 Task: Find connections with filter location Nawāda with filter topic #Letsworkwith filter profile language English with filter current company Shriram Finance Limited with filter school RK University with filter industry Economic Programs with filter service category Blogging with filter keywords title Painter
Action: Mouse moved to (559, 96)
Screenshot: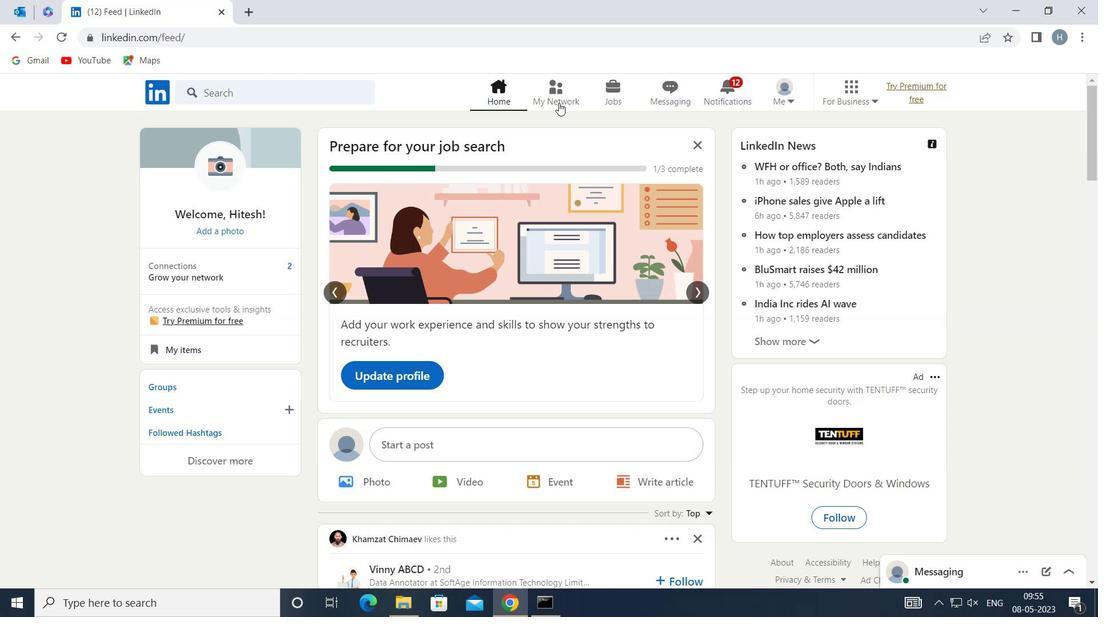 
Action: Mouse pressed left at (559, 96)
Screenshot: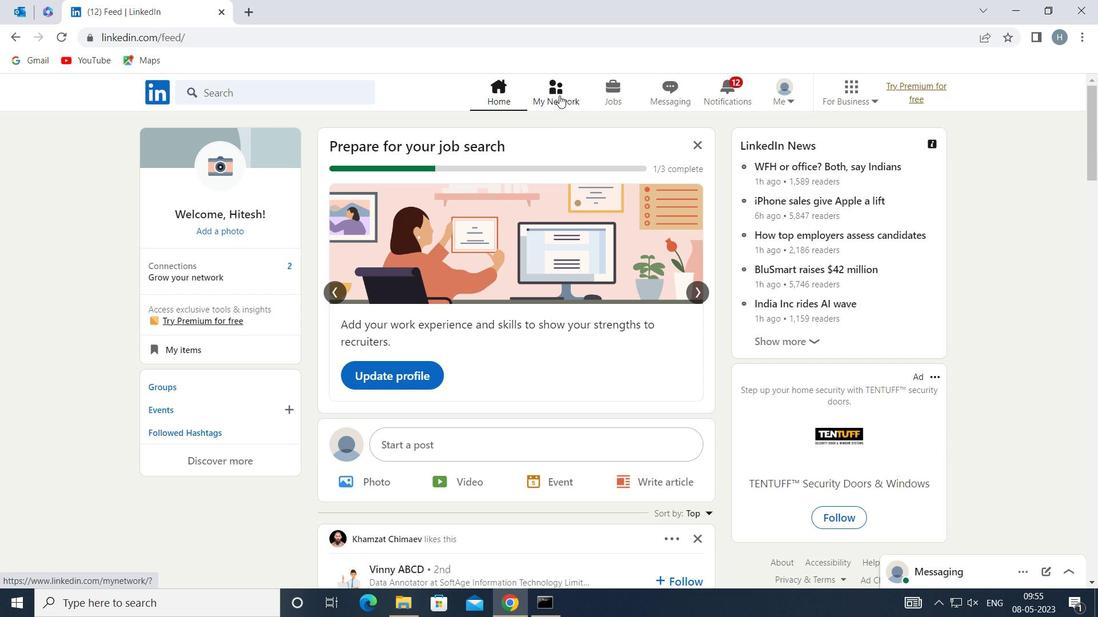
Action: Mouse moved to (318, 175)
Screenshot: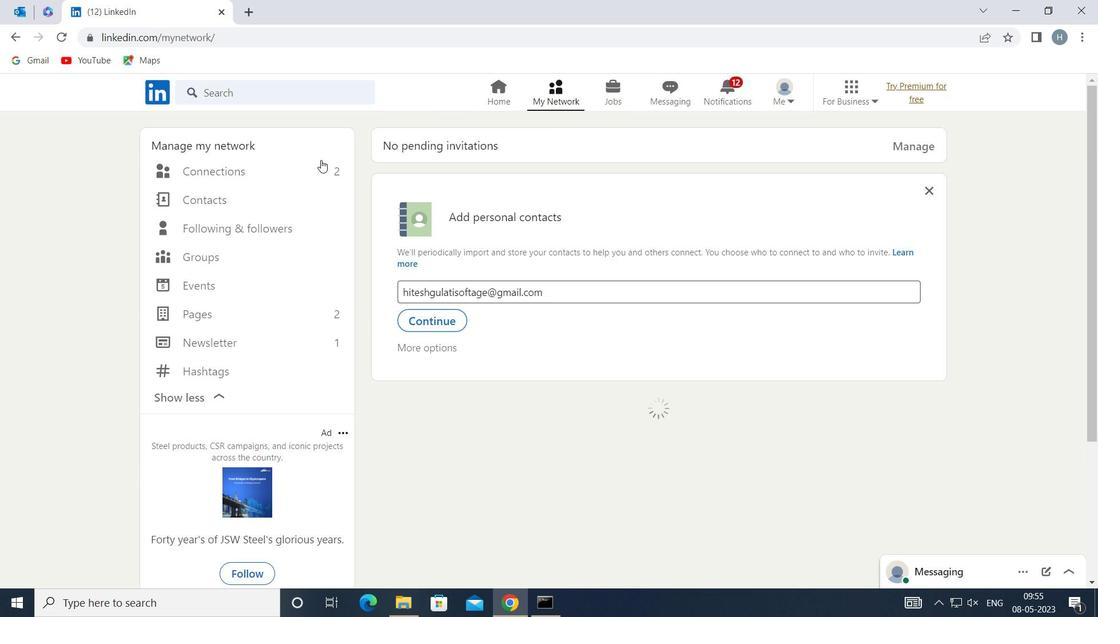 
Action: Mouse pressed left at (318, 175)
Screenshot: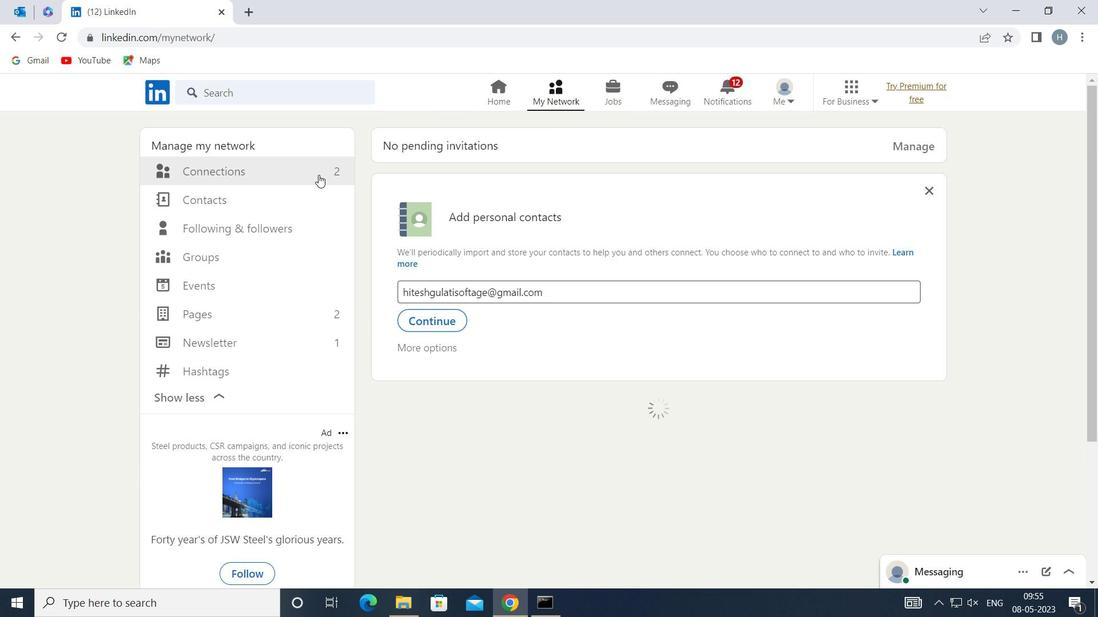 
Action: Mouse moved to (654, 174)
Screenshot: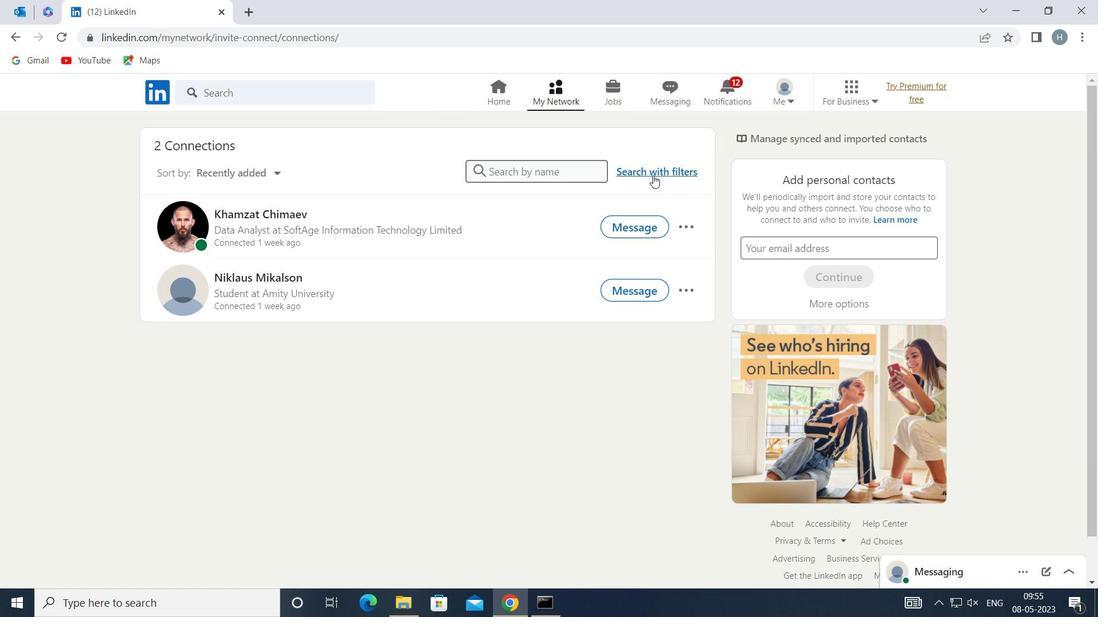
Action: Mouse pressed left at (654, 174)
Screenshot: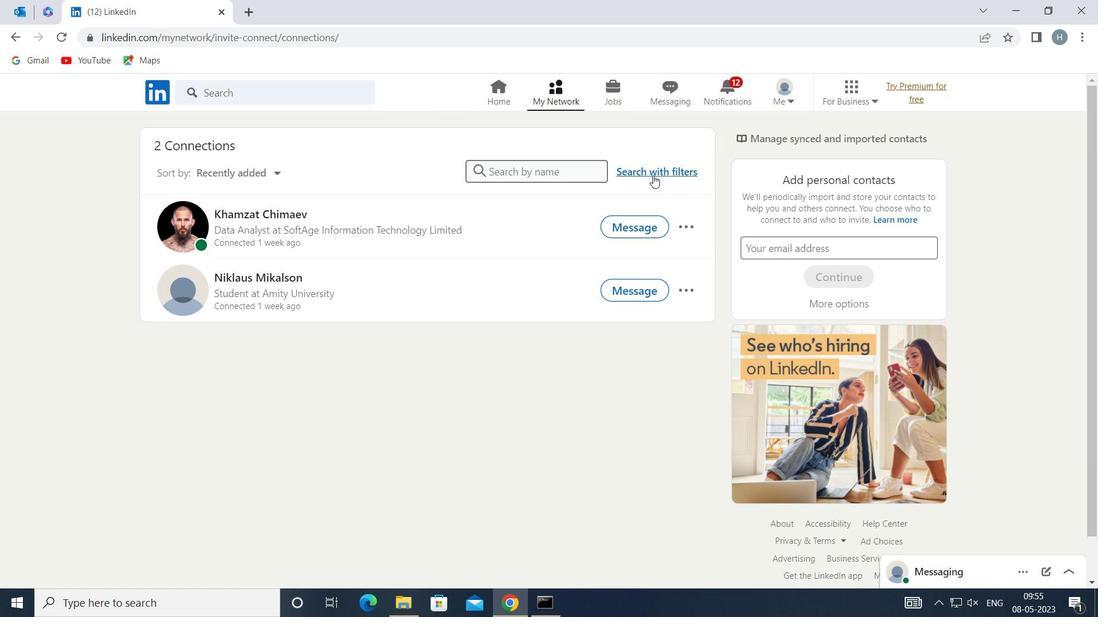 
Action: Mouse moved to (606, 130)
Screenshot: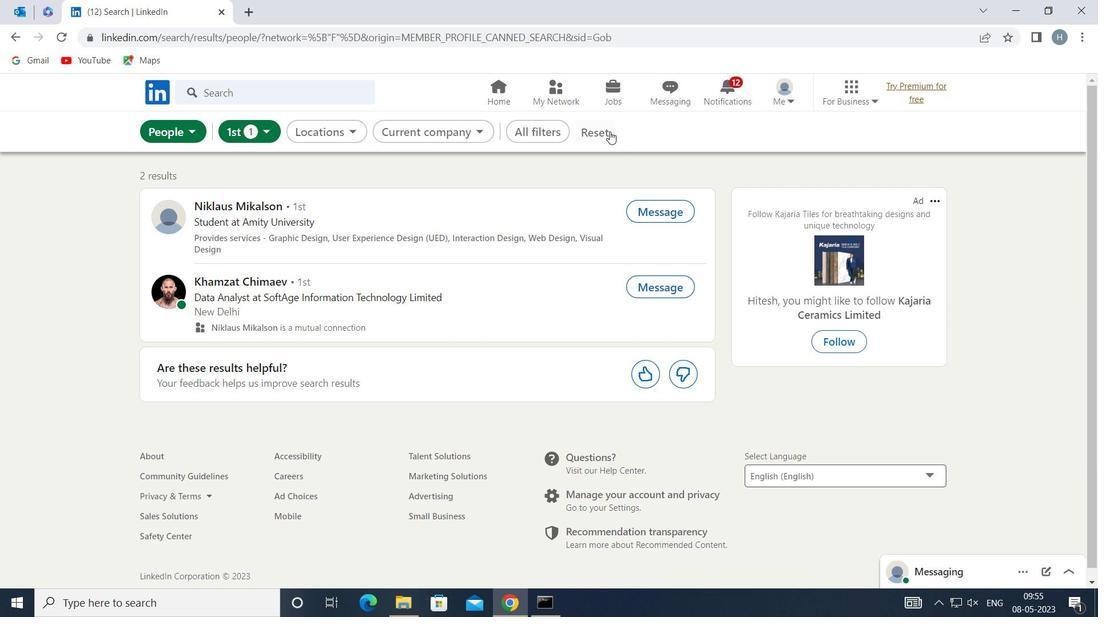 
Action: Mouse pressed left at (606, 130)
Screenshot: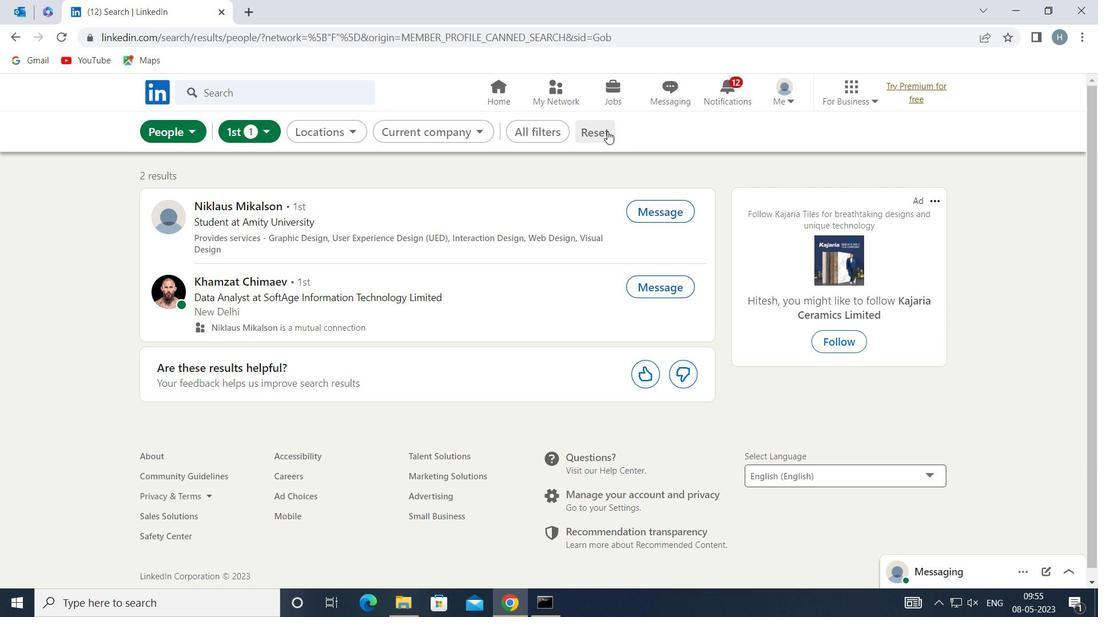 
Action: Mouse moved to (587, 130)
Screenshot: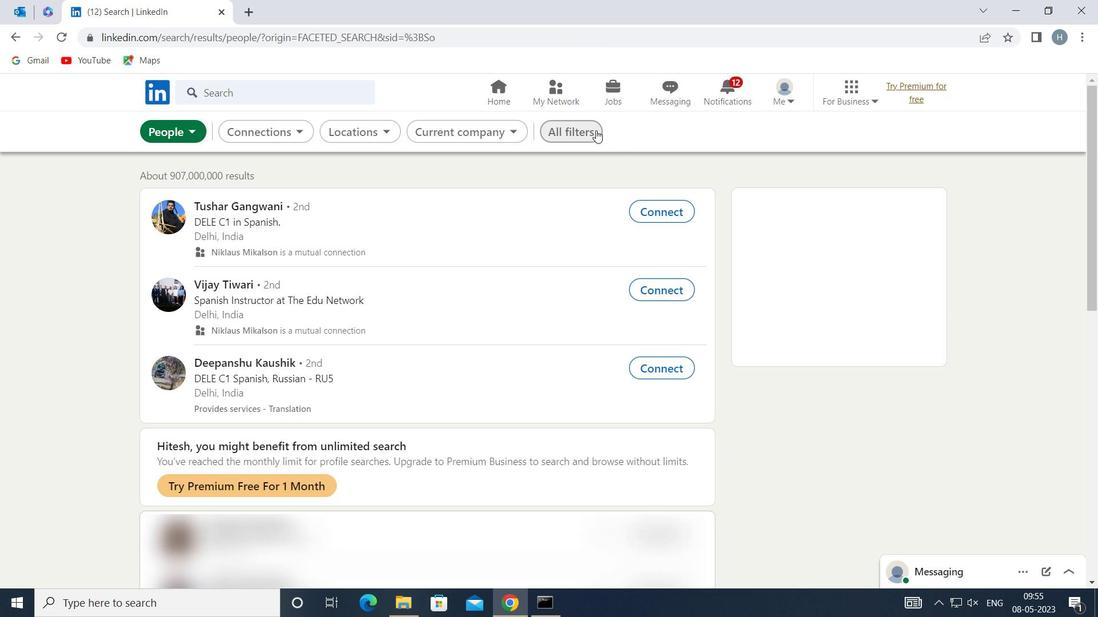 
Action: Mouse pressed left at (587, 130)
Screenshot: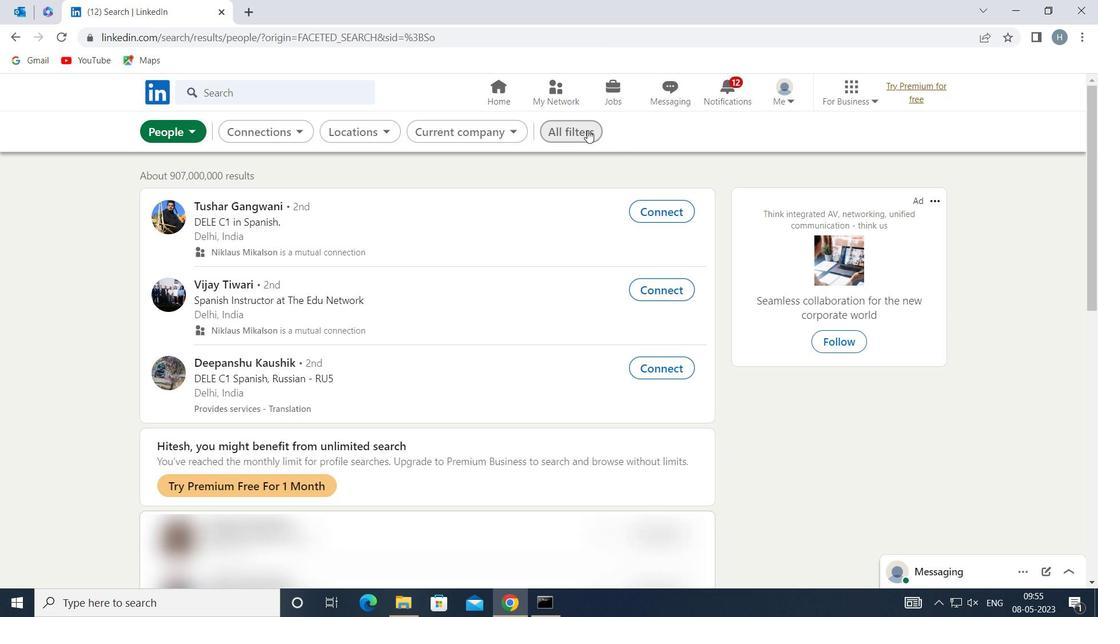 
Action: Mouse moved to (829, 256)
Screenshot: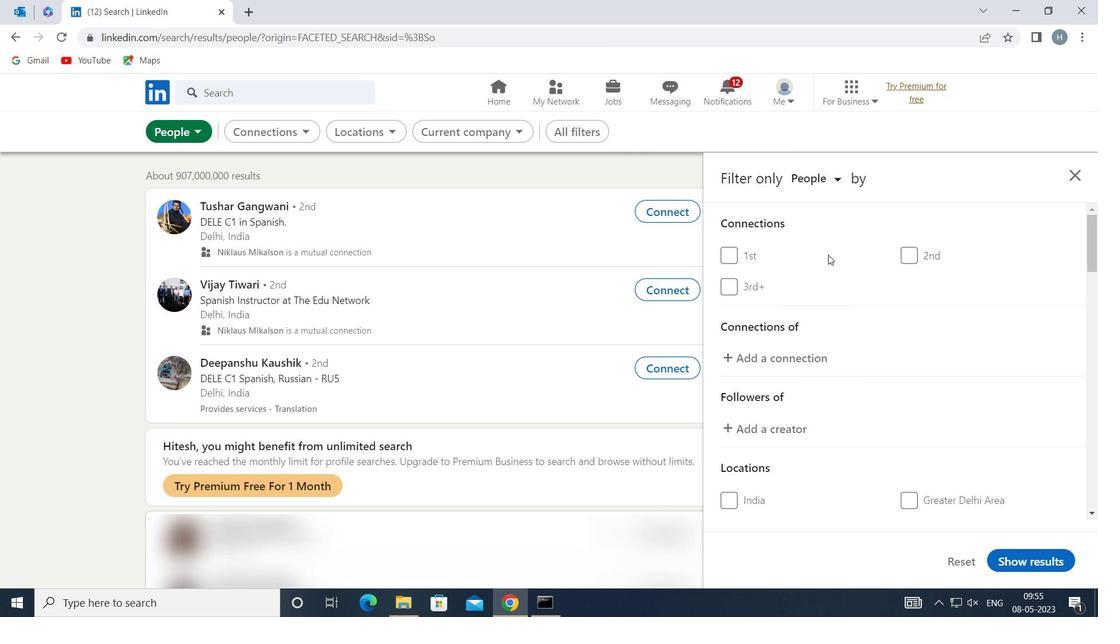 
Action: Mouse scrolled (829, 255) with delta (0, 0)
Screenshot: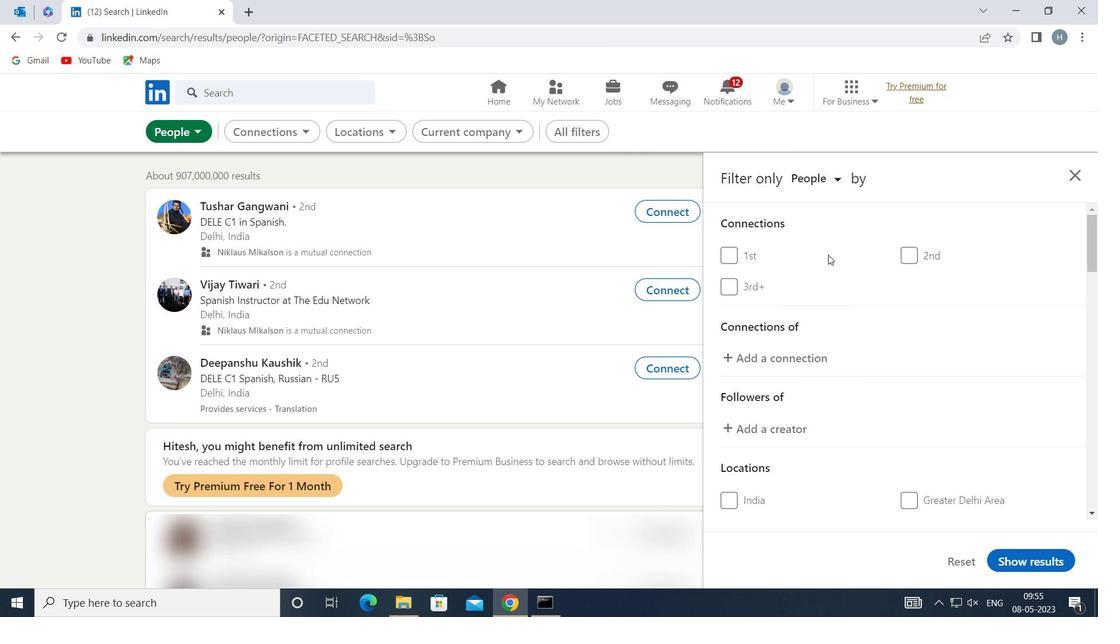 
Action: Mouse moved to (830, 256)
Screenshot: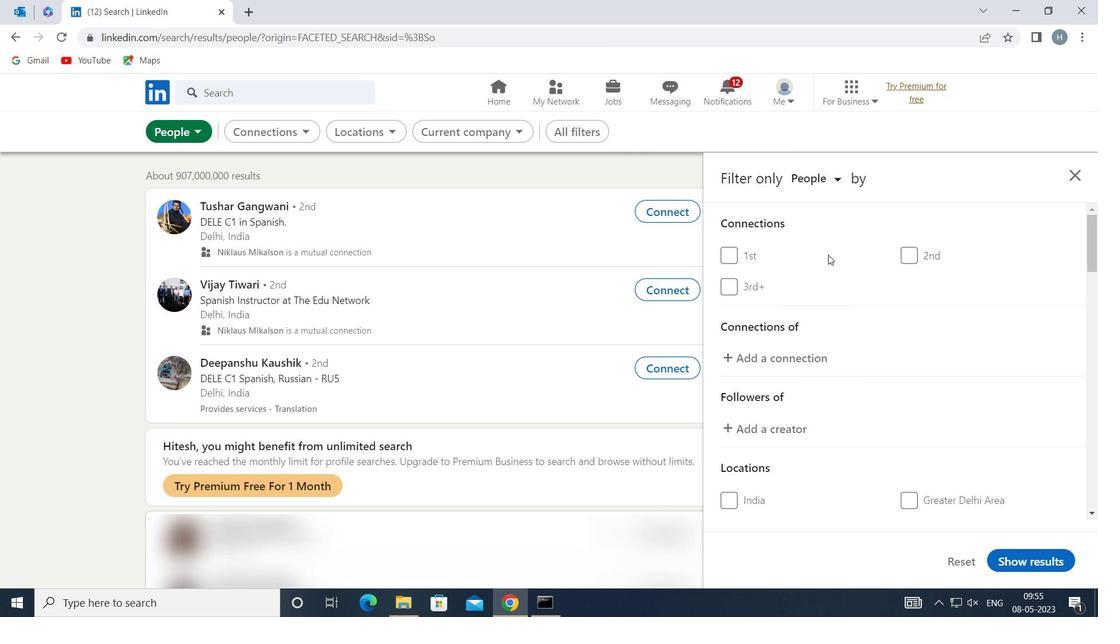 
Action: Mouse scrolled (830, 256) with delta (0, 0)
Screenshot: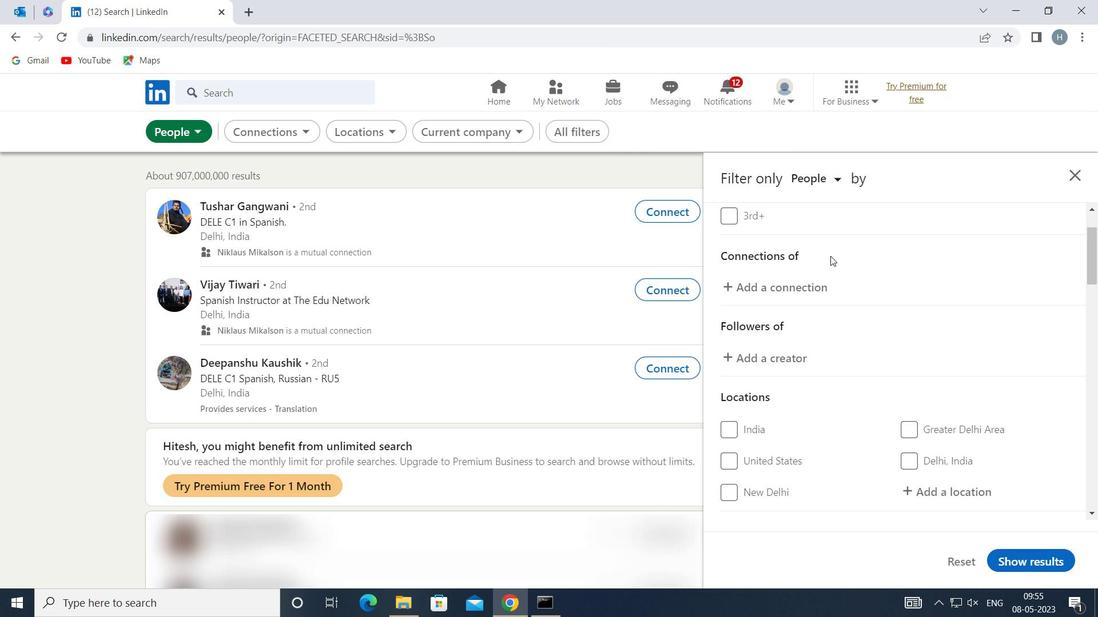 
Action: Mouse scrolled (830, 256) with delta (0, 0)
Screenshot: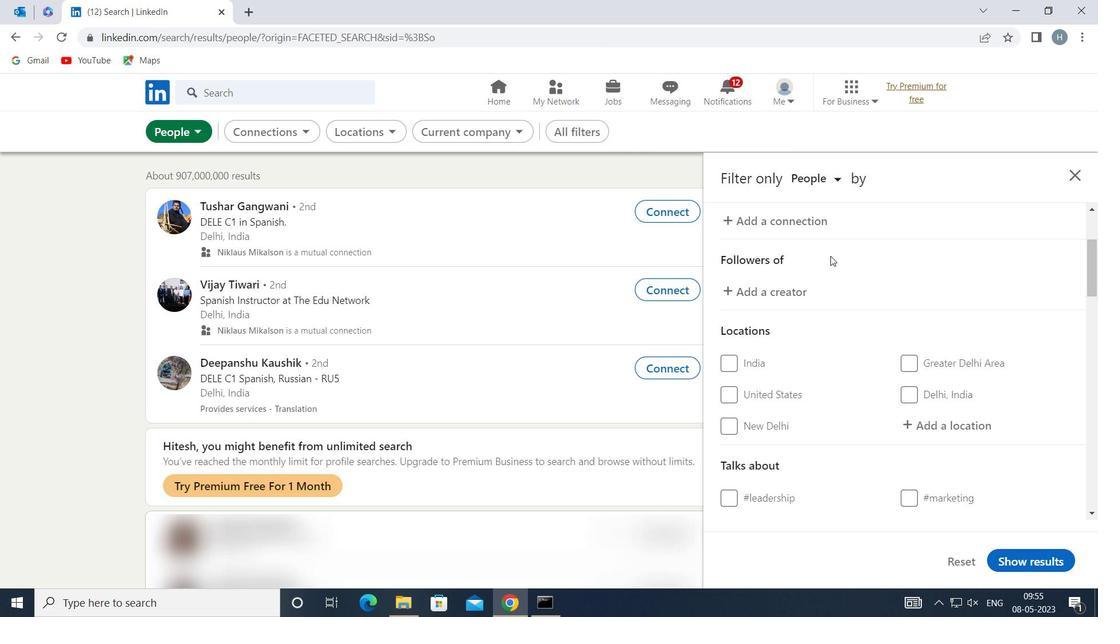 
Action: Mouse moved to (923, 347)
Screenshot: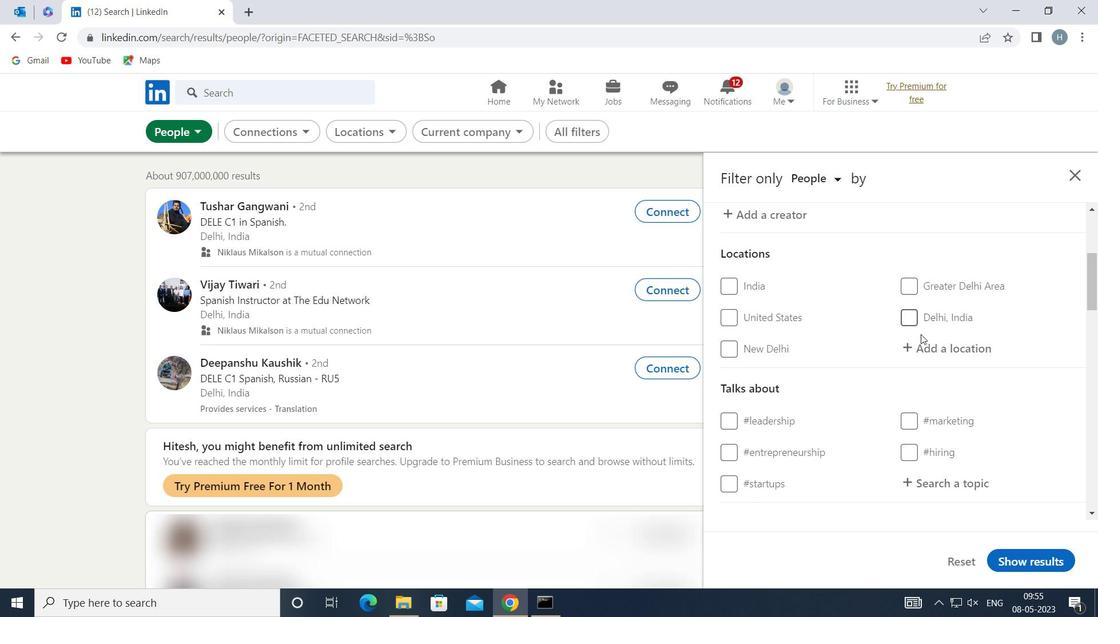 
Action: Mouse pressed left at (923, 347)
Screenshot: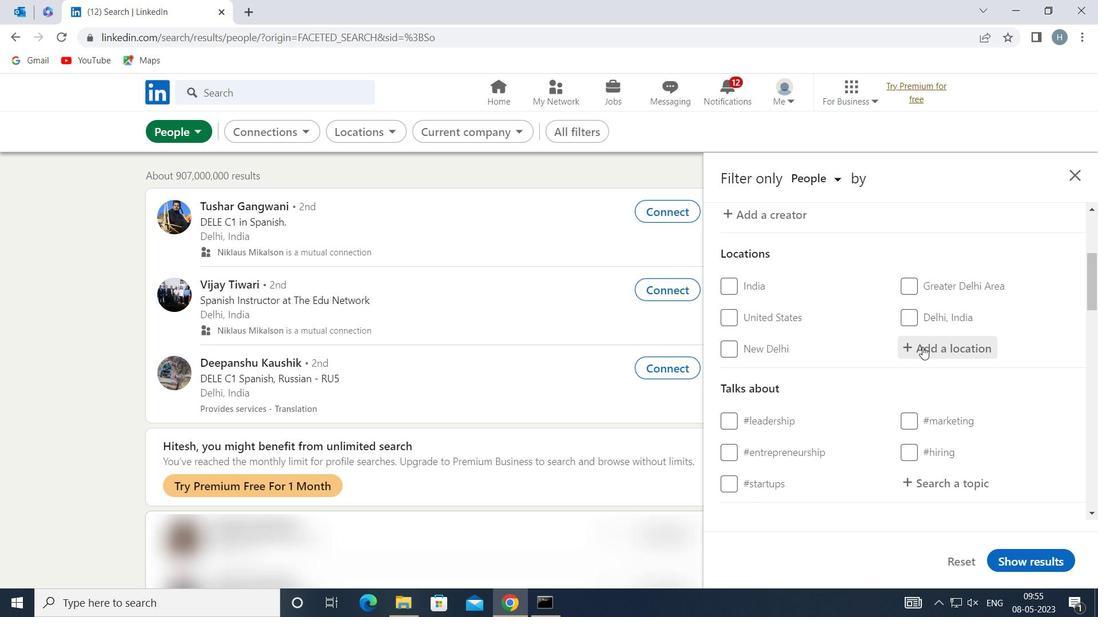 
Action: Mouse moved to (929, 346)
Screenshot: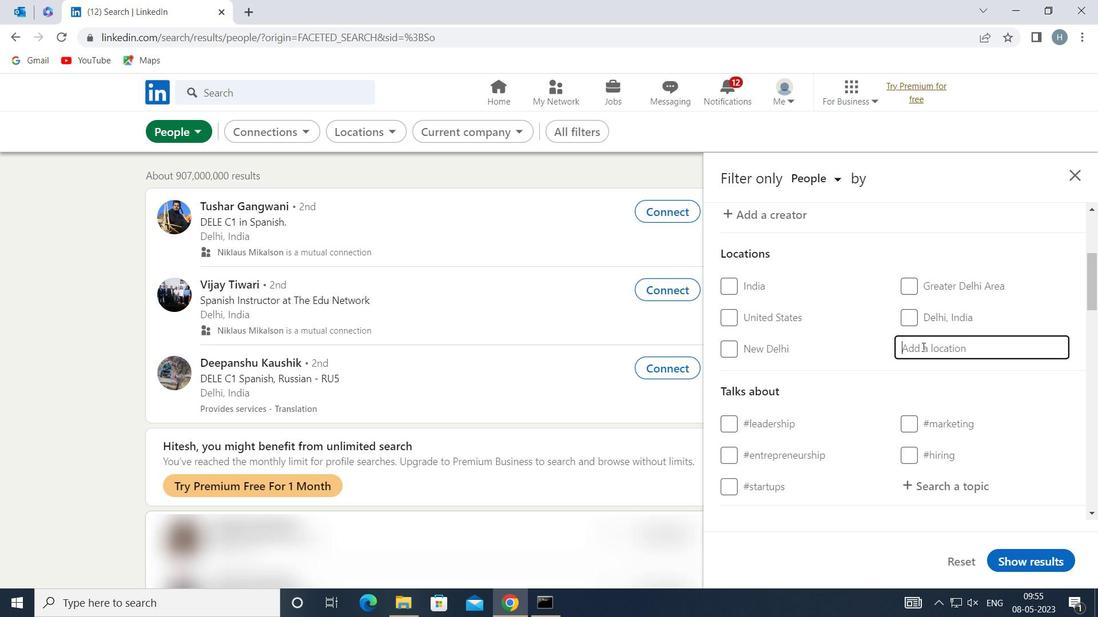 
Action: Key pressed <Key.shift>NAWADA
Screenshot: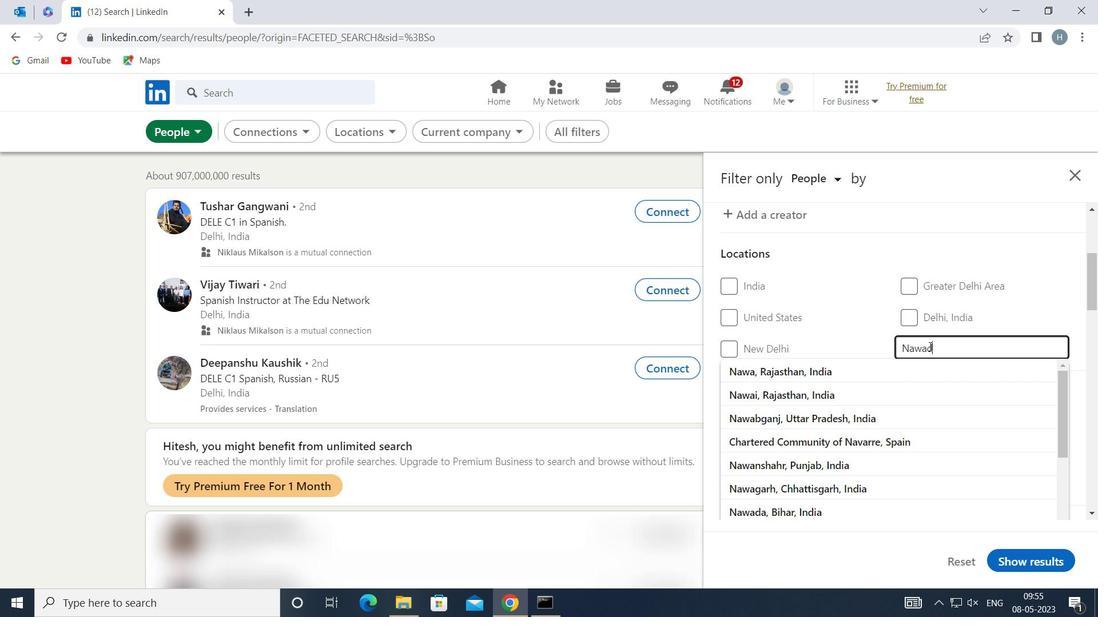 
Action: Mouse moved to (887, 372)
Screenshot: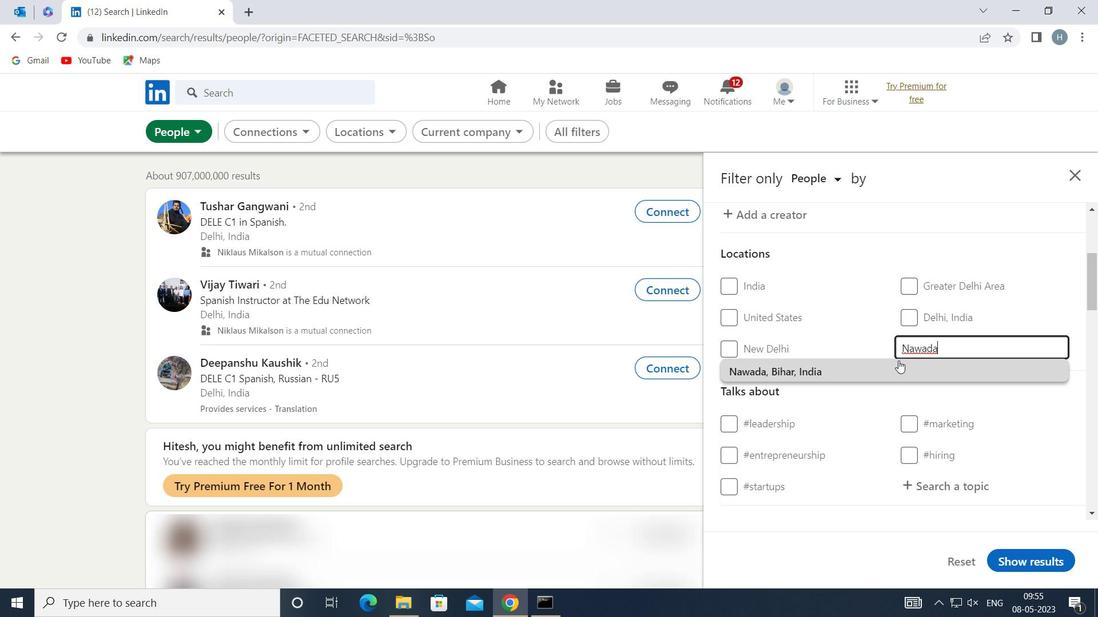 
Action: Mouse pressed left at (887, 372)
Screenshot: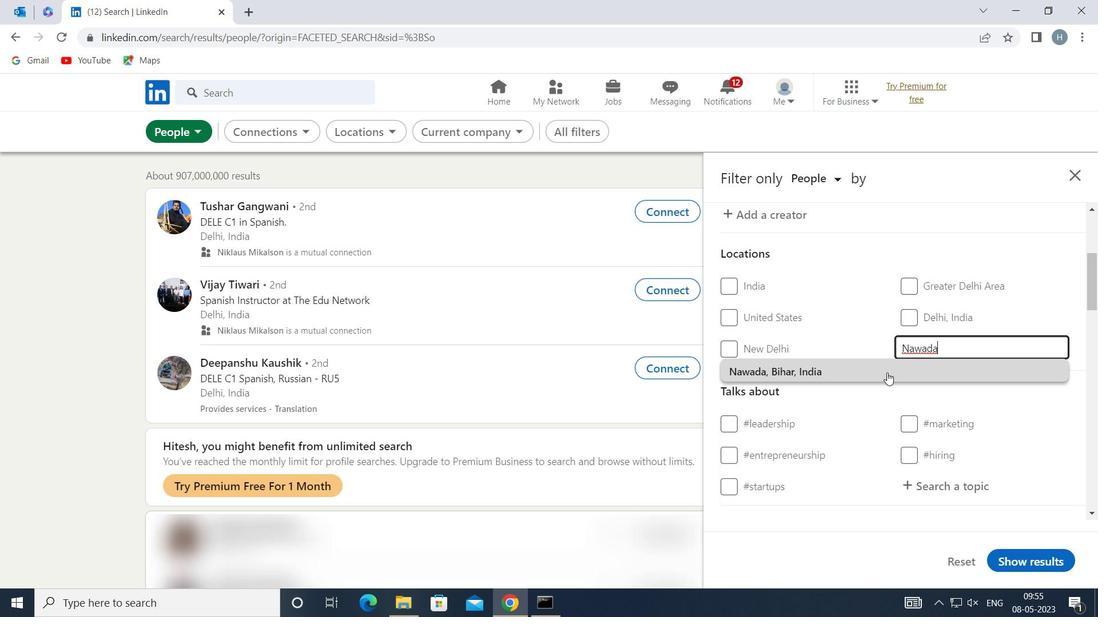
Action: Mouse moved to (888, 368)
Screenshot: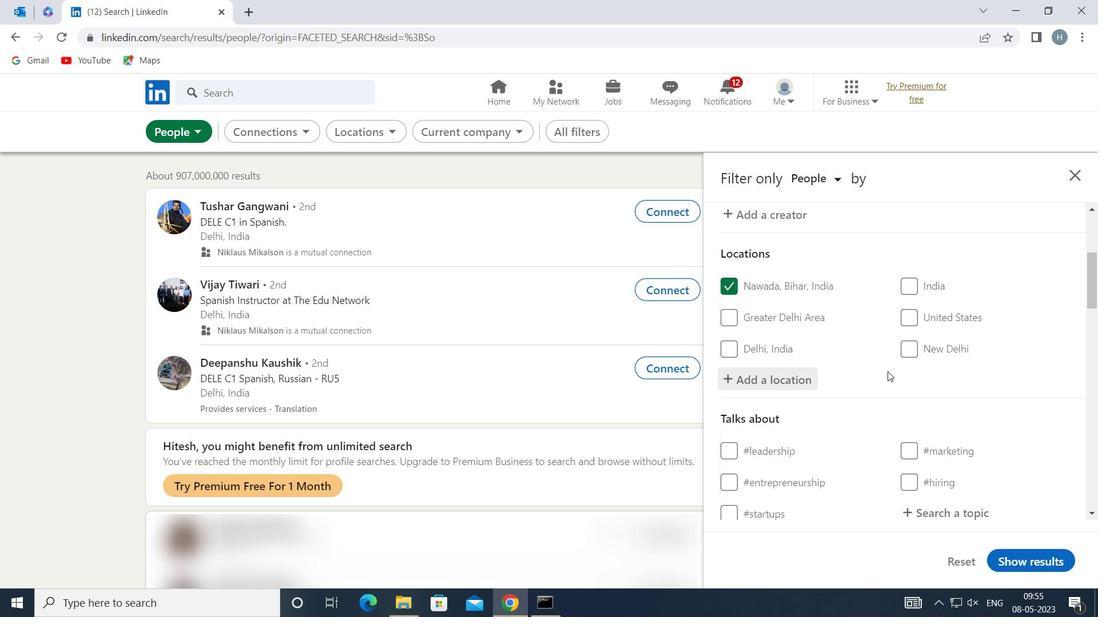 
Action: Mouse scrolled (888, 367) with delta (0, 0)
Screenshot: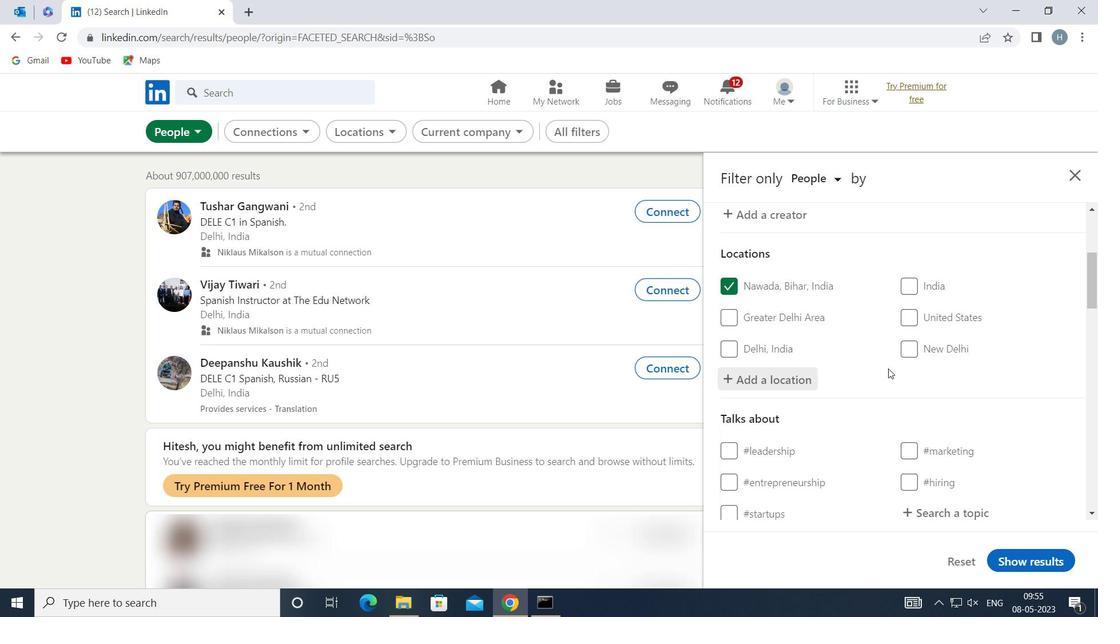 
Action: Mouse scrolled (888, 367) with delta (0, 0)
Screenshot: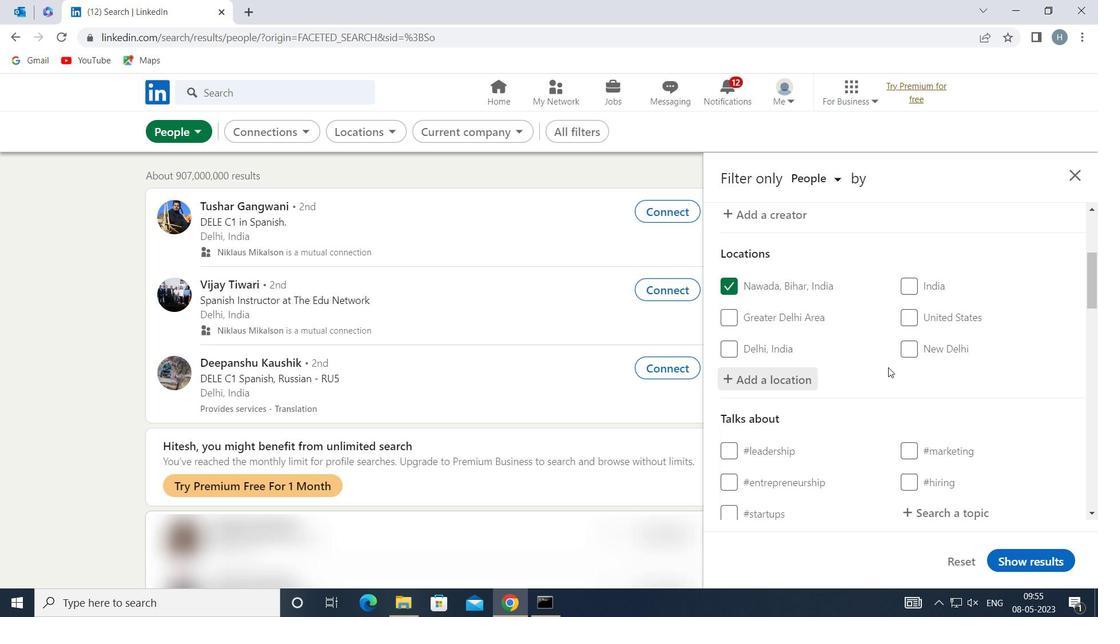 
Action: Mouse moved to (958, 370)
Screenshot: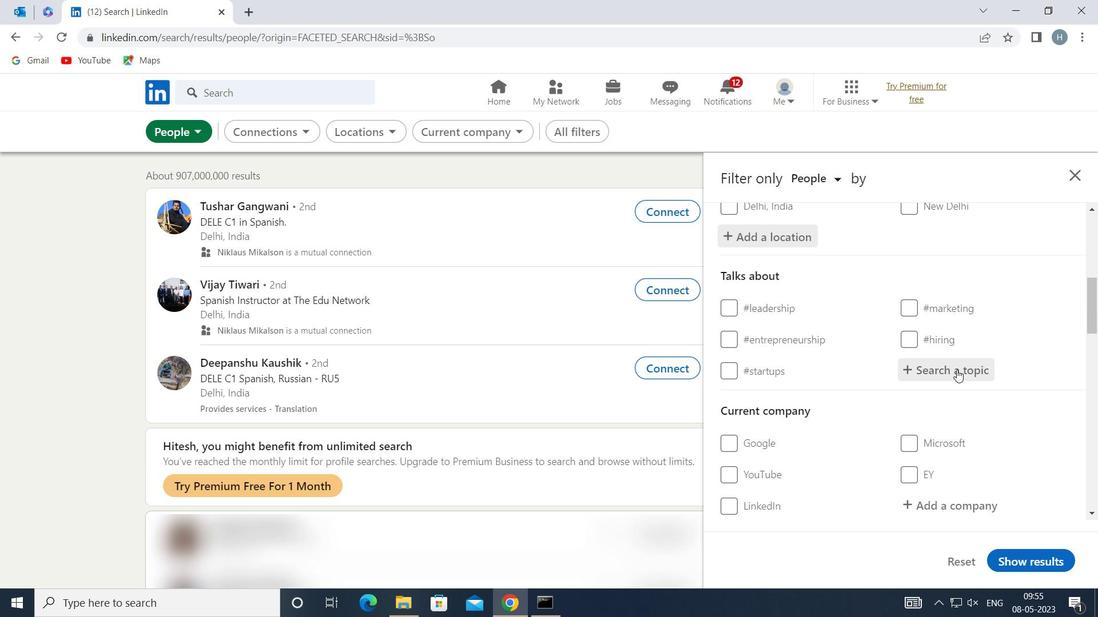 
Action: Mouse pressed left at (958, 370)
Screenshot: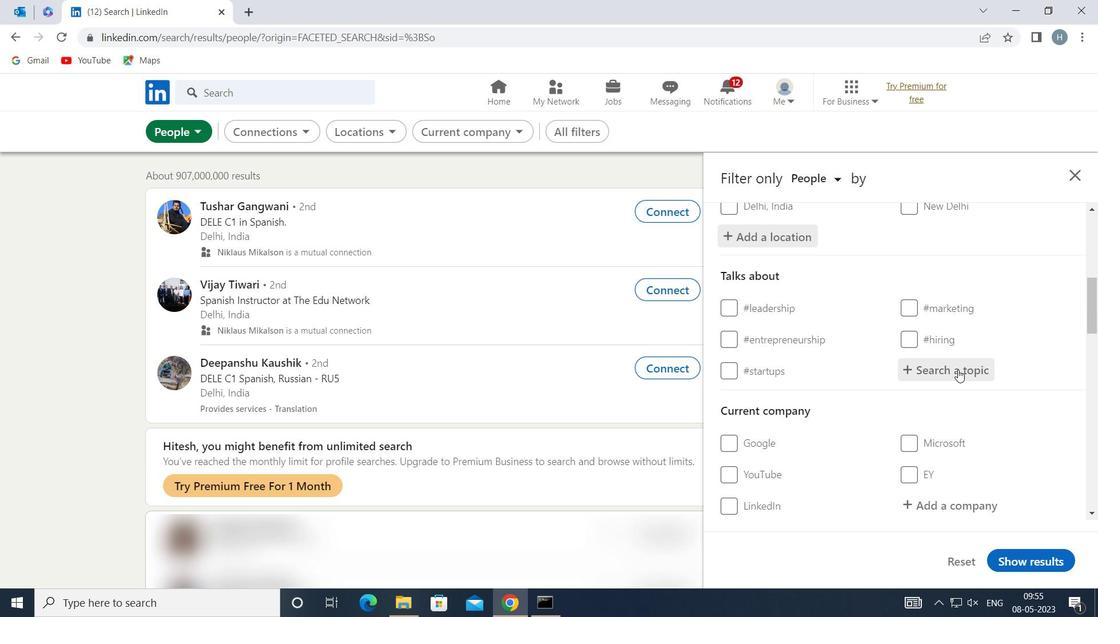 
Action: Mouse moved to (954, 362)
Screenshot: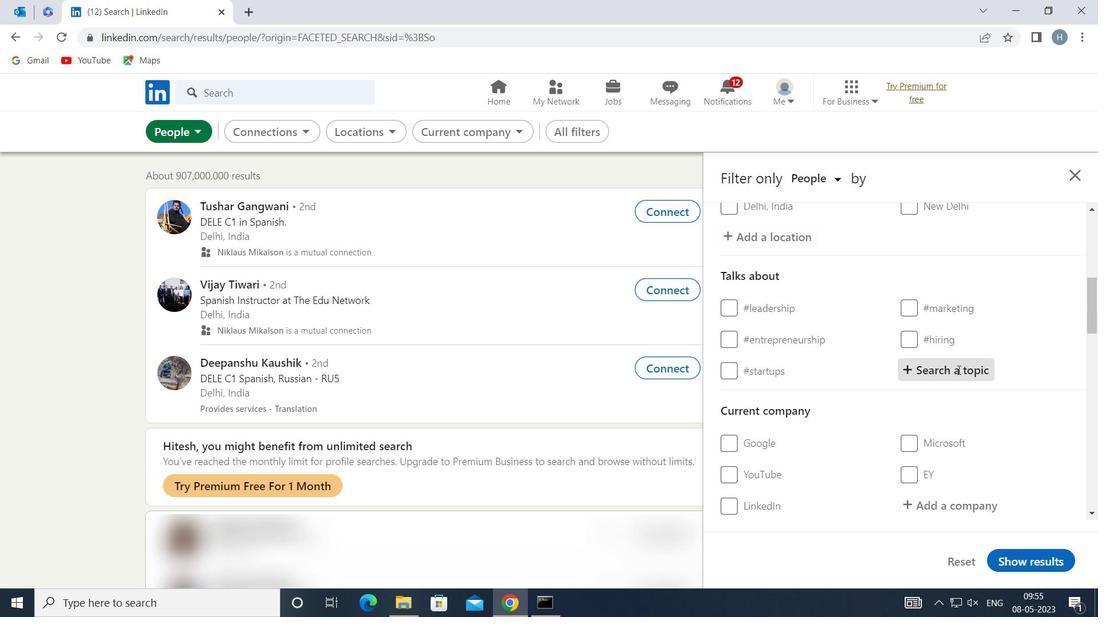 
Action: Key pressed <Key.shift>LETSWORK
Screenshot: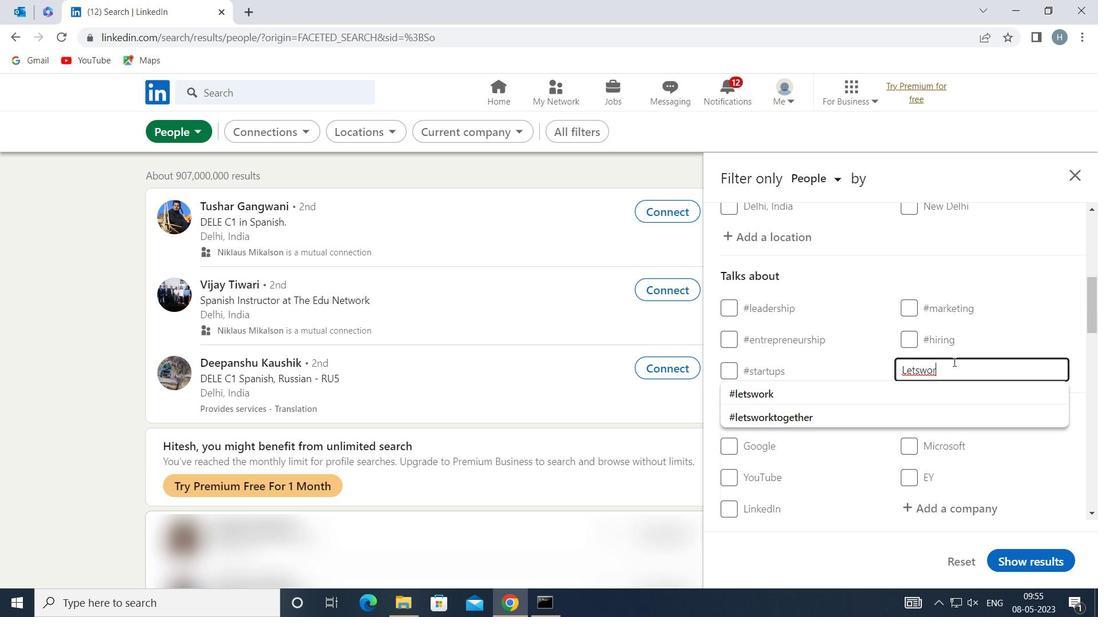 
Action: Mouse moved to (872, 390)
Screenshot: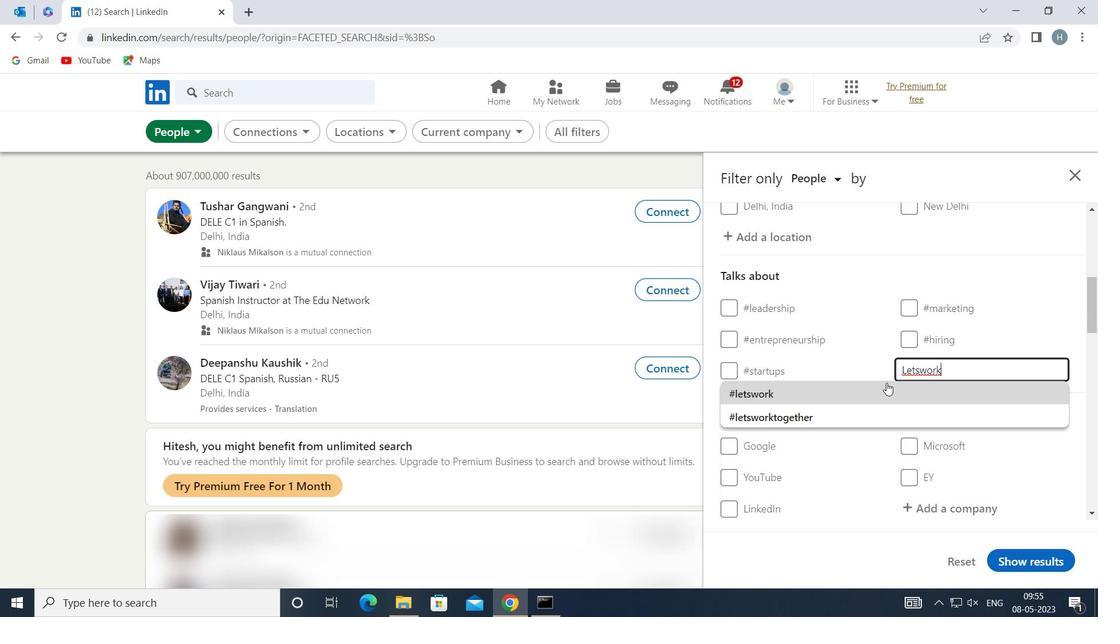 
Action: Mouse pressed left at (872, 390)
Screenshot: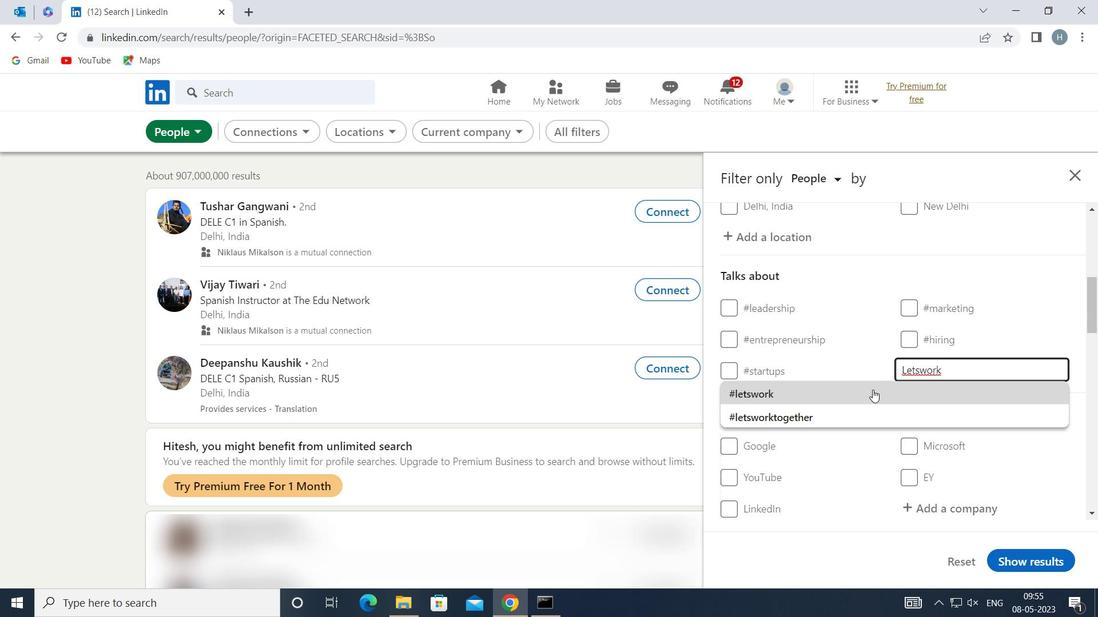 
Action: Mouse moved to (864, 359)
Screenshot: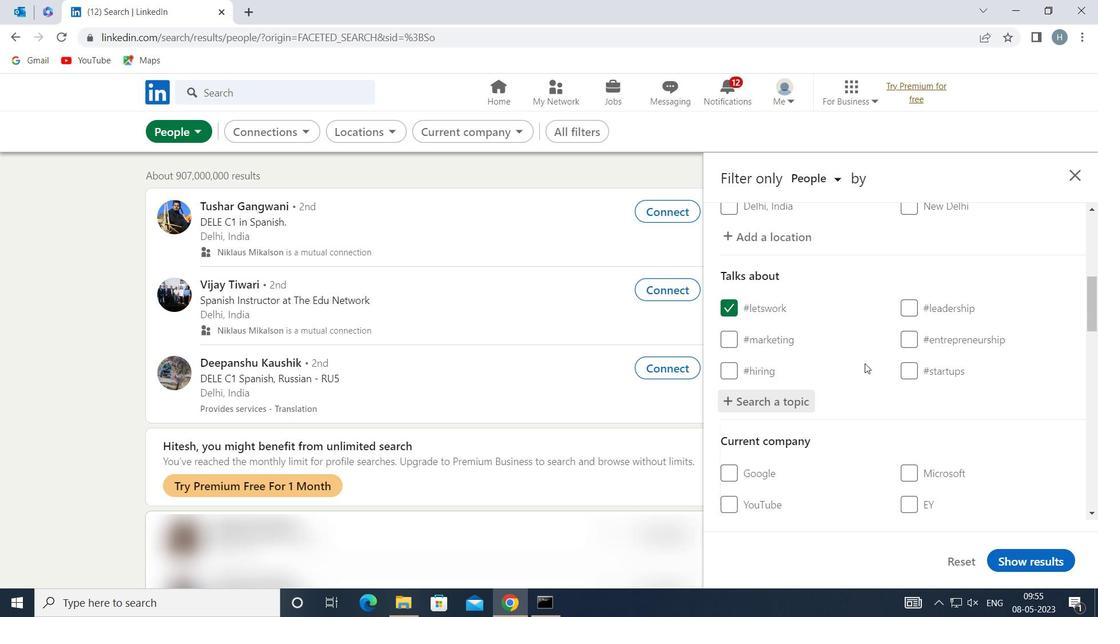 
Action: Mouse scrolled (864, 359) with delta (0, 0)
Screenshot: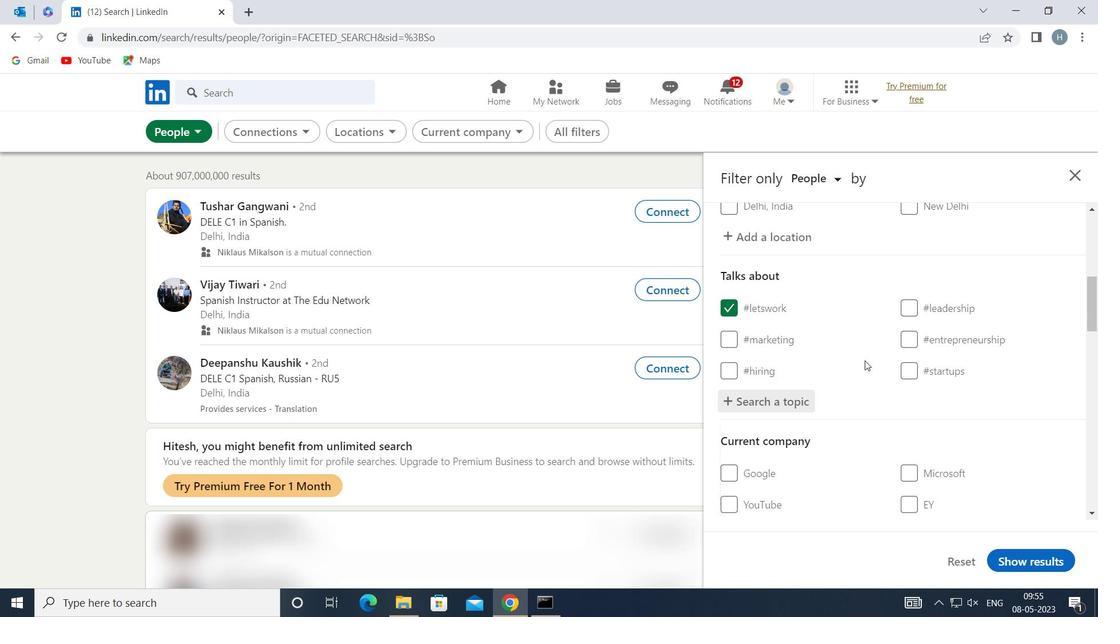 
Action: Mouse scrolled (864, 359) with delta (0, 0)
Screenshot: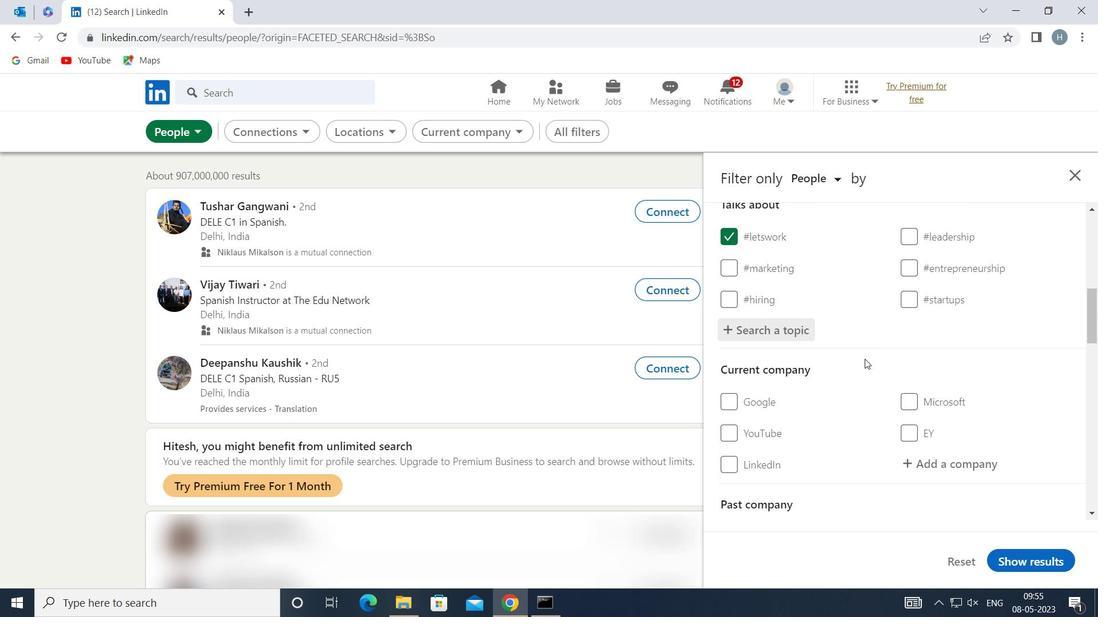 
Action: Mouse scrolled (864, 359) with delta (0, 0)
Screenshot: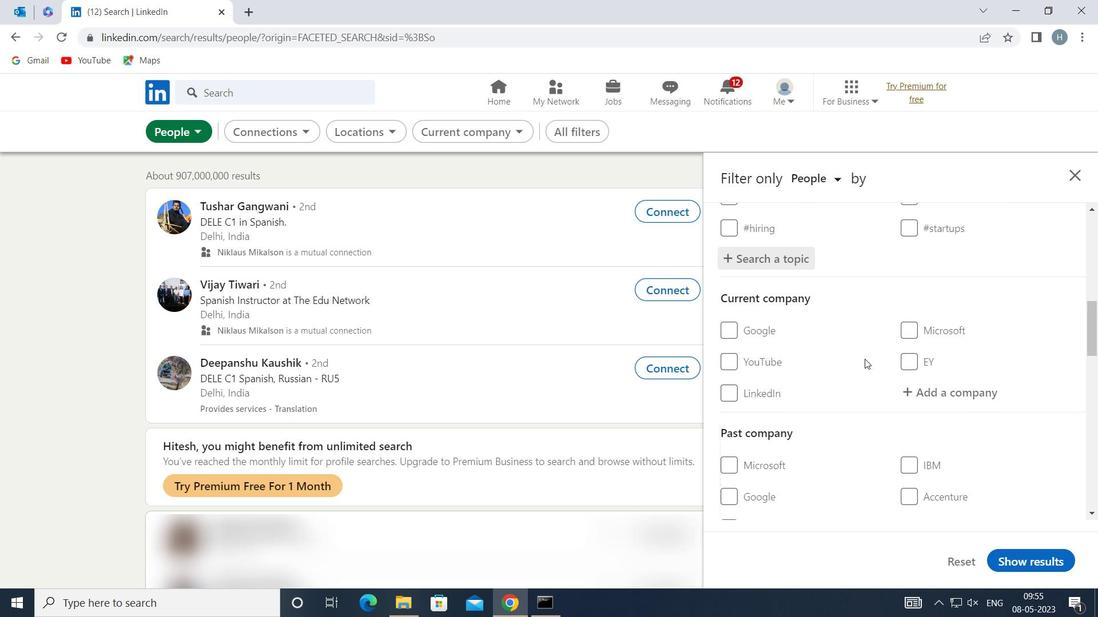 
Action: Mouse moved to (864, 359)
Screenshot: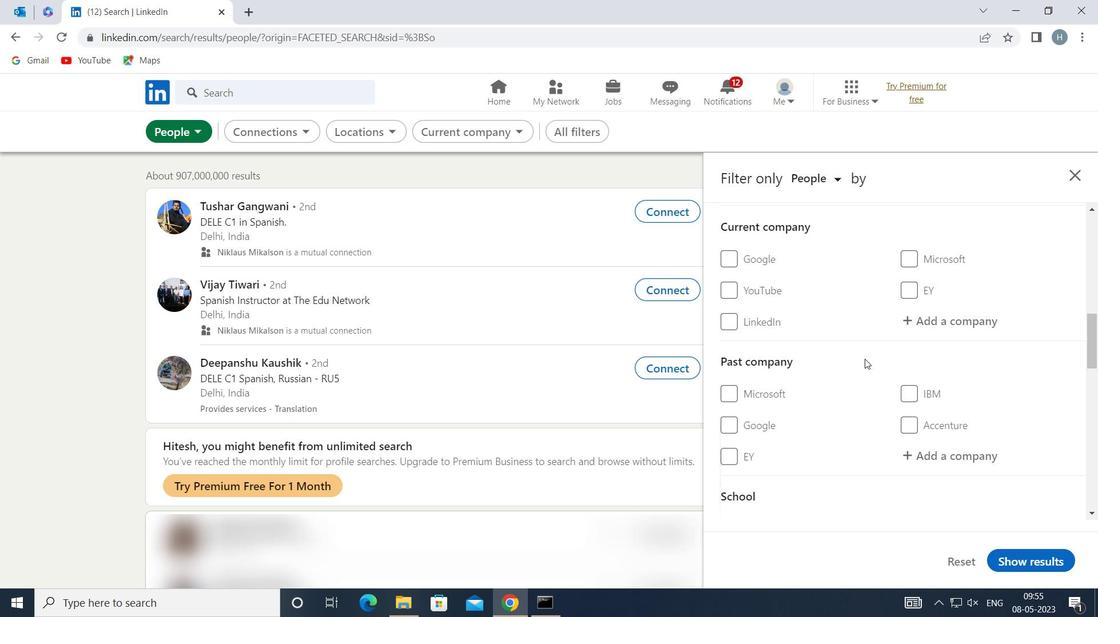 
Action: Mouse scrolled (864, 359) with delta (0, 0)
Screenshot: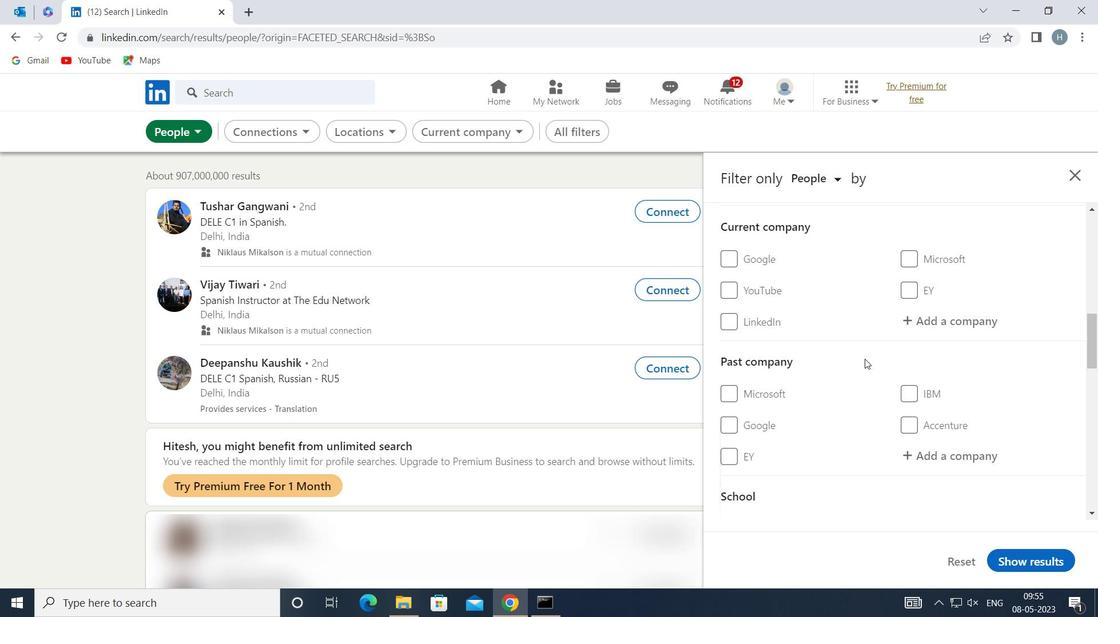 
Action: Mouse moved to (871, 359)
Screenshot: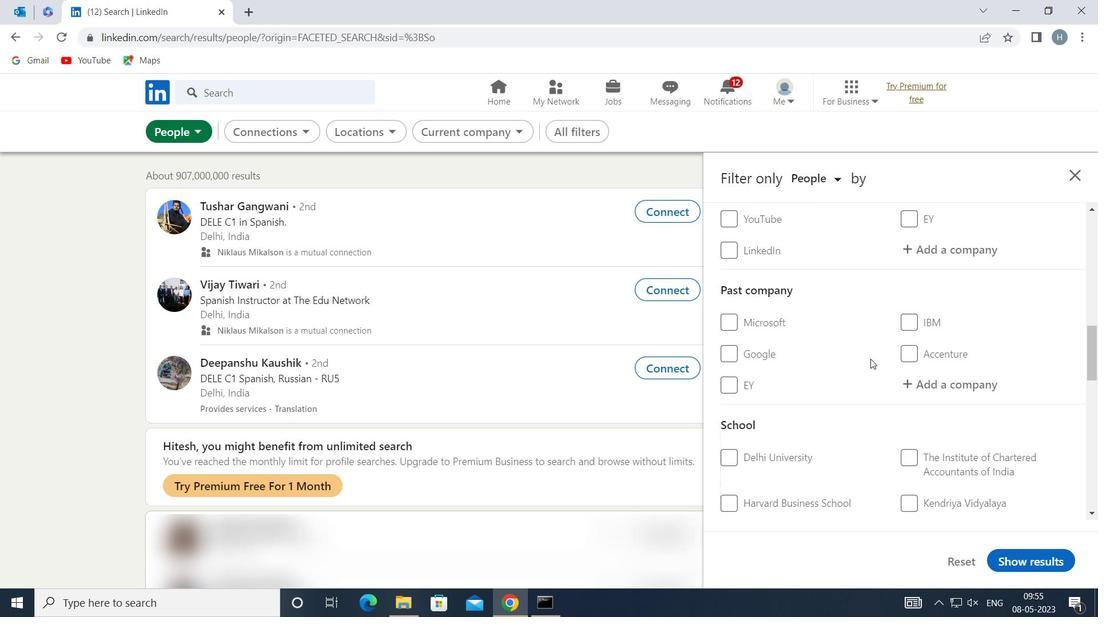 
Action: Mouse scrolled (871, 359) with delta (0, 0)
Screenshot: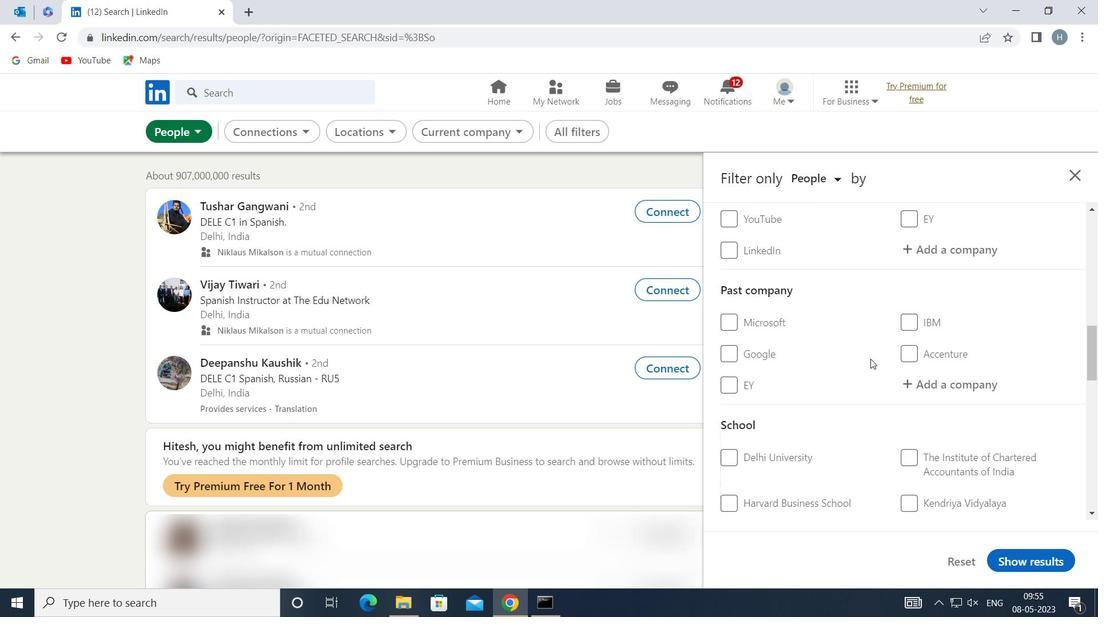 
Action: Mouse moved to (872, 358)
Screenshot: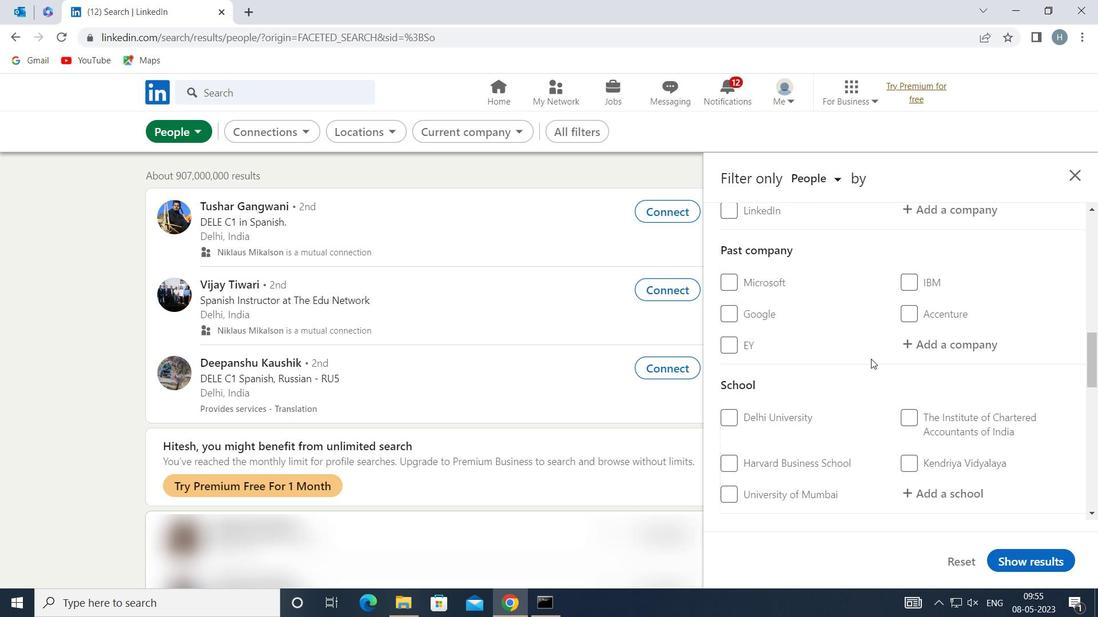 
Action: Mouse scrolled (872, 358) with delta (0, 0)
Screenshot: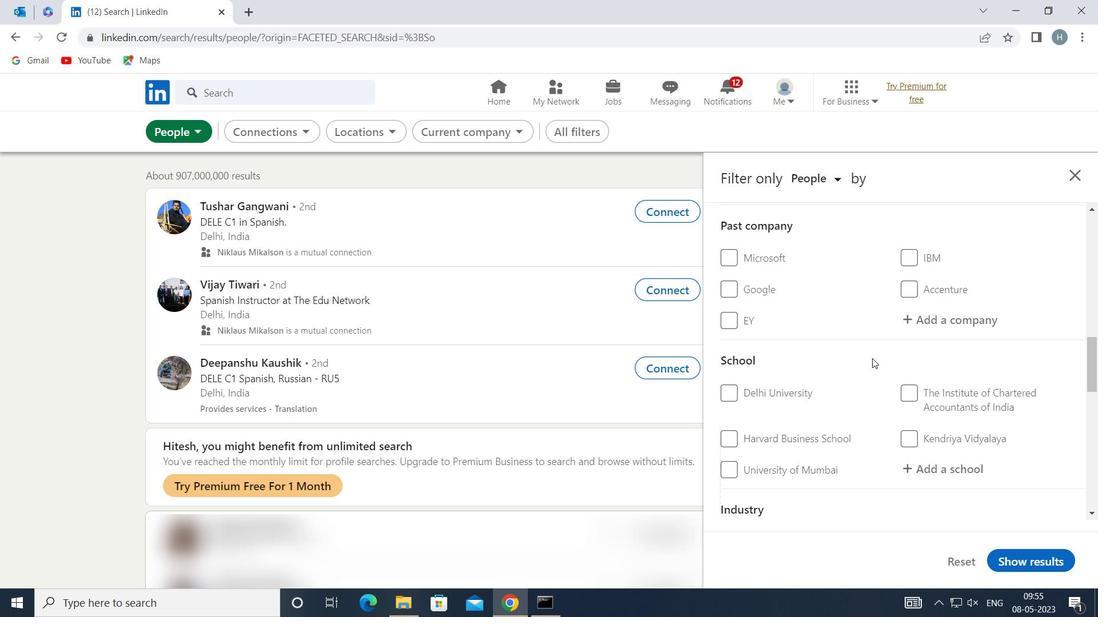 
Action: Mouse scrolled (872, 358) with delta (0, 0)
Screenshot: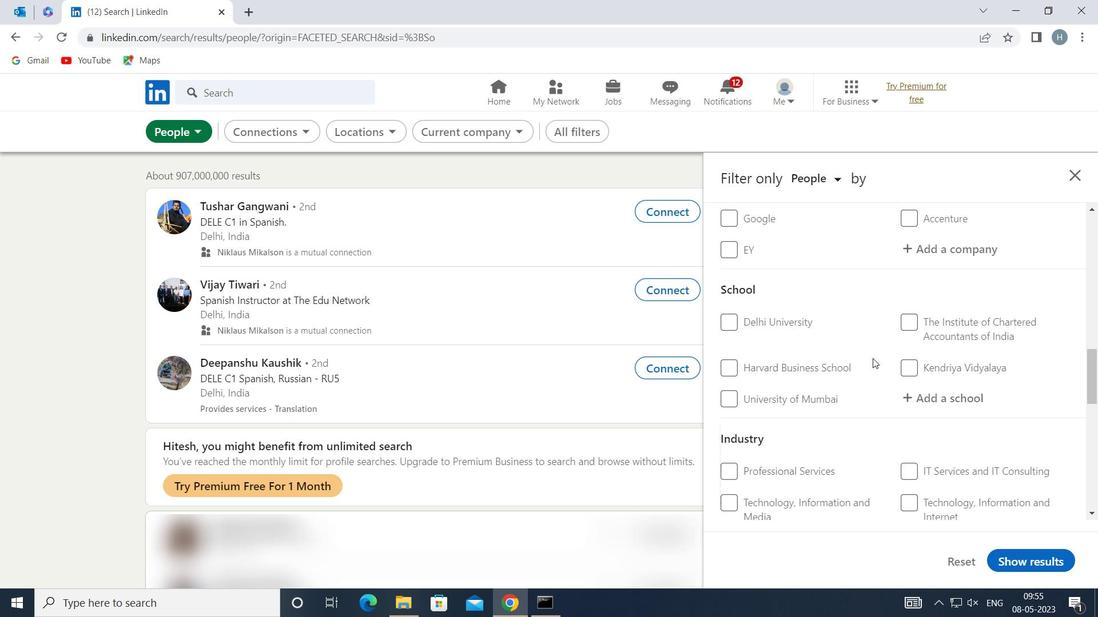 
Action: Mouse scrolled (872, 358) with delta (0, 0)
Screenshot: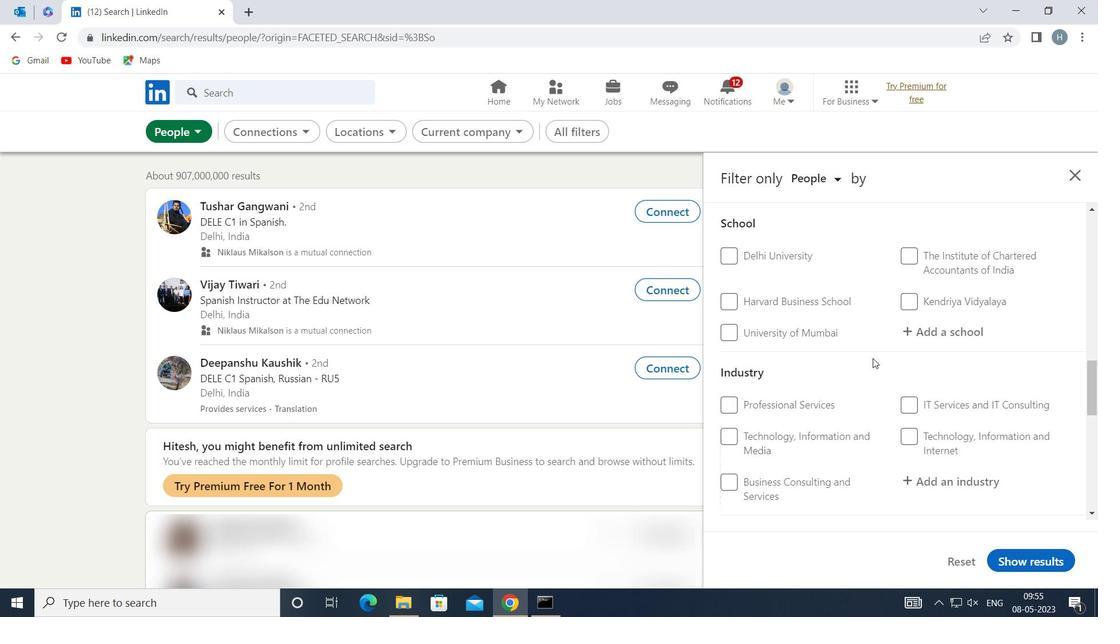 
Action: Mouse scrolled (872, 358) with delta (0, 0)
Screenshot: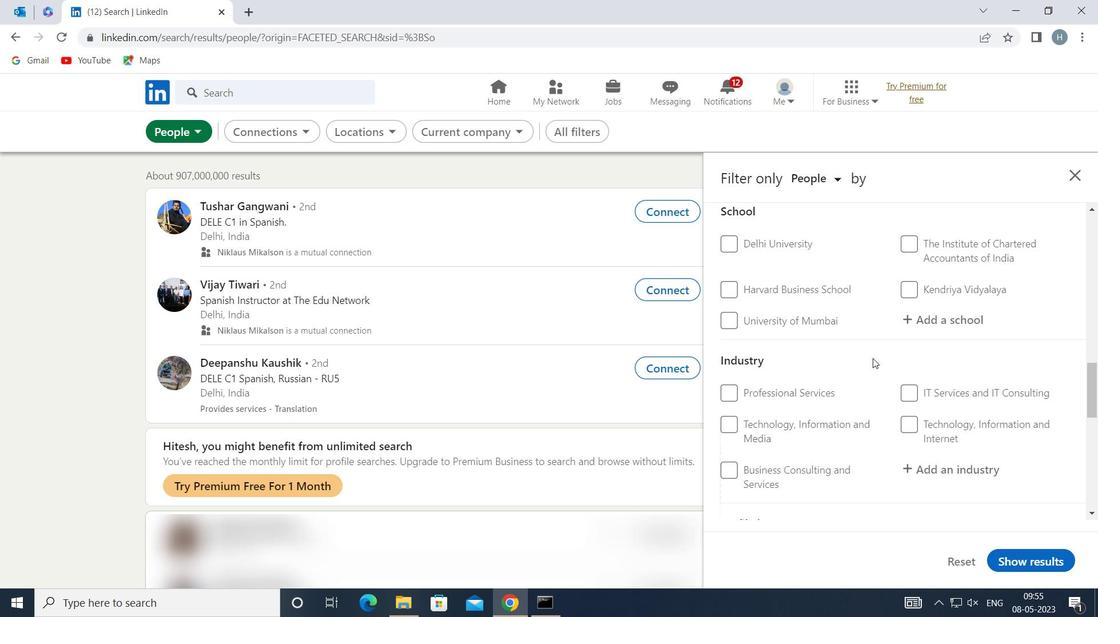 
Action: Mouse scrolled (872, 359) with delta (0, 0)
Screenshot: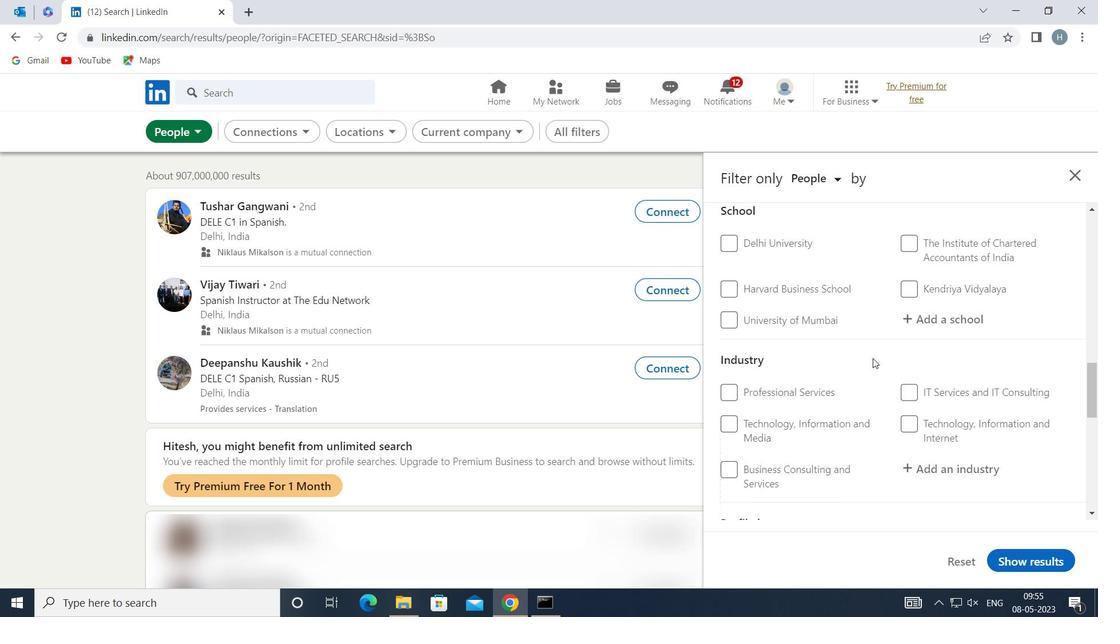 
Action: Mouse scrolled (872, 358) with delta (0, 0)
Screenshot: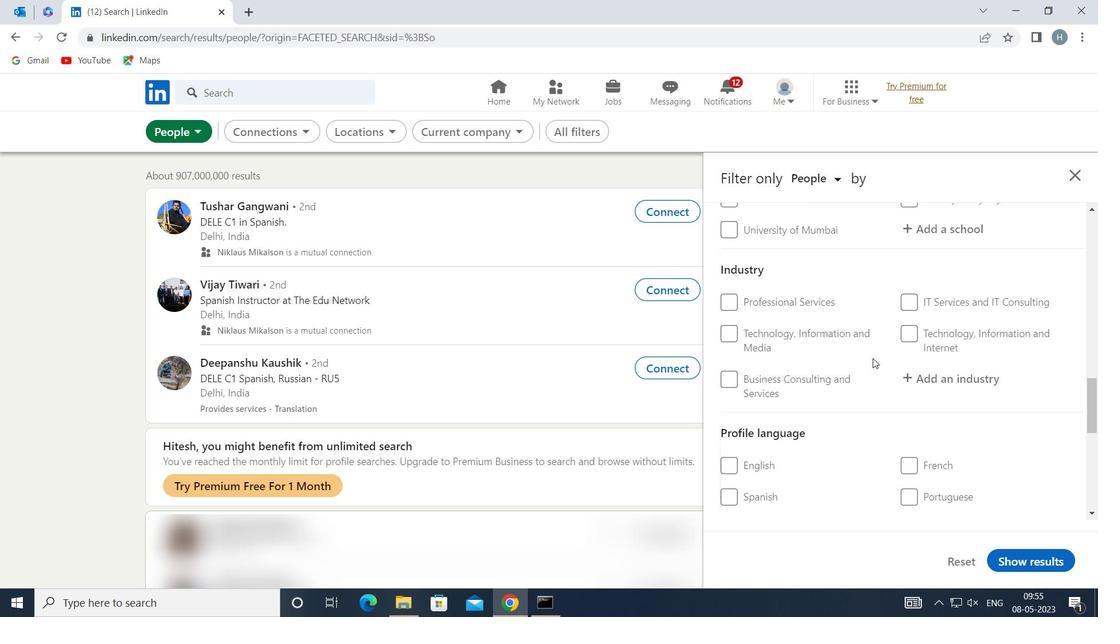
Action: Mouse moved to (726, 407)
Screenshot: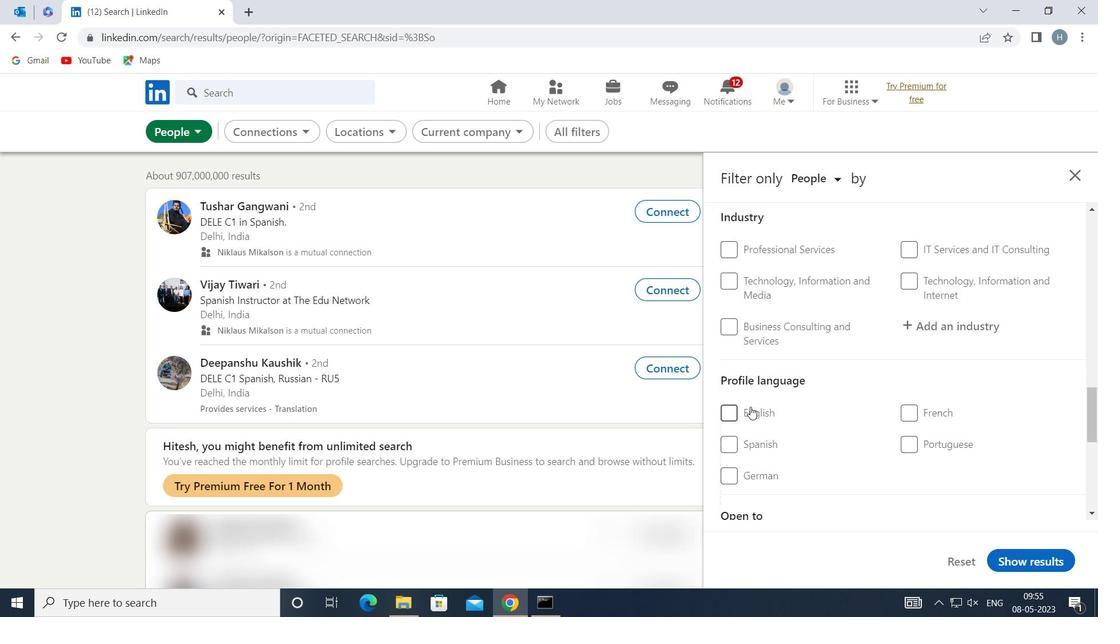 
Action: Mouse pressed left at (726, 407)
Screenshot: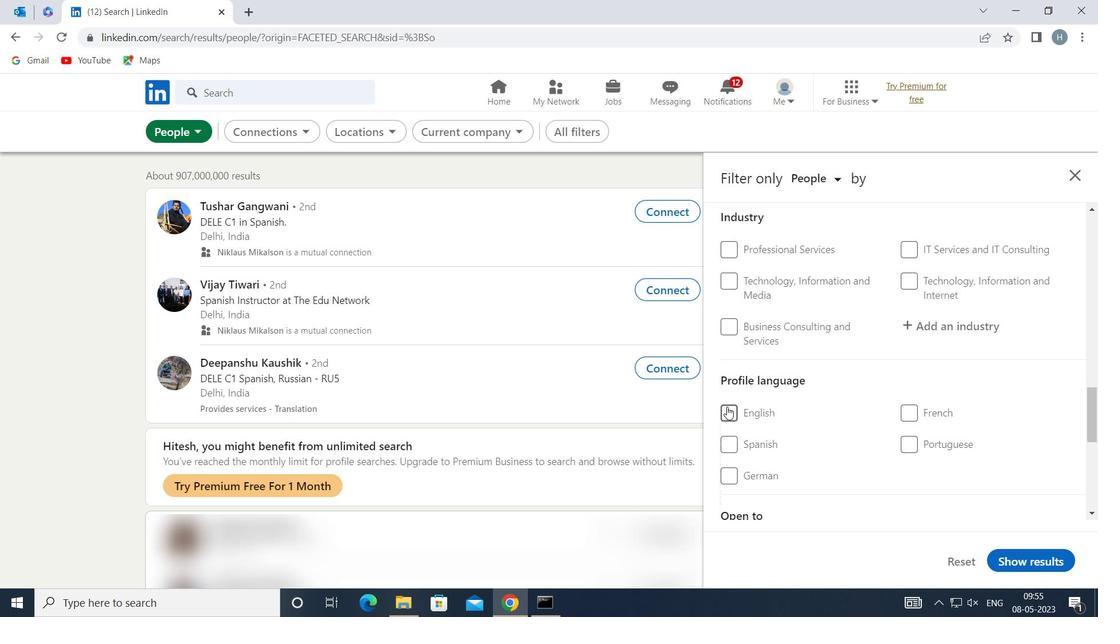 
Action: Mouse moved to (867, 410)
Screenshot: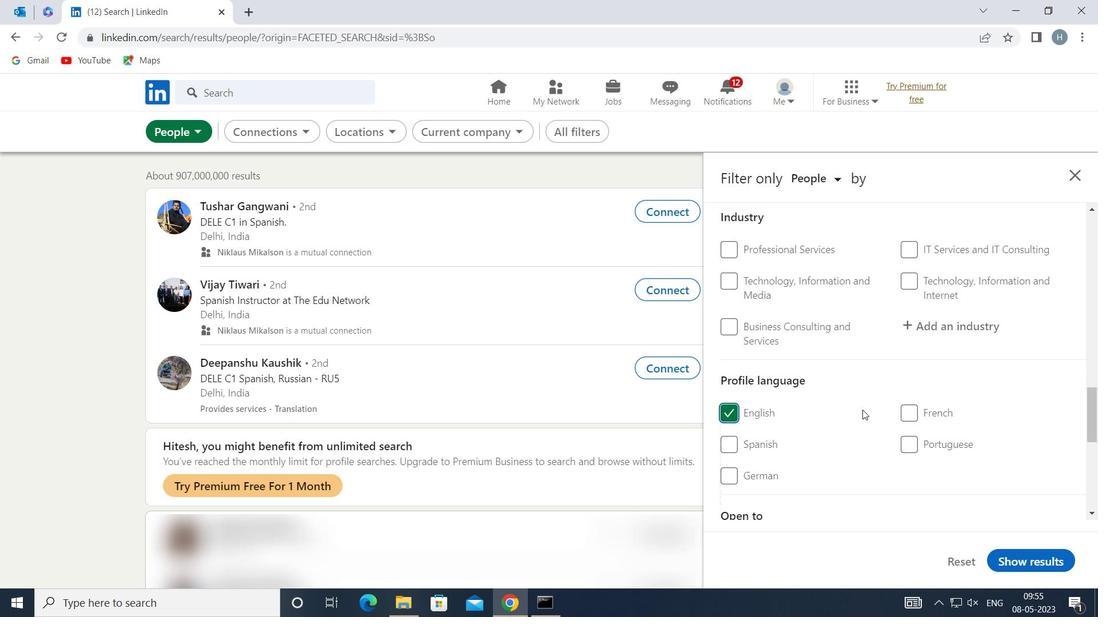
Action: Mouse scrolled (867, 410) with delta (0, 0)
Screenshot: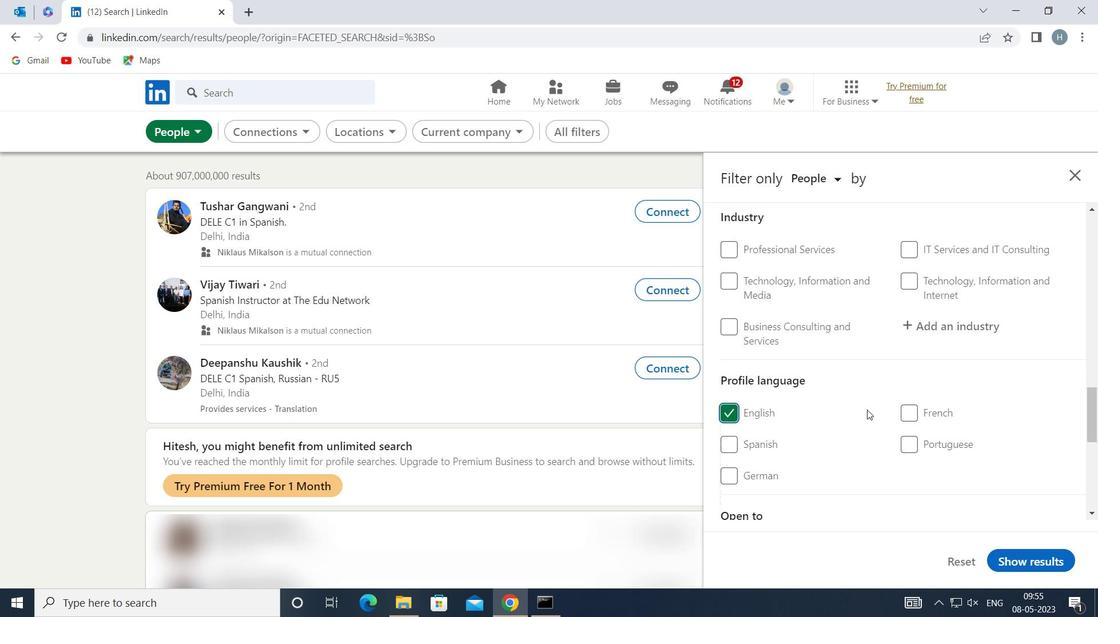 
Action: Mouse moved to (870, 403)
Screenshot: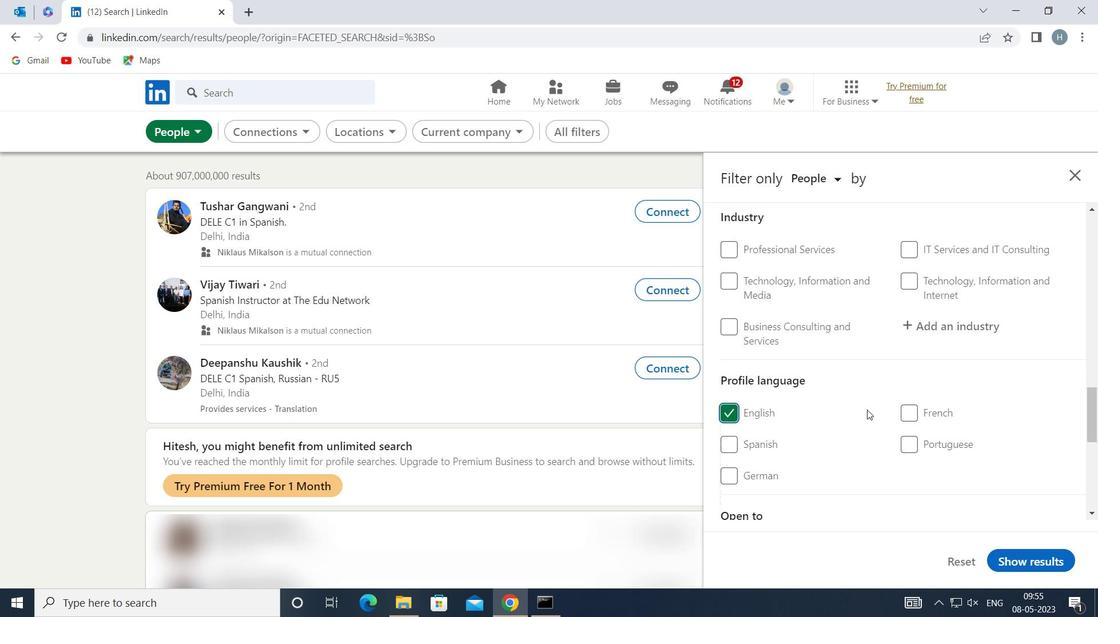 
Action: Mouse scrolled (870, 403) with delta (0, 0)
Screenshot: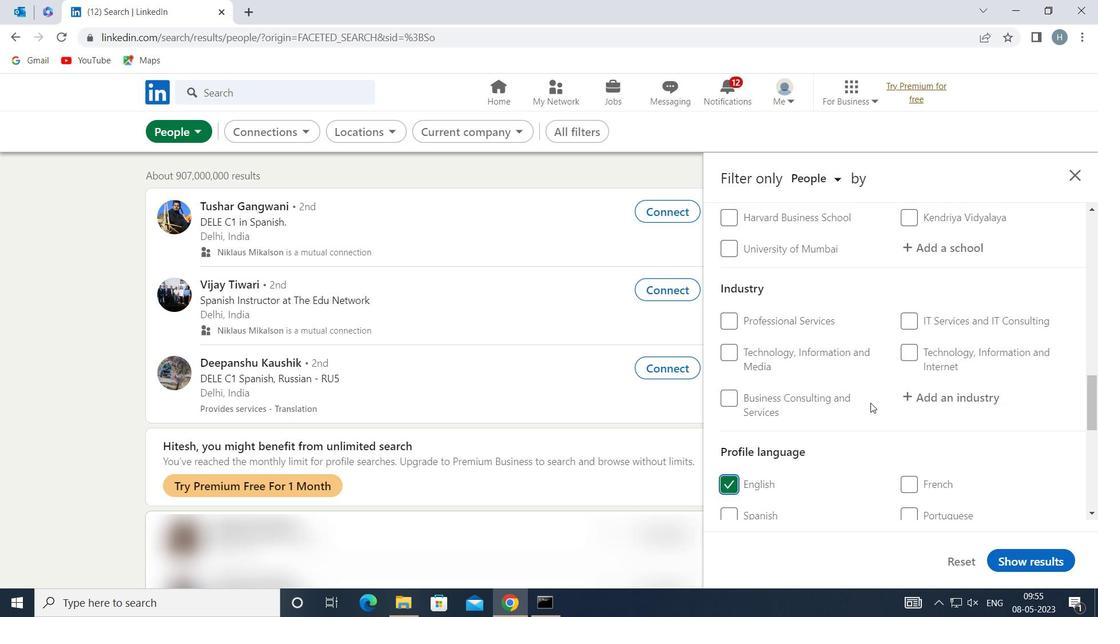 
Action: Mouse scrolled (870, 403) with delta (0, 0)
Screenshot: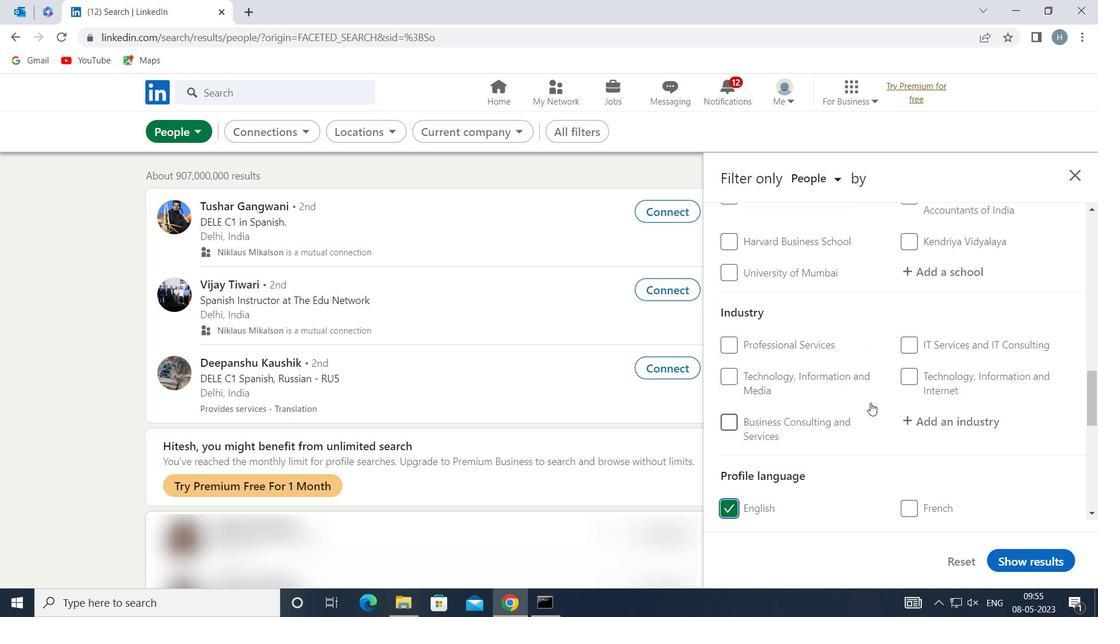 
Action: Mouse scrolled (870, 403) with delta (0, 0)
Screenshot: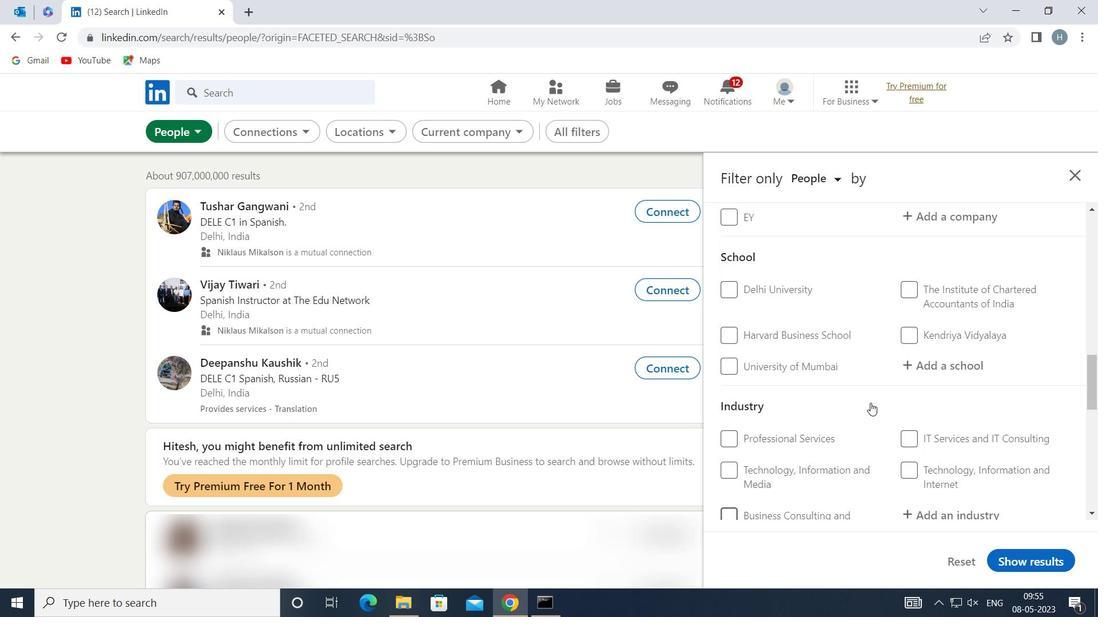 
Action: Mouse scrolled (870, 403) with delta (0, 0)
Screenshot: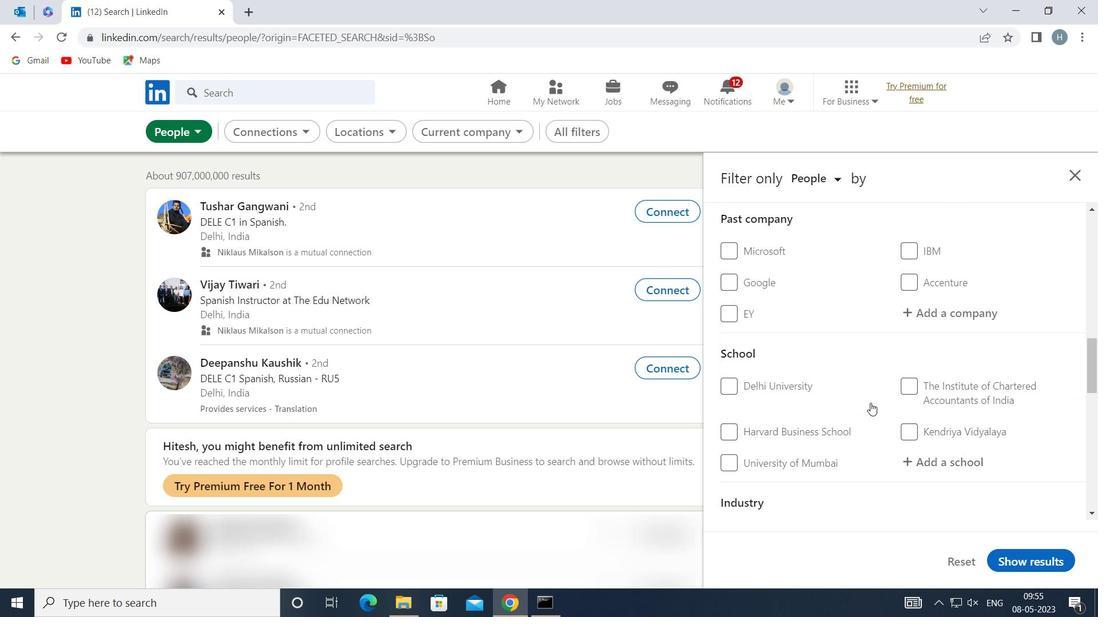 
Action: Mouse scrolled (870, 403) with delta (0, 0)
Screenshot: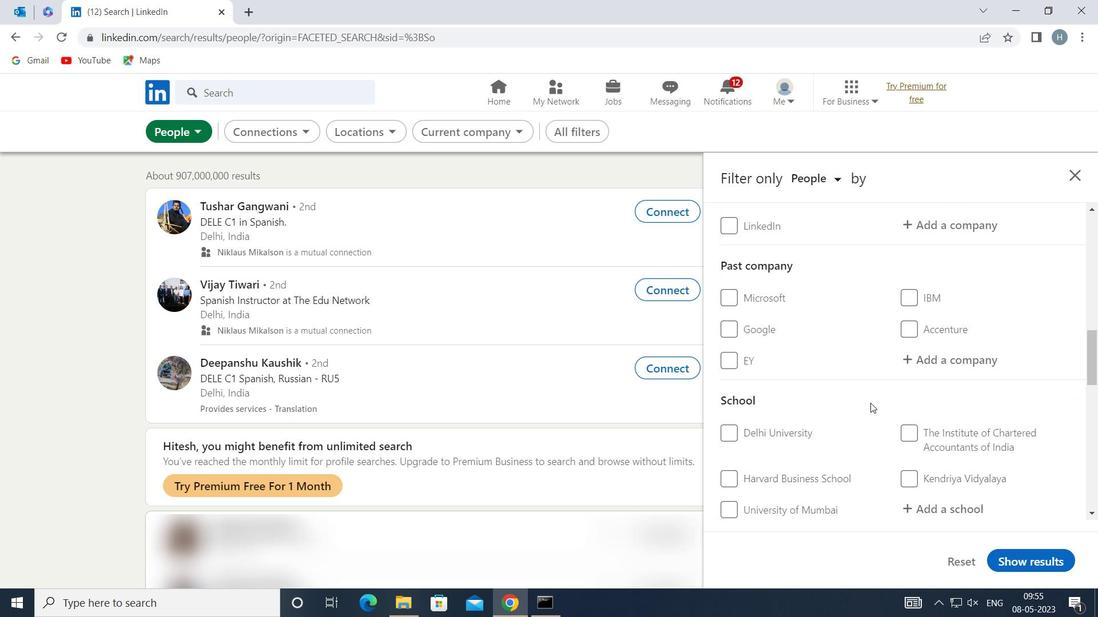 
Action: Mouse scrolled (870, 403) with delta (0, 0)
Screenshot: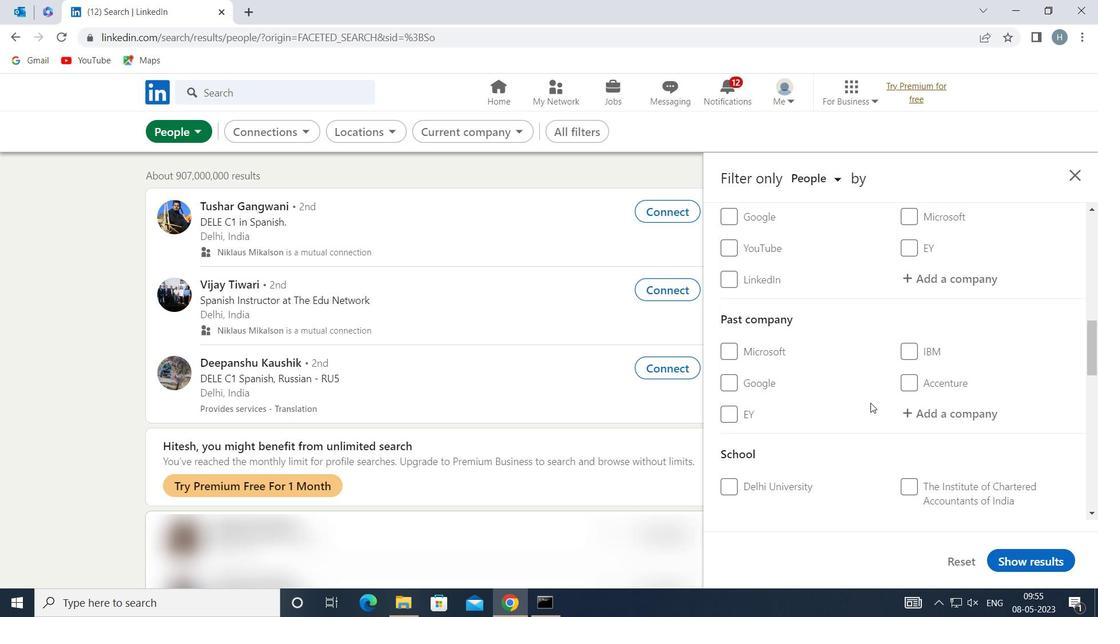 
Action: Mouse moved to (966, 389)
Screenshot: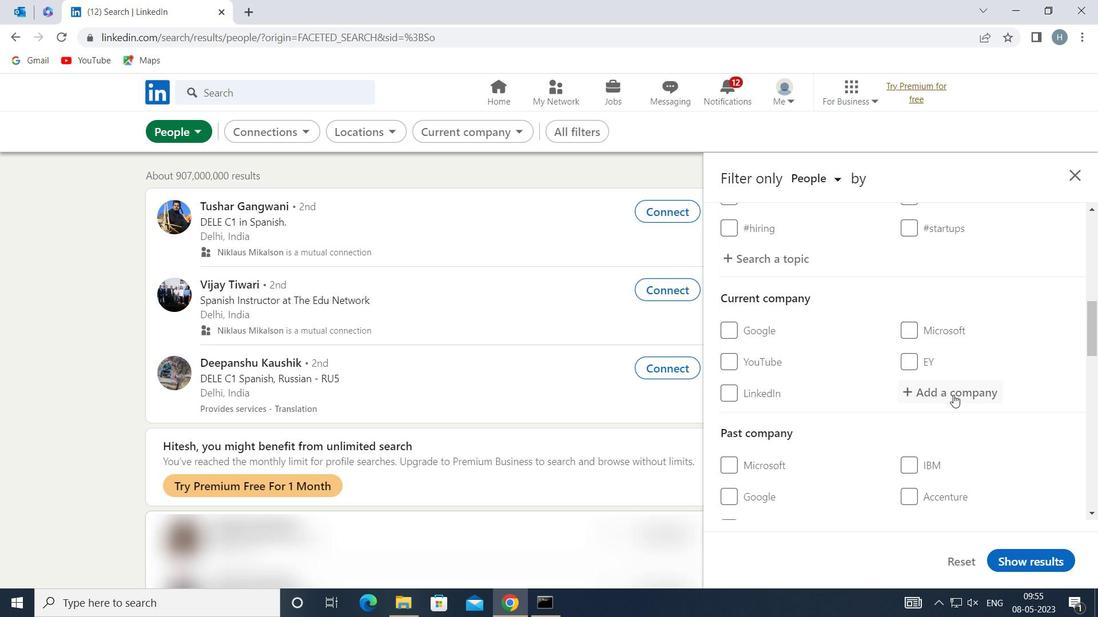 
Action: Mouse pressed left at (966, 389)
Screenshot: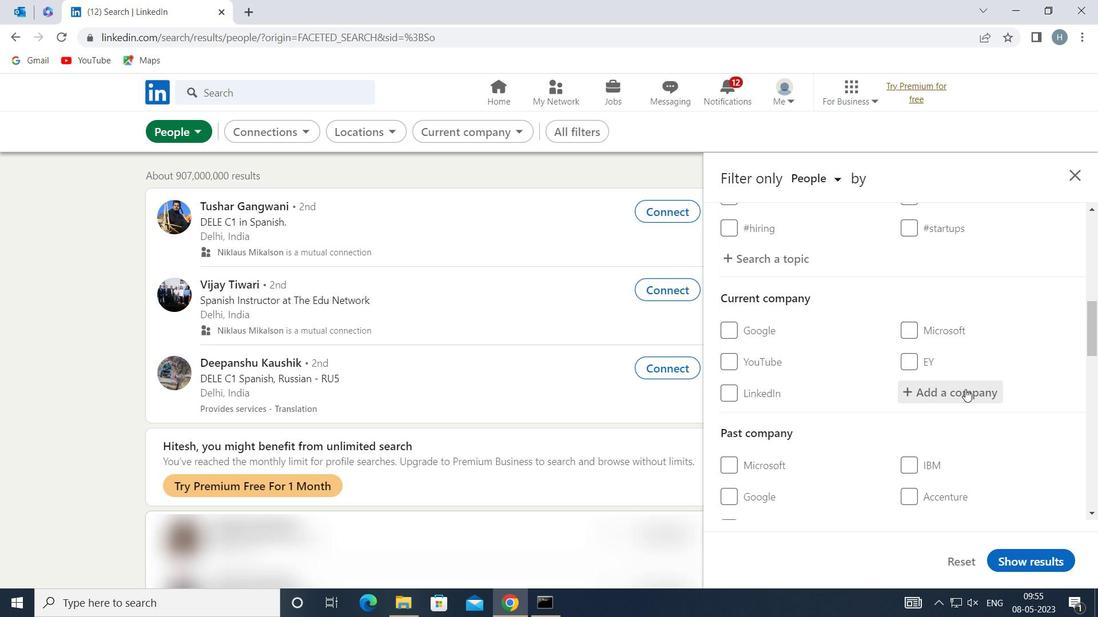 
Action: Mouse moved to (961, 387)
Screenshot: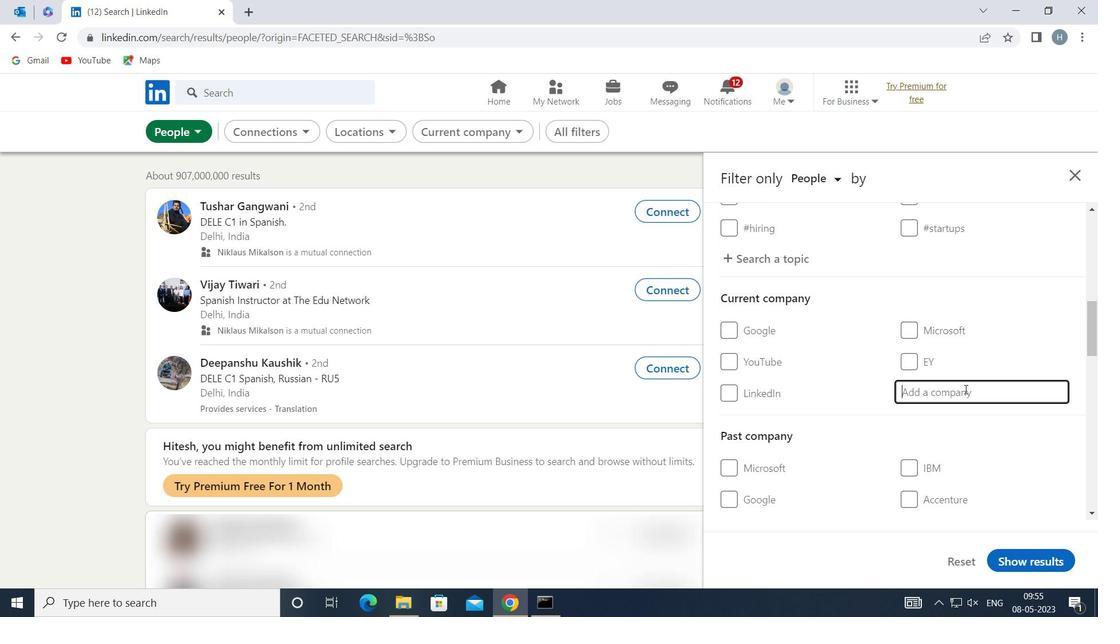 
Action: Key pressed <Key.shift>SHE<Key.backspace>RI
Screenshot: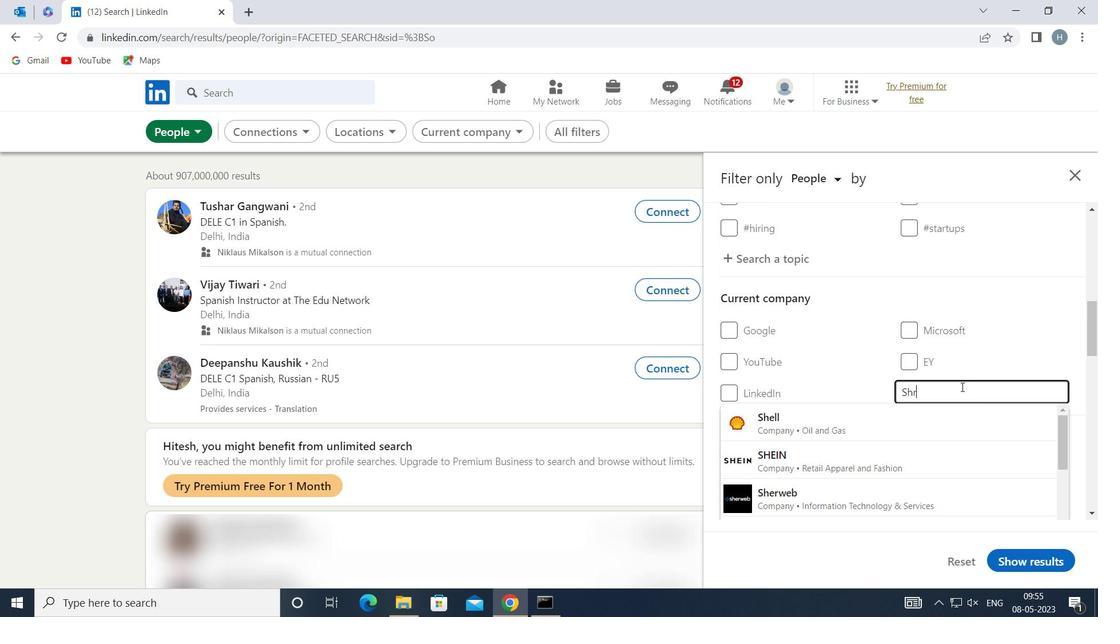 
Action: Mouse moved to (960, 387)
Screenshot: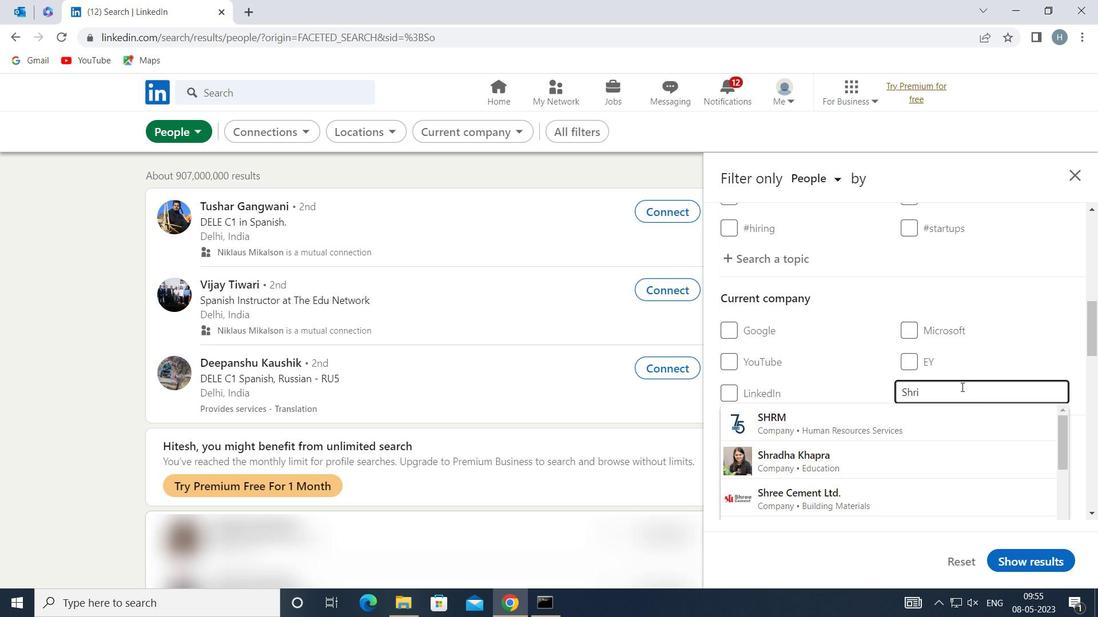 
Action: Key pressed RAM<Key.space>
Screenshot: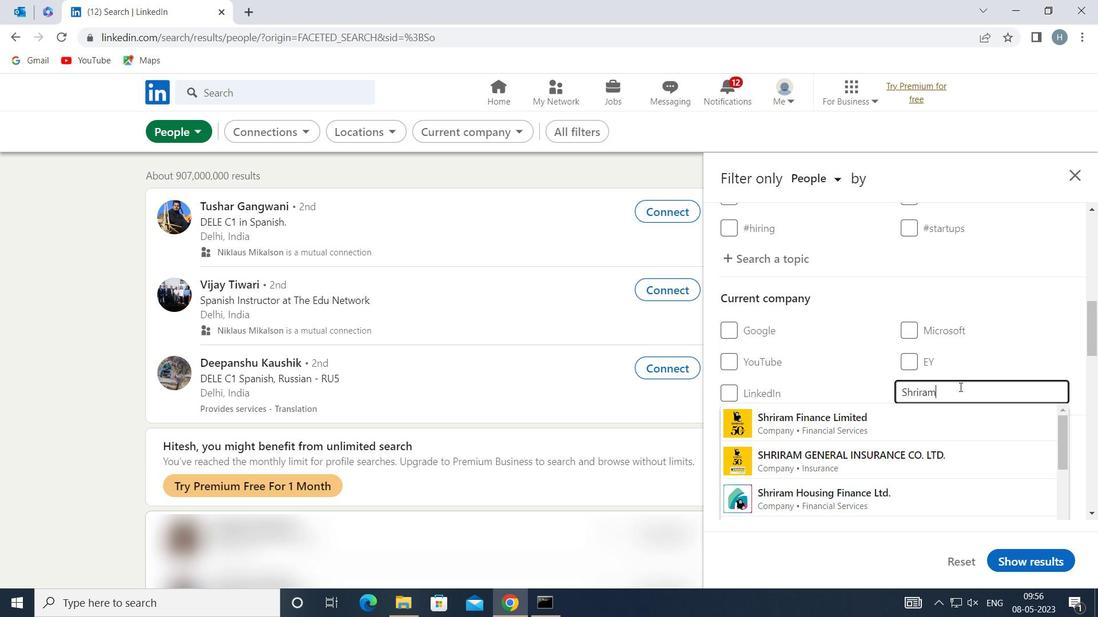 
Action: Mouse moved to (963, 390)
Screenshot: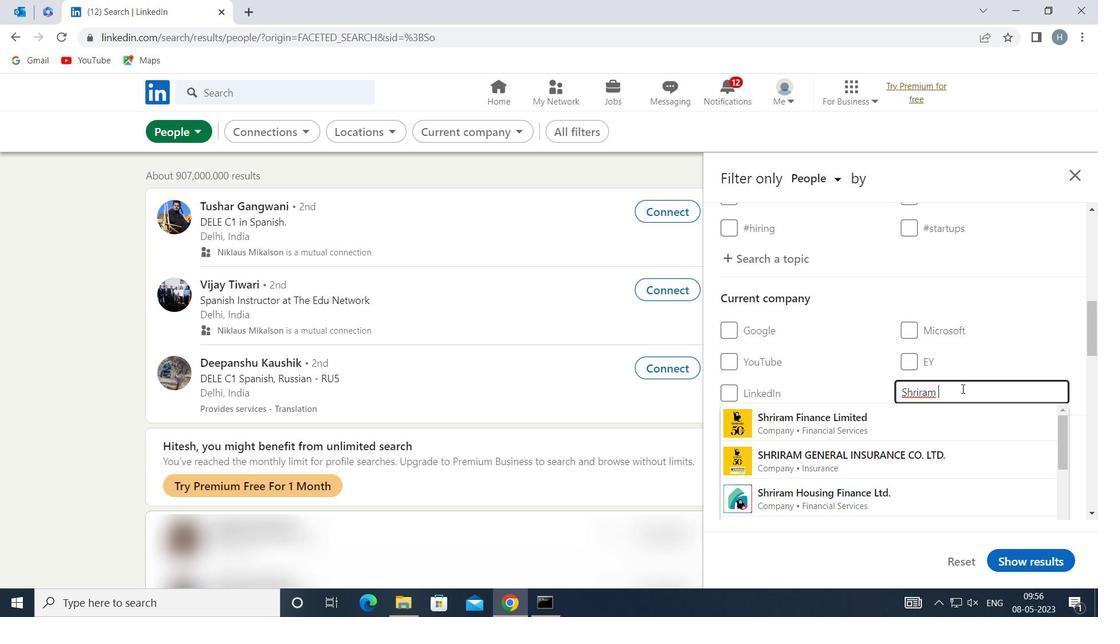 
Action: Key pressed <Key.shift>
Screenshot: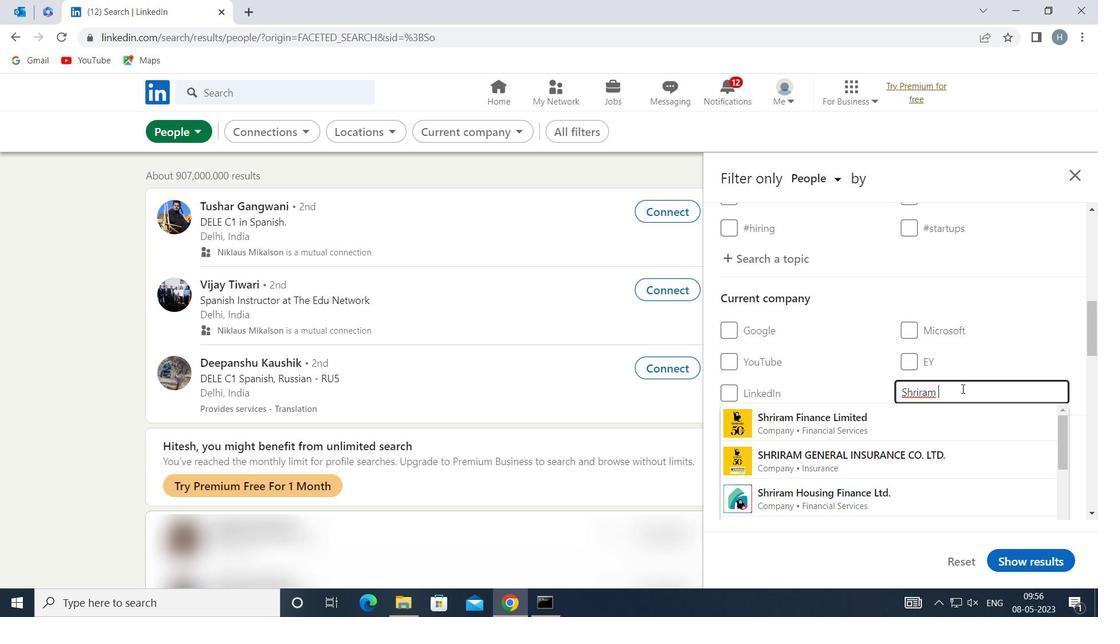 
Action: Mouse moved to (965, 392)
Screenshot: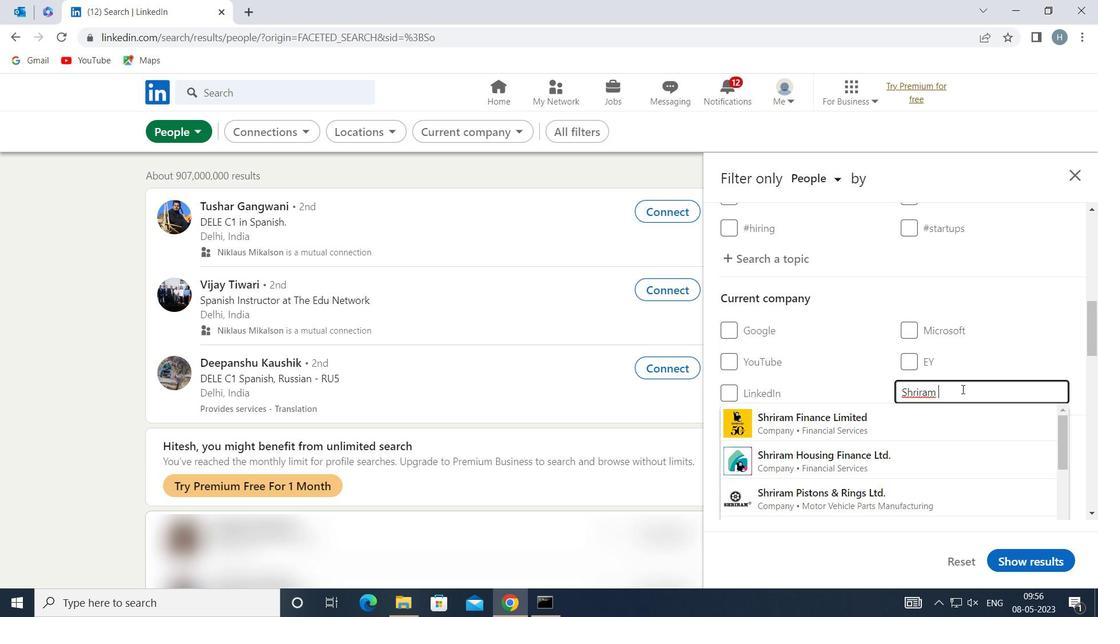 
Action: Key pressed <Key.shift><Key.shift>F
Screenshot: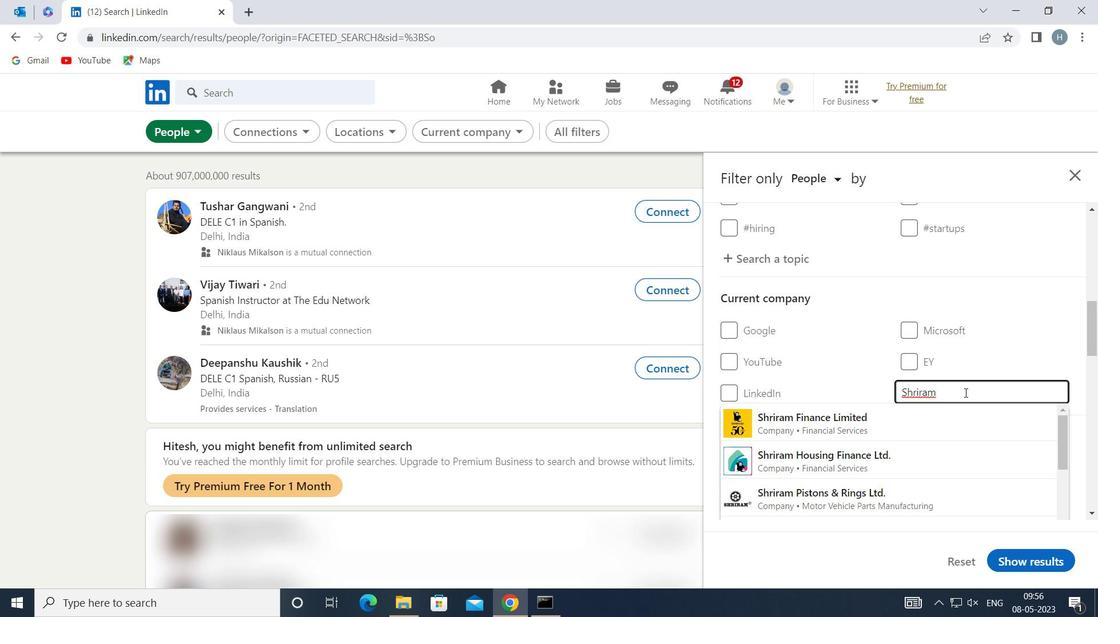
Action: Mouse moved to (969, 397)
Screenshot: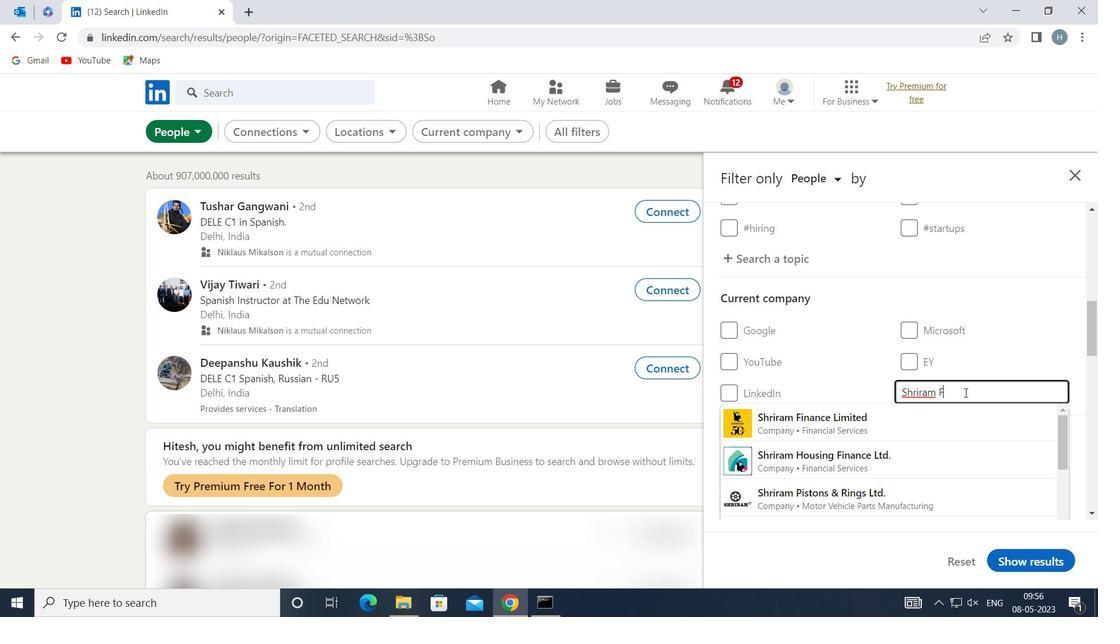 
Action: Key pressed I
Screenshot: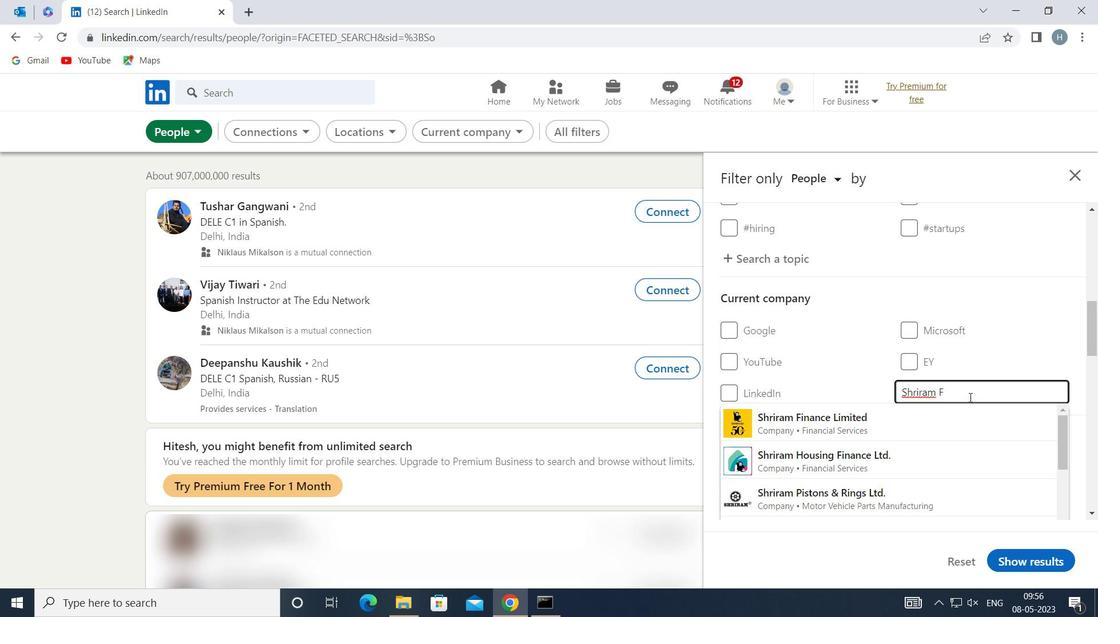 
Action: Mouse moved to (970, 397)
Screenshot: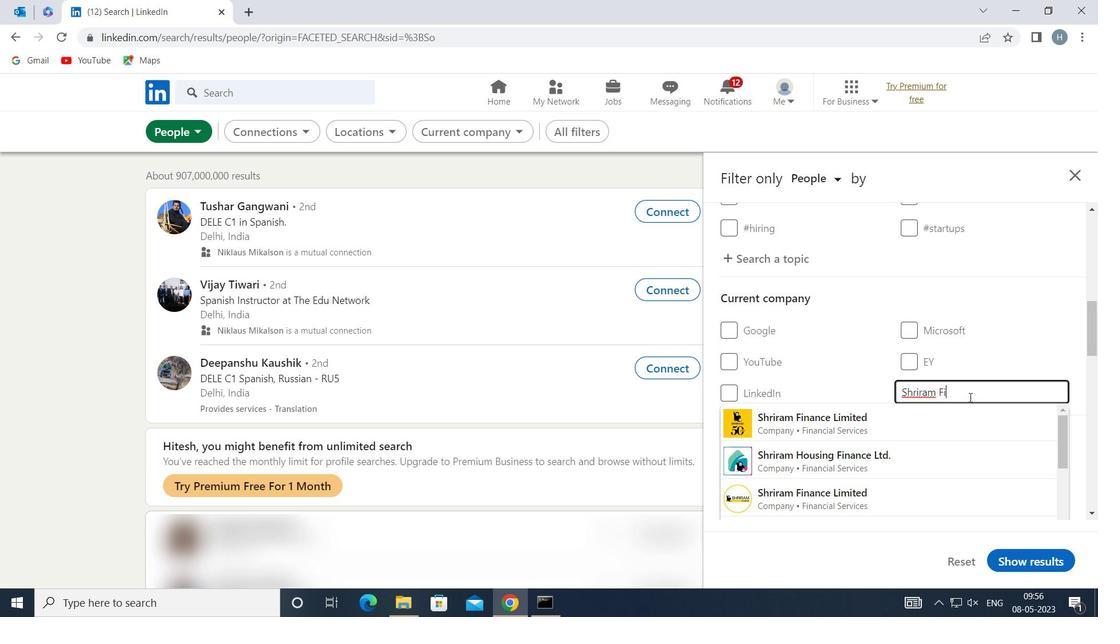 
Action: Key pressed NAN
Screenshot: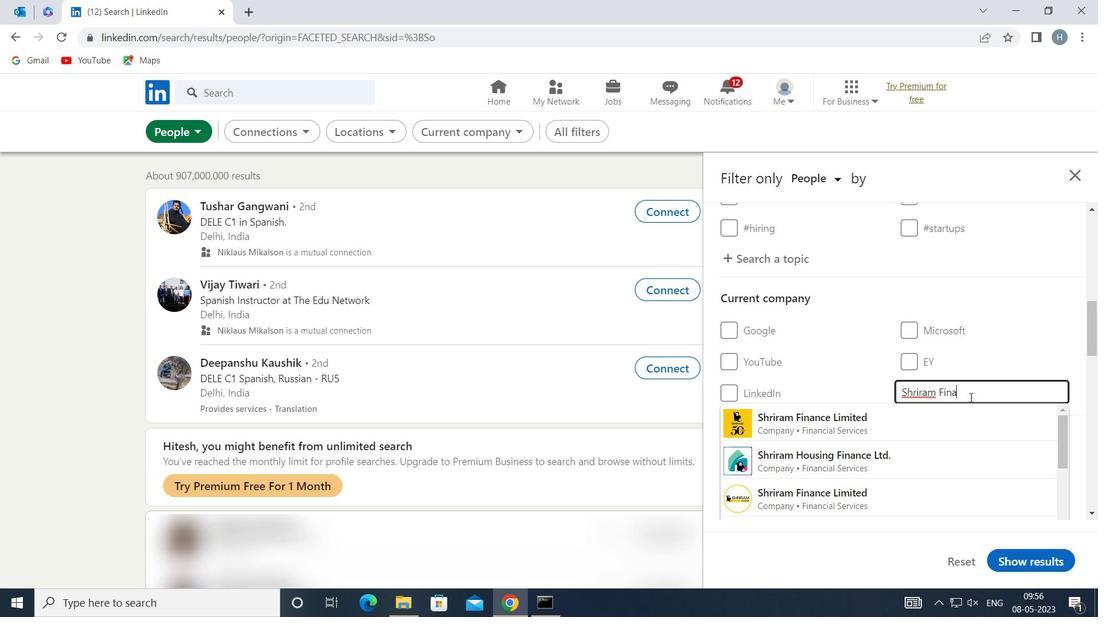 
Action: Mouse moved to (955, 380)
Screenshot: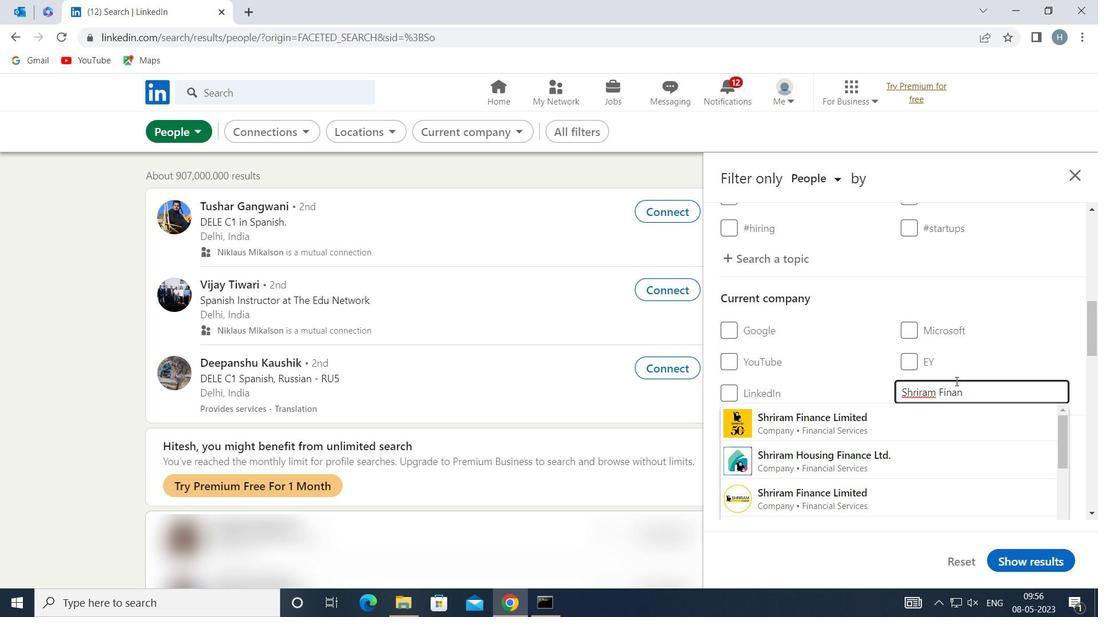 
Action: Key pressed CE<Key.space>
Screenshot: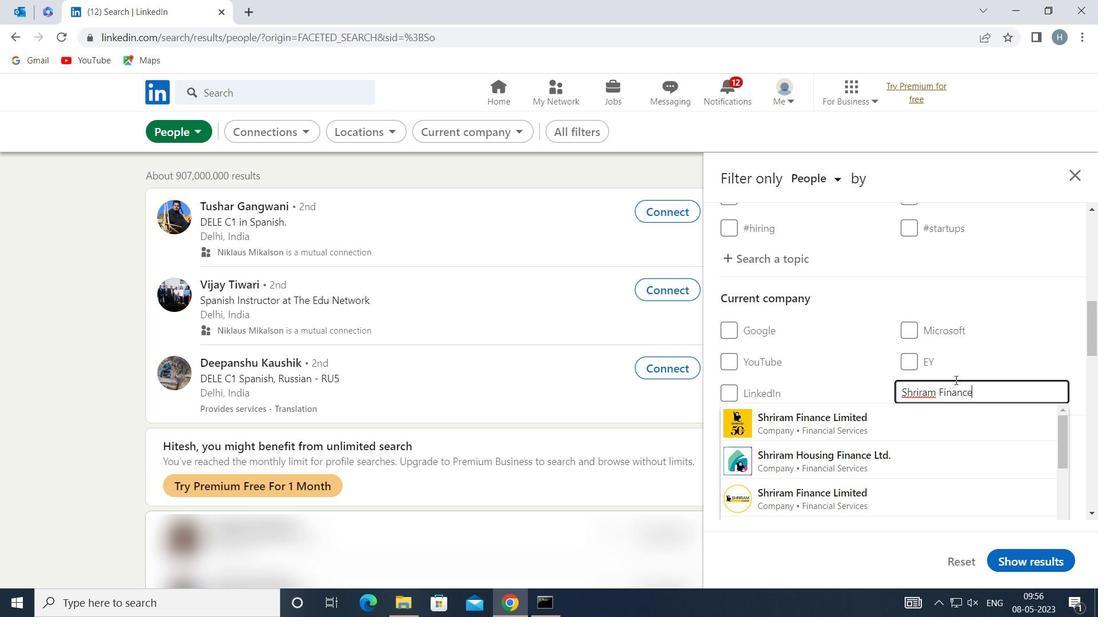 
Action: Mouse moved to (906, 419)
Screenshot: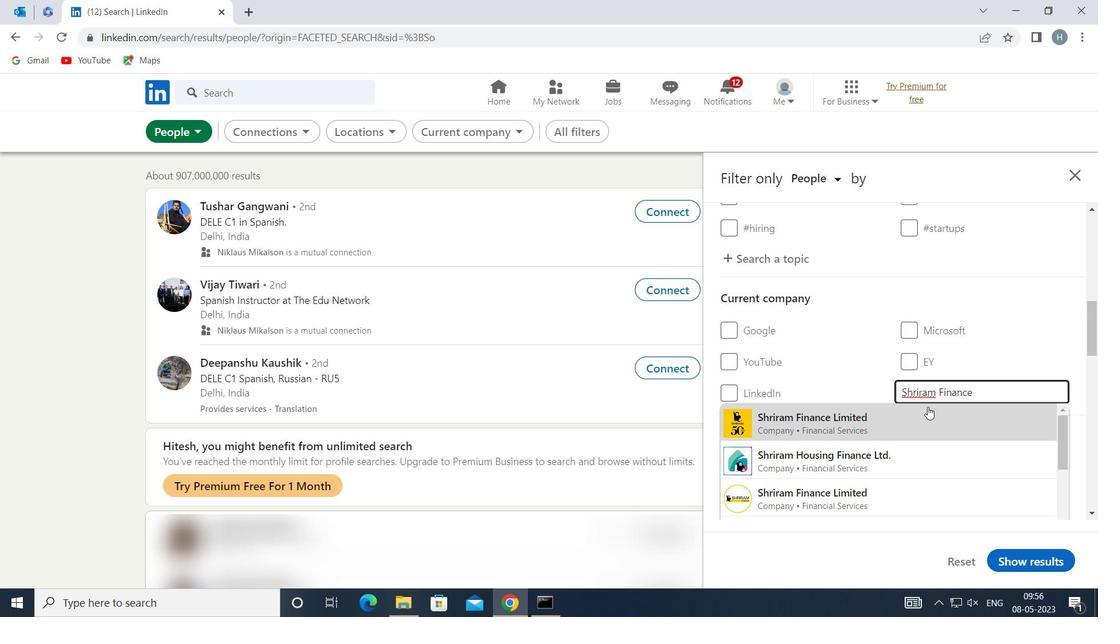 
Action: Mouse pressed left at (906, 419)
Screenshot: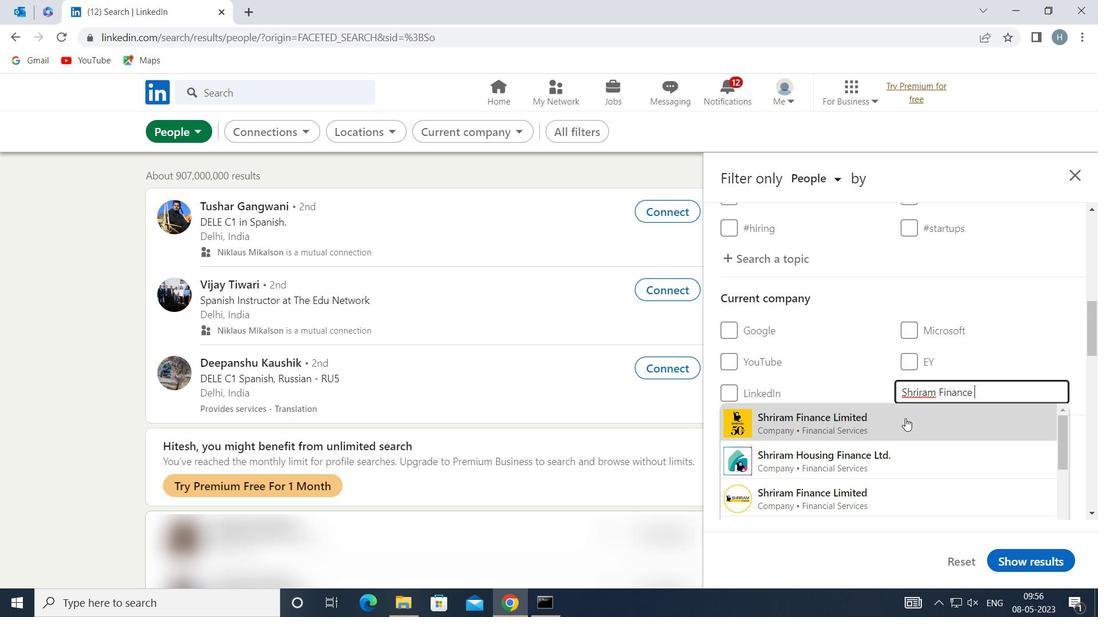 
Action: Mouse moved to (884, 379)
Screenshot: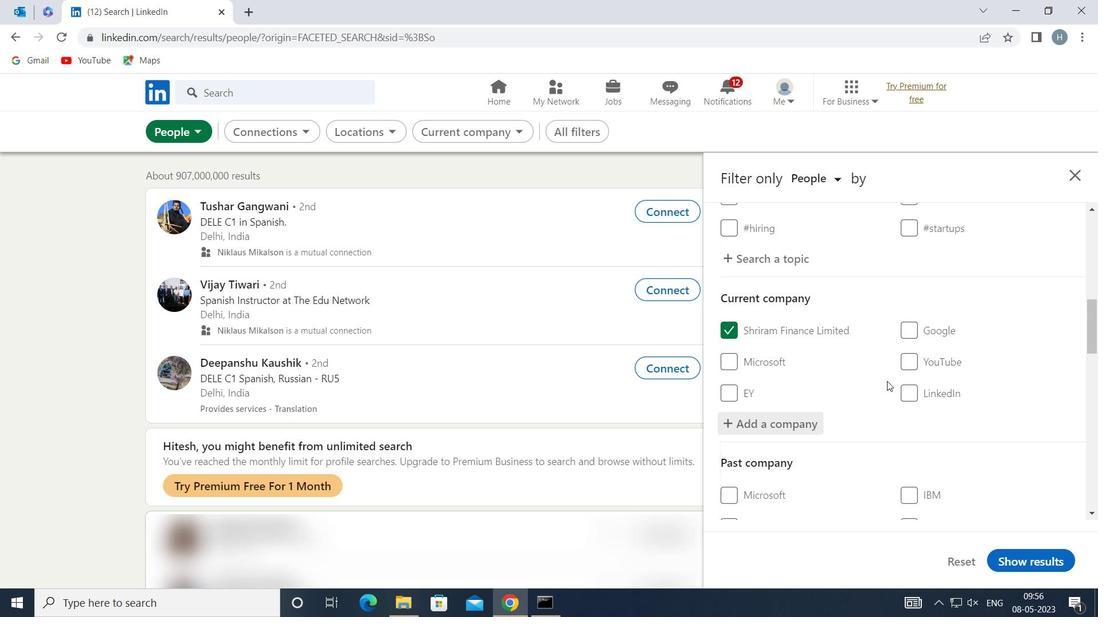 
Action: Mouse scrolled (884, 379) with delta (0, 0)
Screenshot: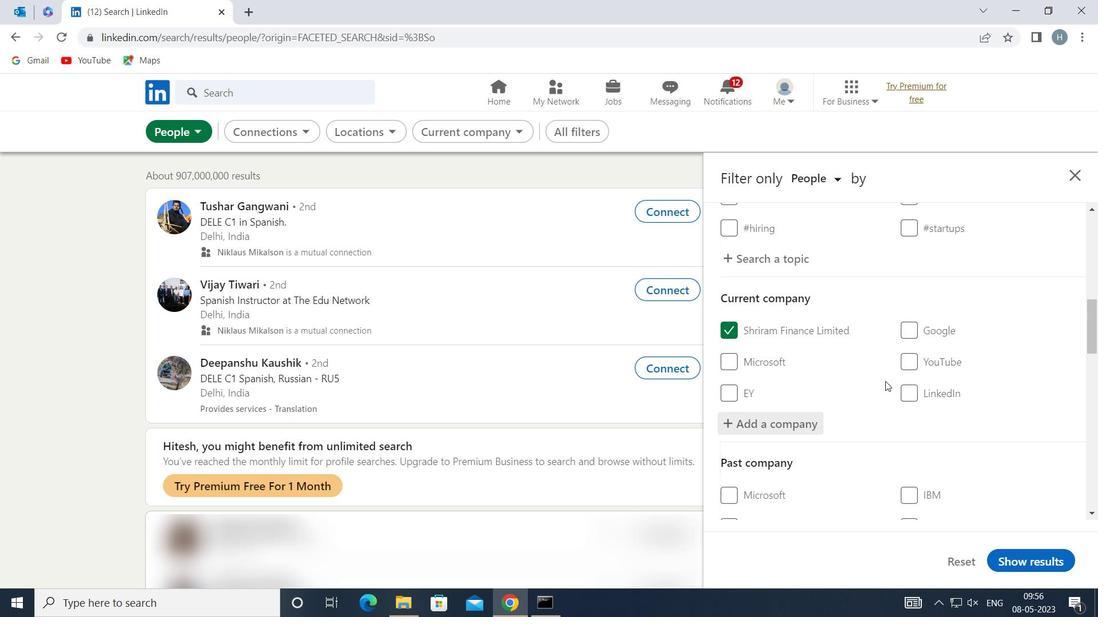 
Action: Mouse scrolled (884, 379) with delta (0, 0)
Screenshot: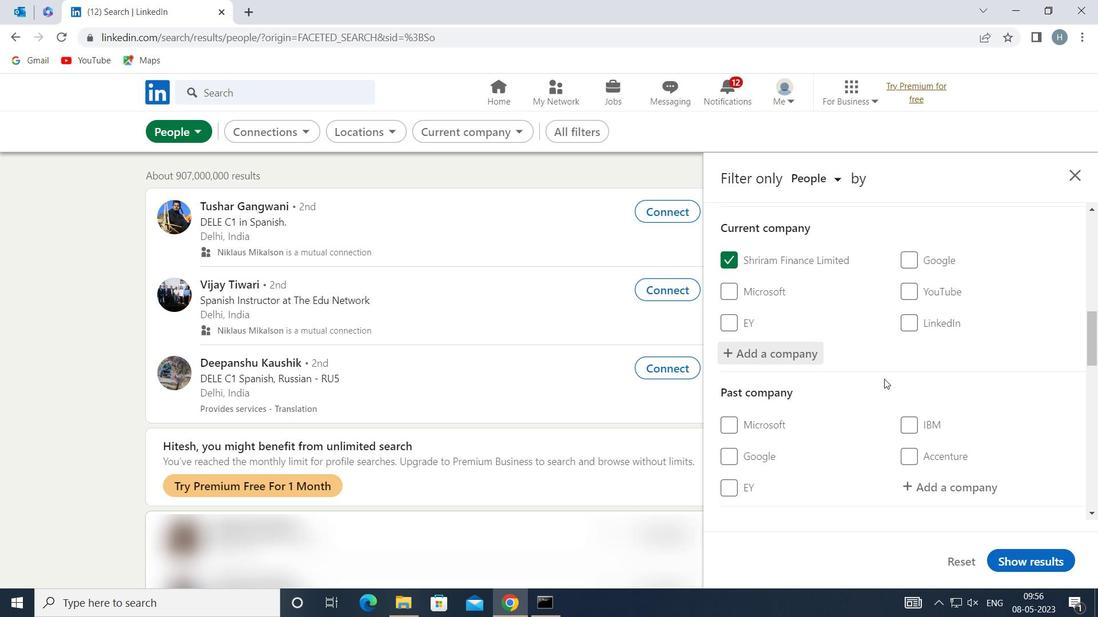 
Action: Mouse moved to (884, 379)
Screenshot: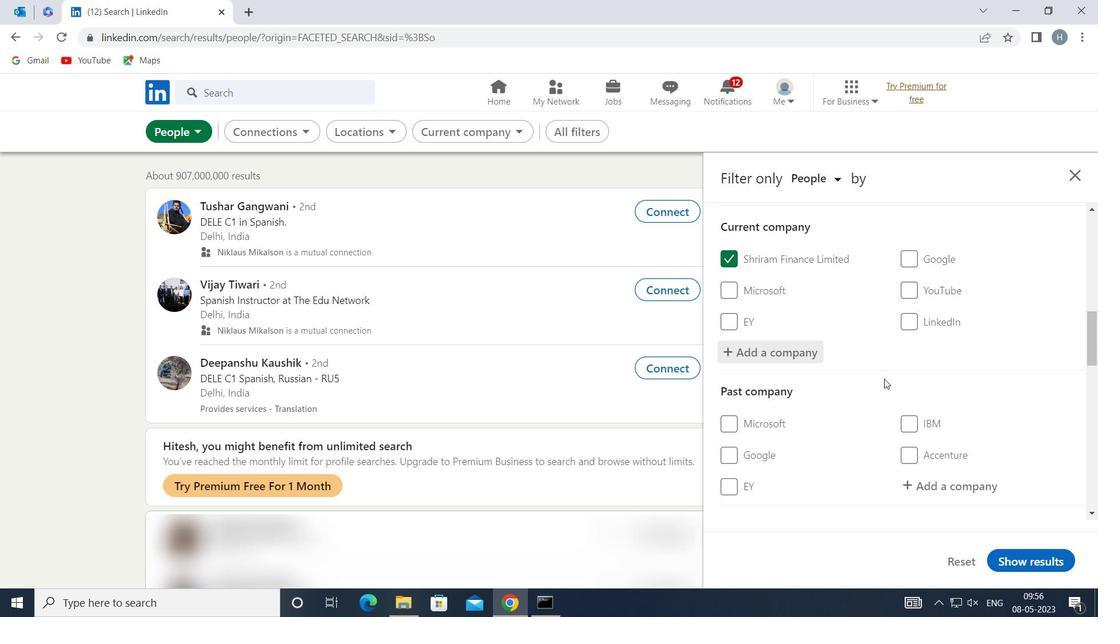 
Action: Mouse scrolled (884, 379) with delta (0, 0)
Screenshot: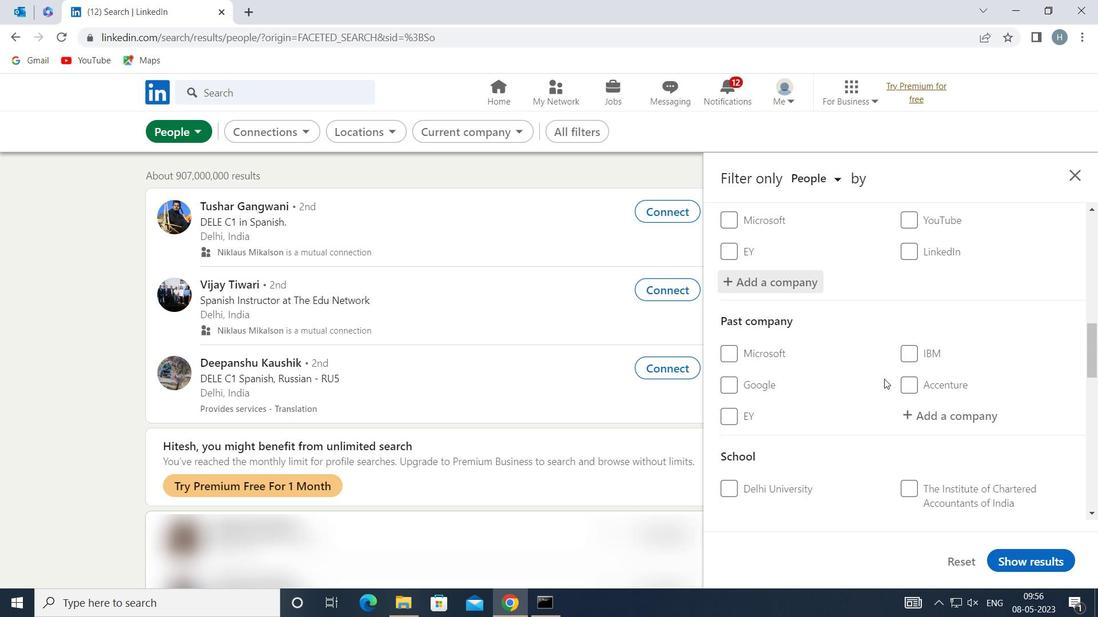 
Action: Mouse moved to (883, 379)
Screenshot: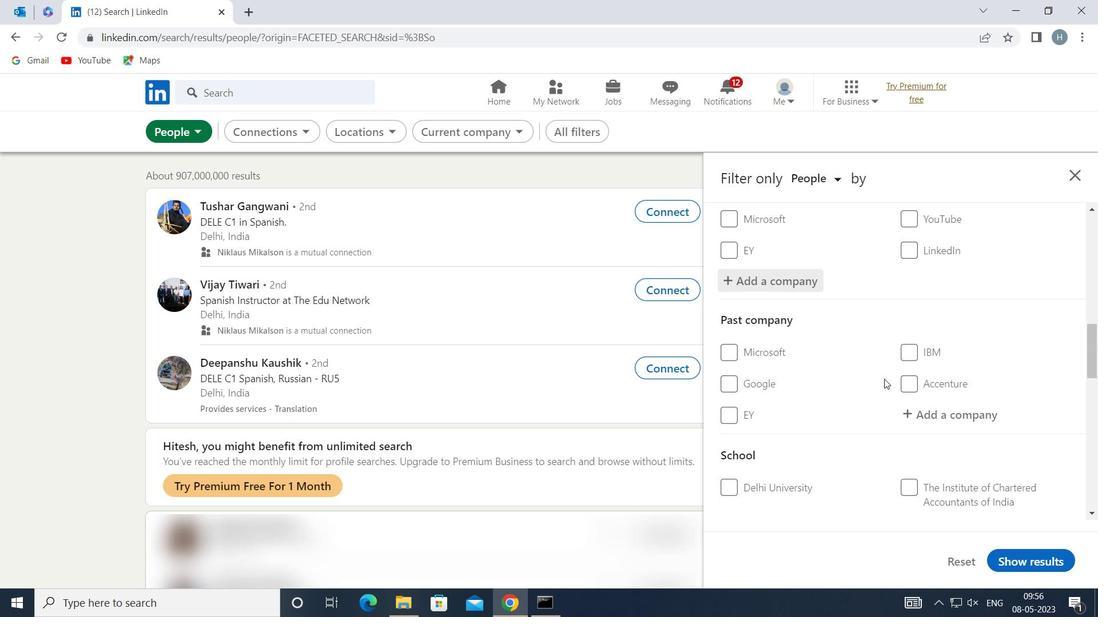 
Action: Mouse scrolled (883, 379) with delta (0, 0)
Screenshot: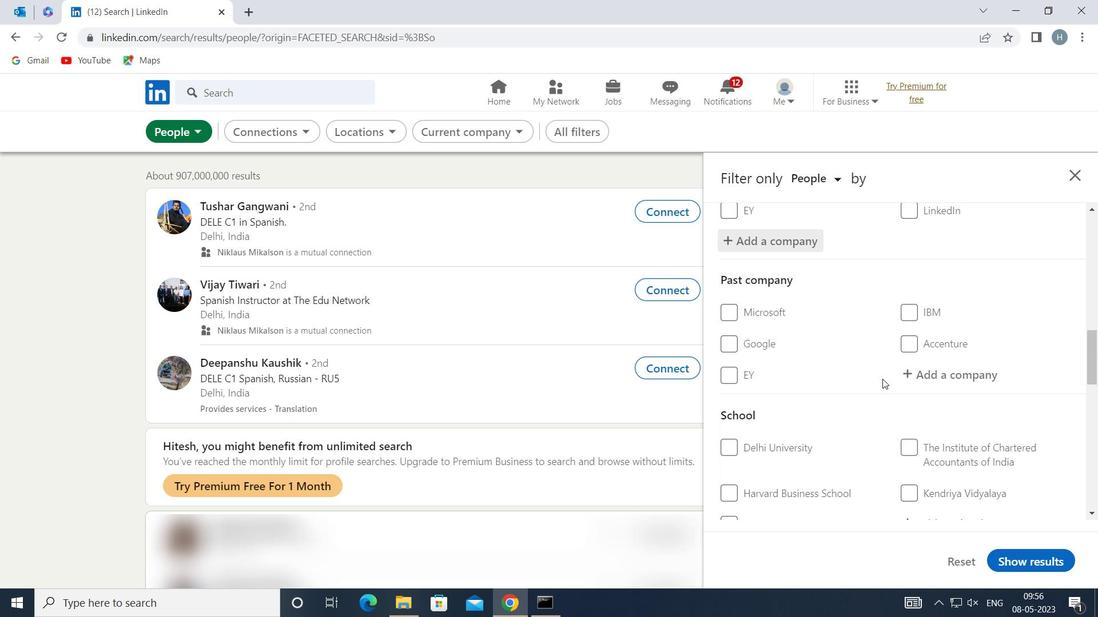 
Action: Mouse moved to (932, 418)
Screenshot: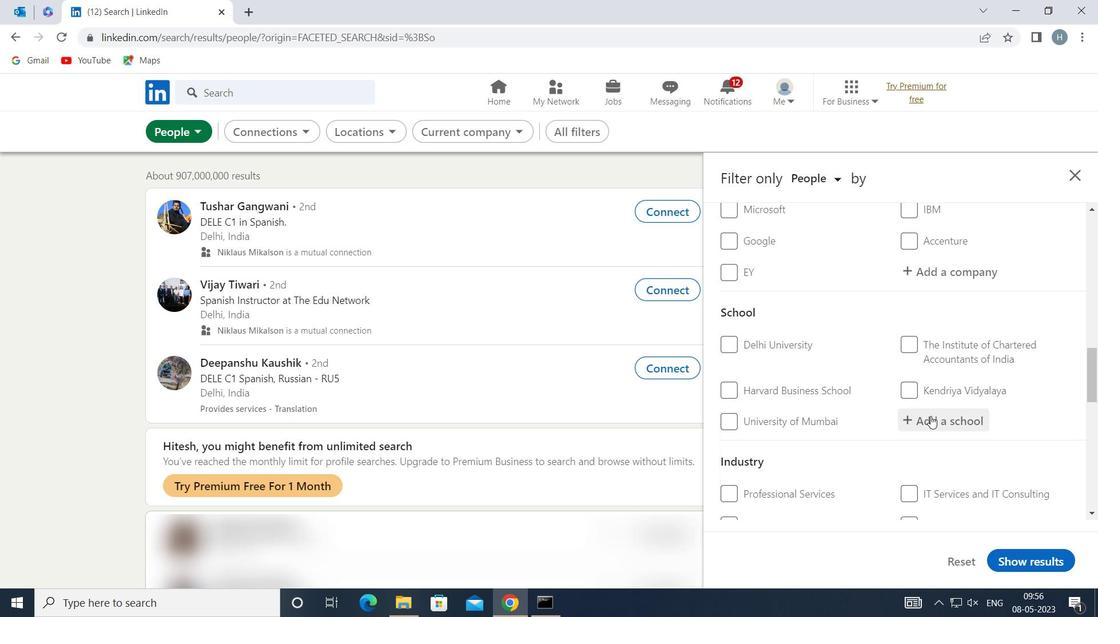 
Action: Mouse pressed left at (932, 418)
Screenshot: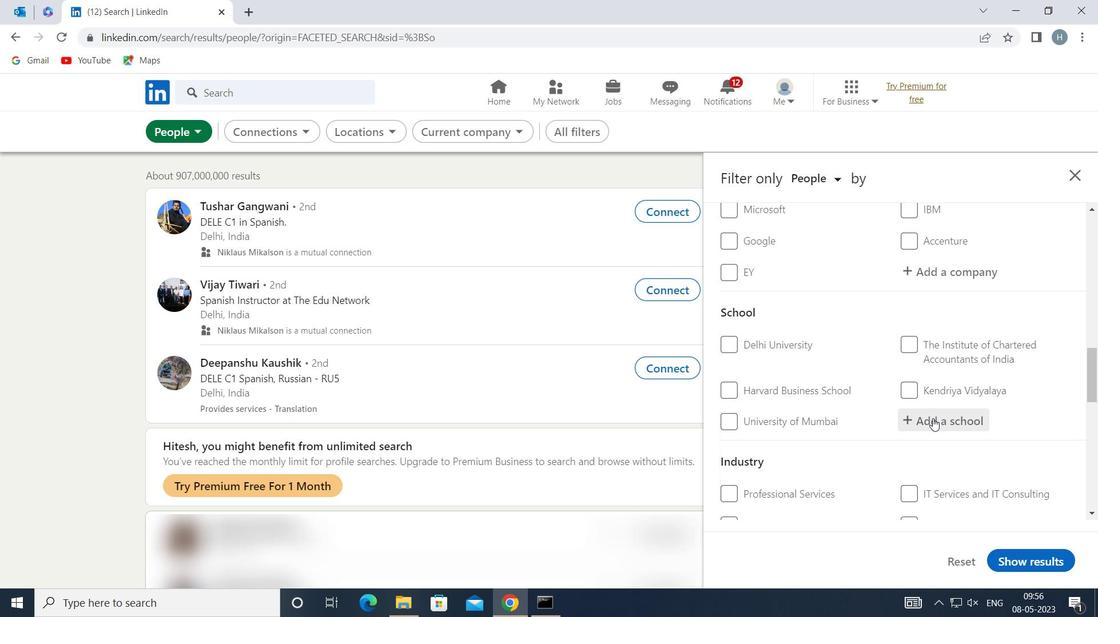 
Action: Mouse moved to (928, 414)
Screenshot: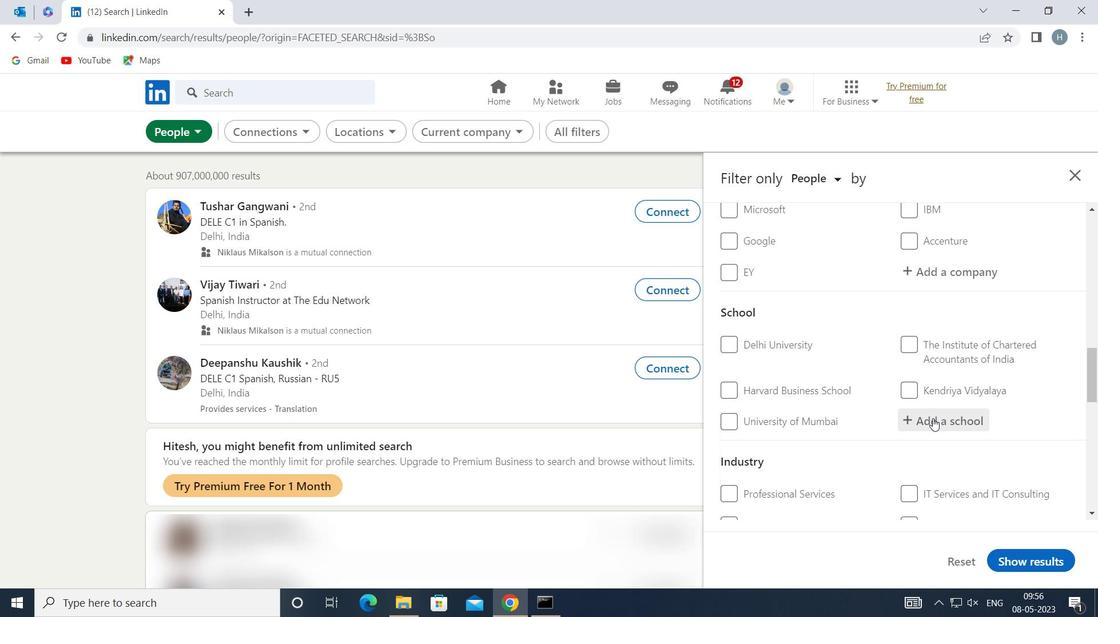 
Action: Key pressed <Key.shift><Key.shift><Key.shift><Key.shift><Key.shift><Key.shift><Key.shift><Key.shift><Key.shift><Key.shift><Key.shift><Key.shift><Key.shift><Key.shift><Key.shift><Key.shift>R<Key.space><Key.backspace>K<Key.space><Key.shift>UN
Screenshot: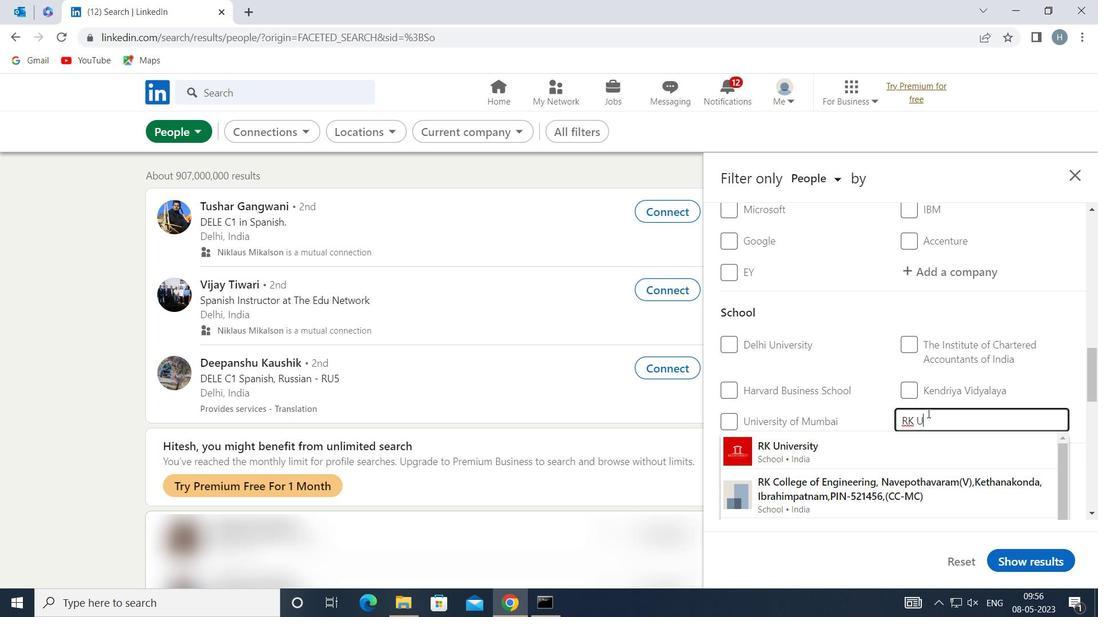 
Action: Mouse moved to (858, 443)
Screenshot: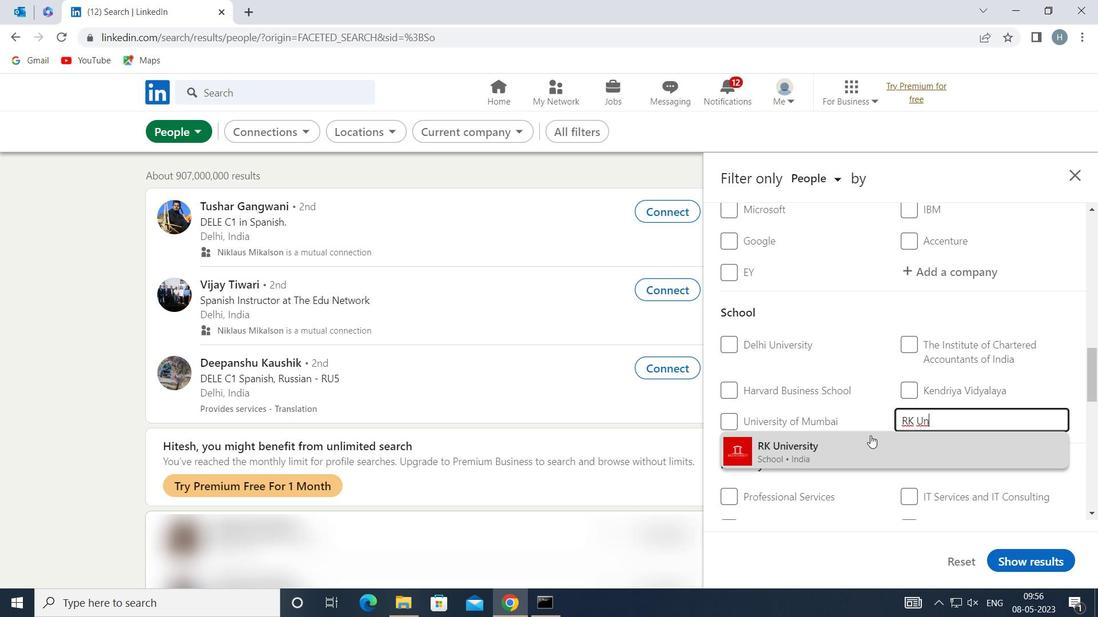 
Action: Mouse pressed left at (858, 443)
Screenshot: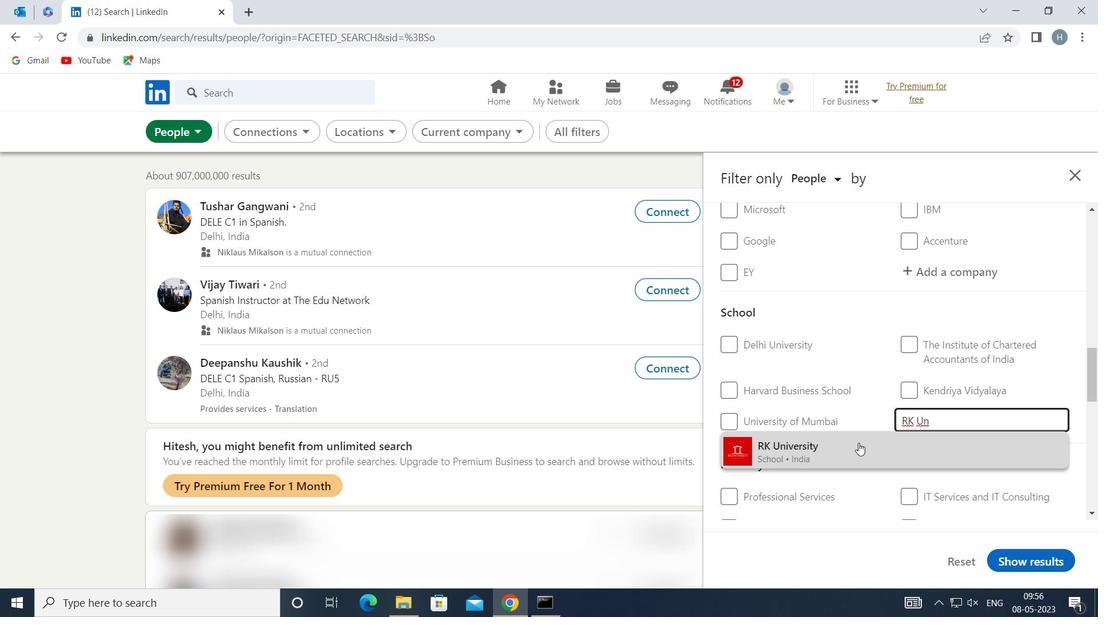 
Action: Mouse moved to (857, 433)
Screenshot: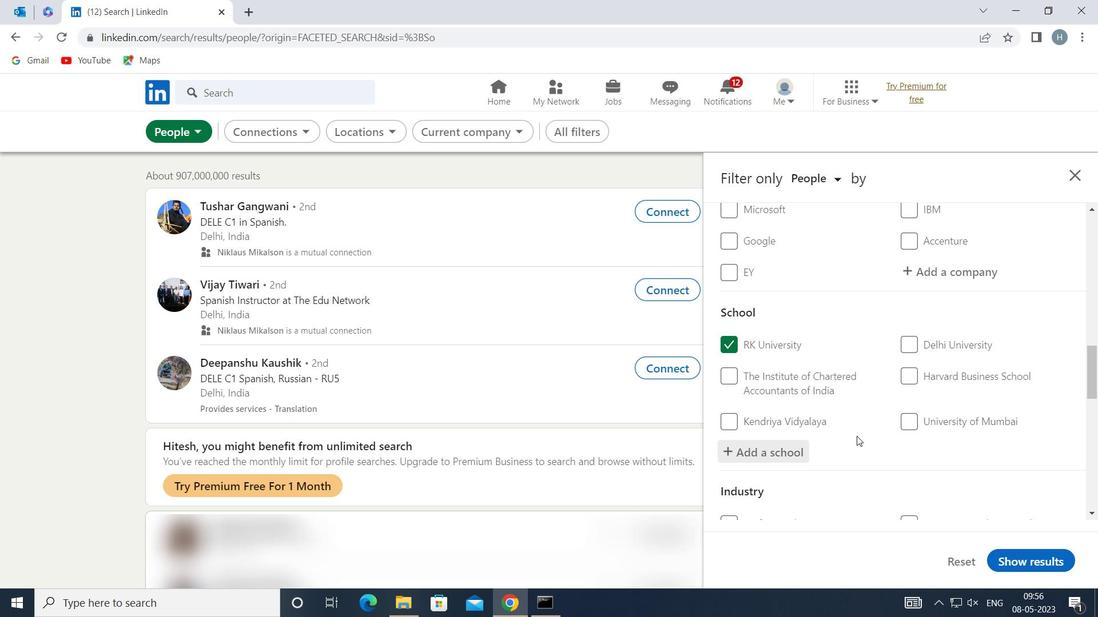 
Action: Mouse scrolled (857, 432) with delta (0, 0)
Screenshot: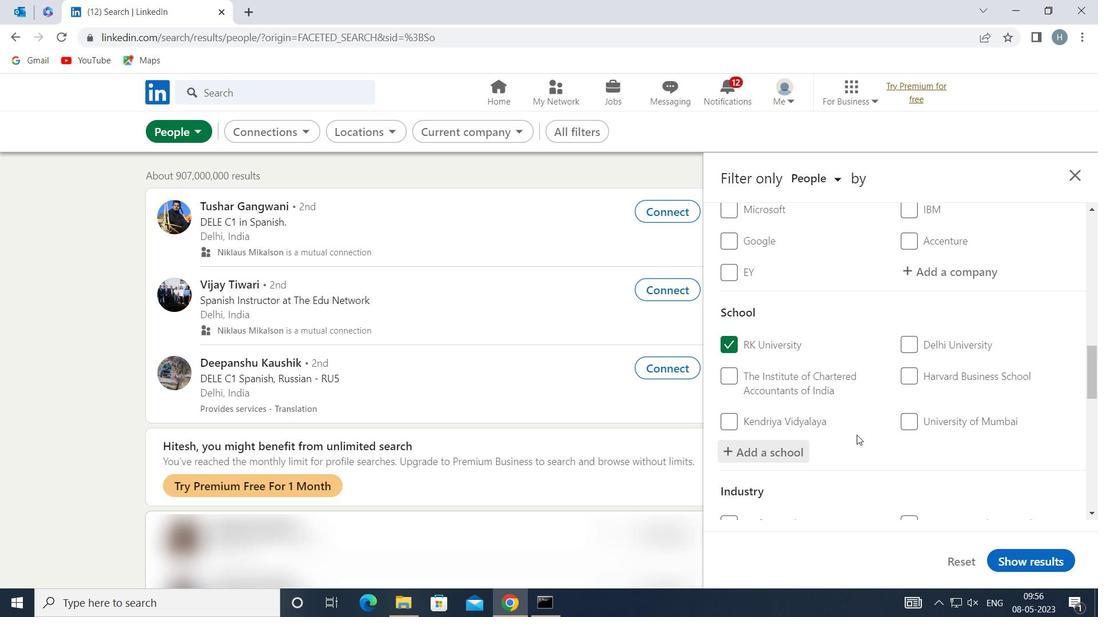 
Action: Mouse moved to (860, 430)
Screenshot: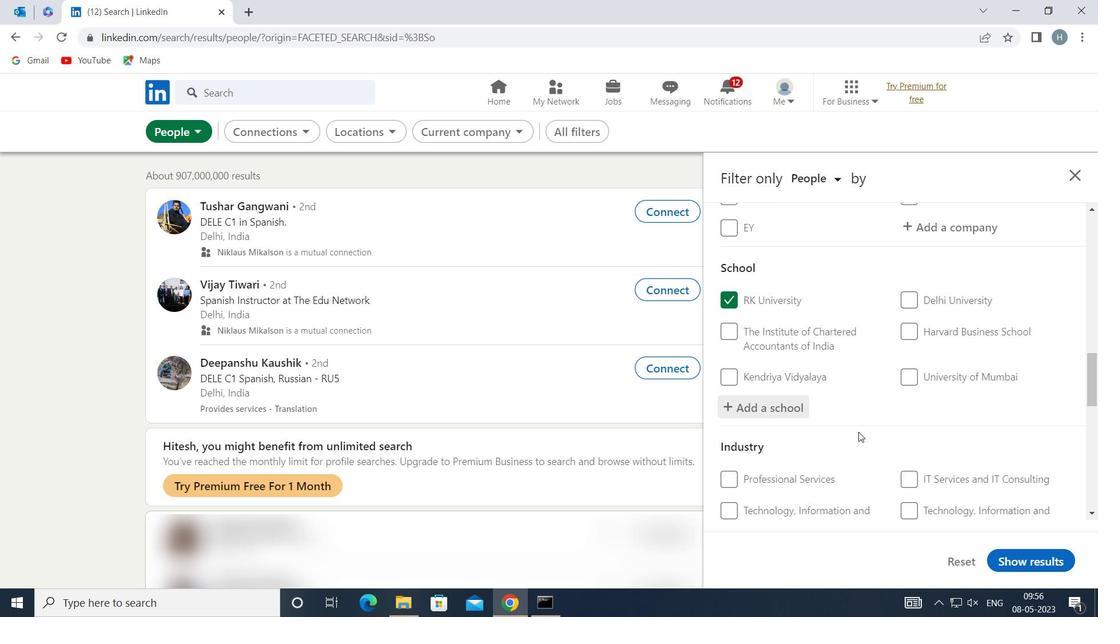
Action: Mouse scrolled (860, 430) with delta (0, 0)
Screenshot: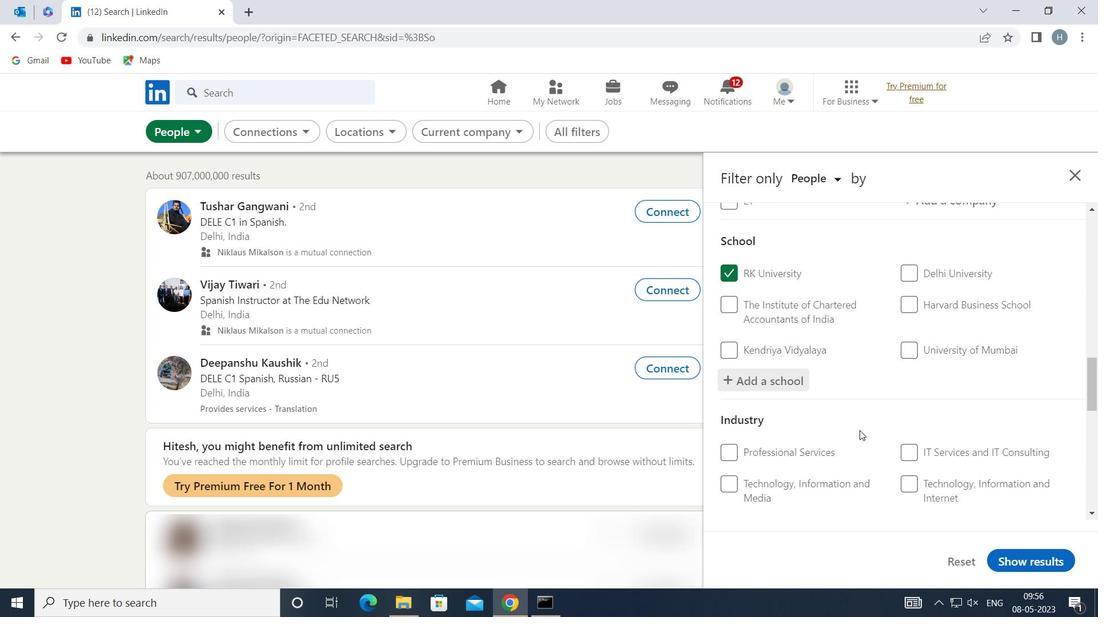 
Action: Mouse moved to (861, 430)
Screenshot: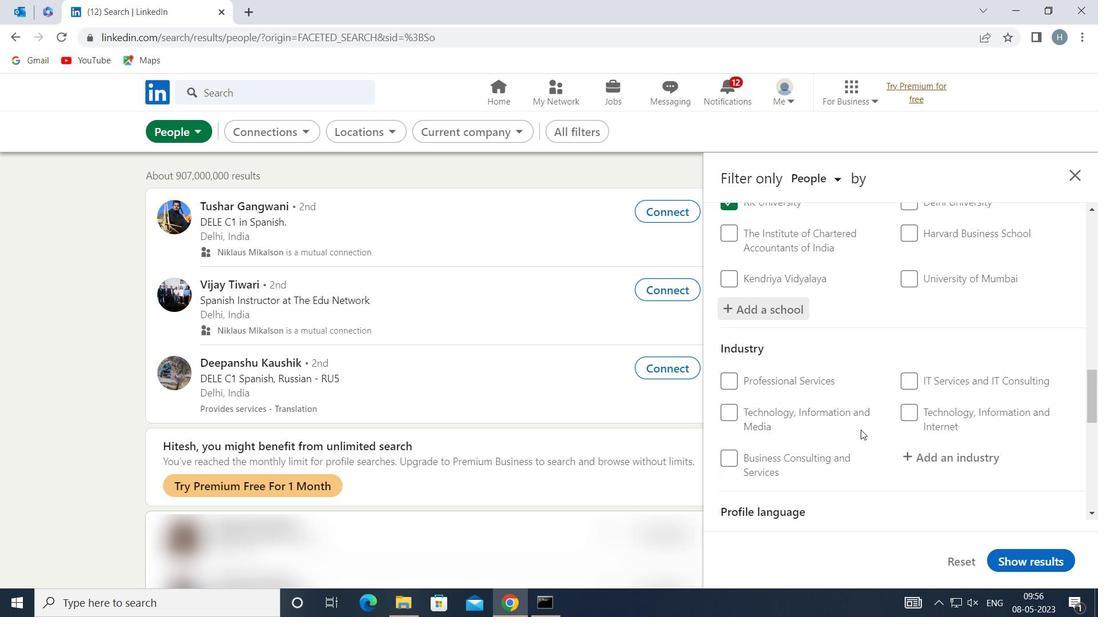 
Action: Mouse scrolled (861, 430) with delta (0, 0)
Screenshot: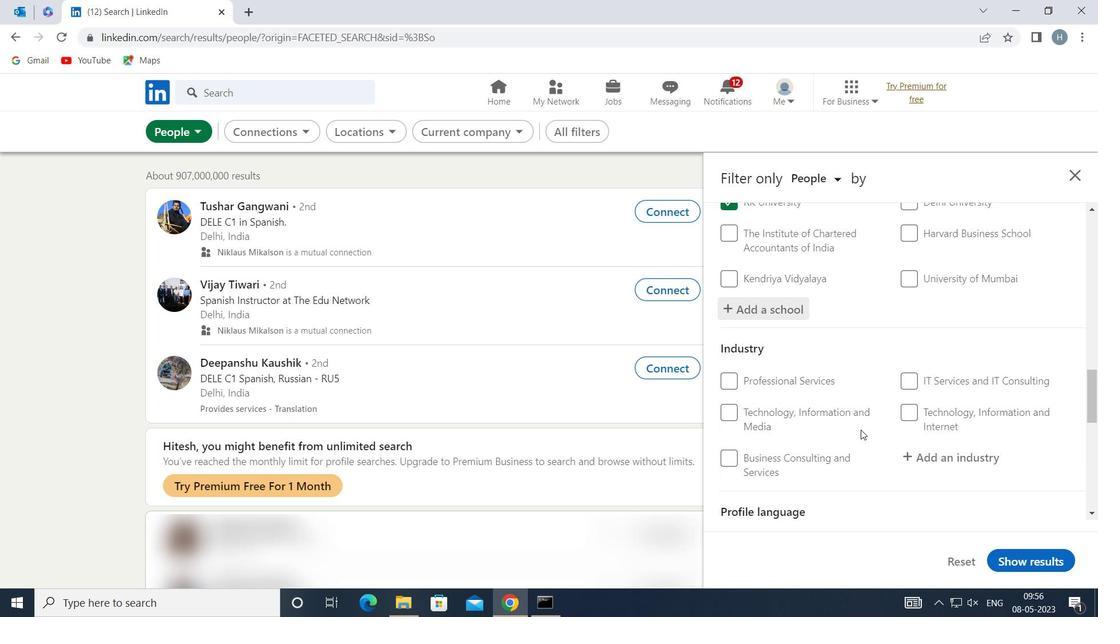 
Action: Mouse moved to (958, 384)
Screenshot: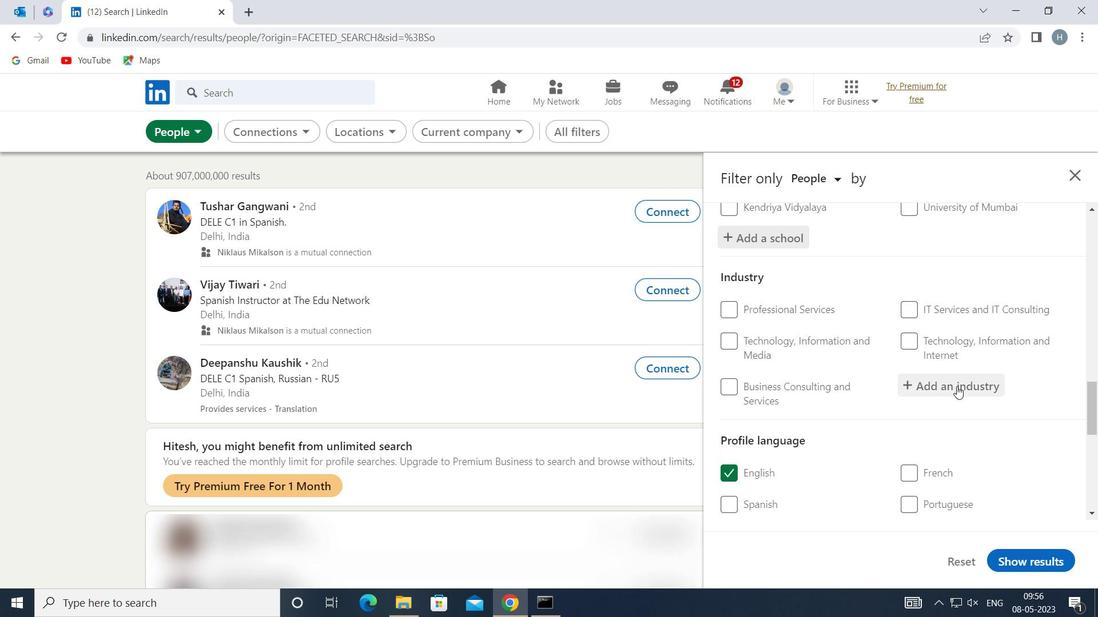 
Action: Mouse pressed left at (958, 384)
Screenshot: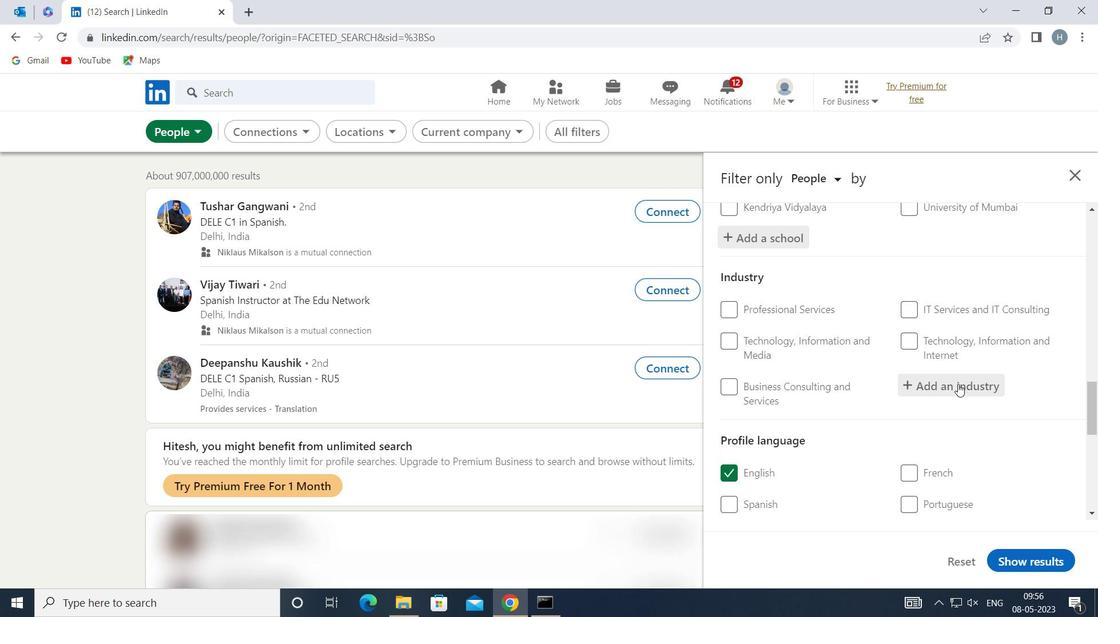 
Action: Key pressed <Key.shift>ECONOMIC<Key.space><Key.shift>P
Screenshot: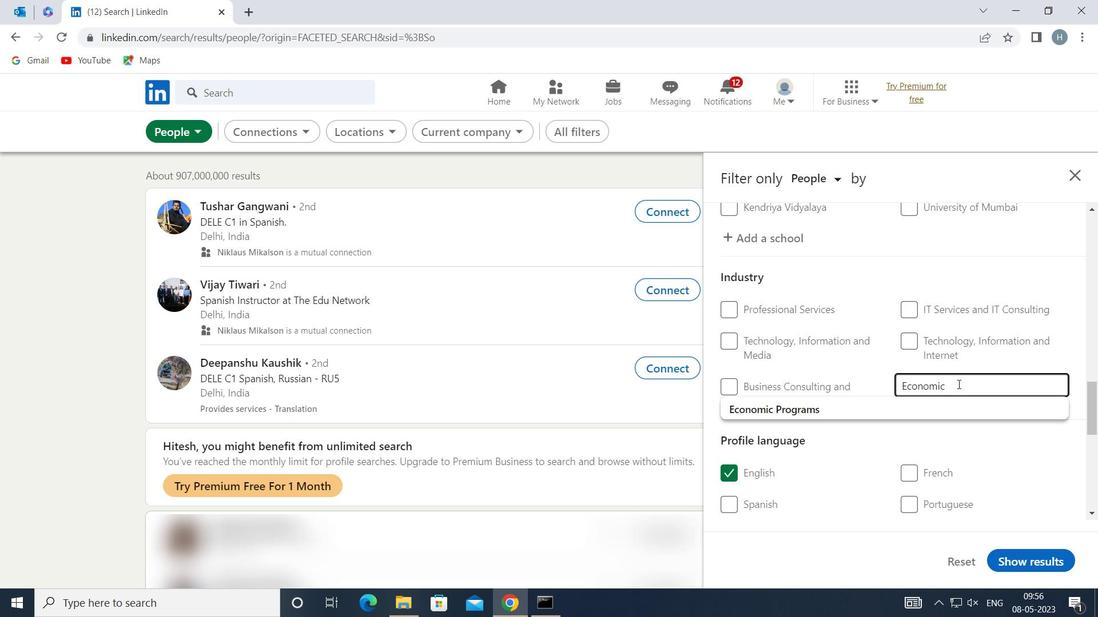 
Action: Mouse moved to (857, 408)
Screenshot: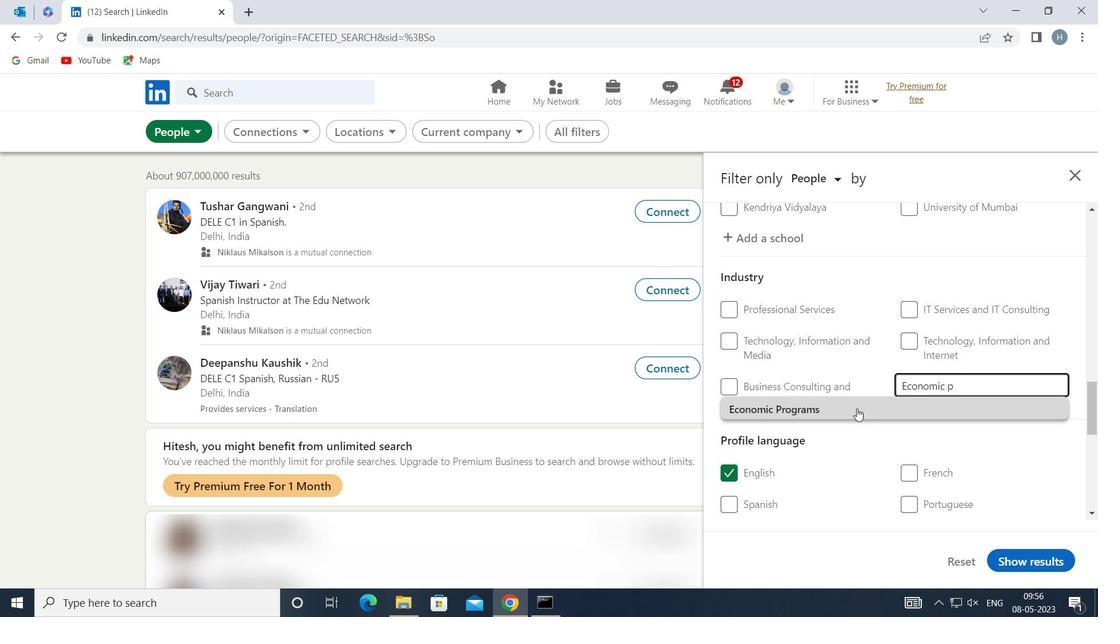 
Action: Mouse pressed left at (857, 408)
Screenshot: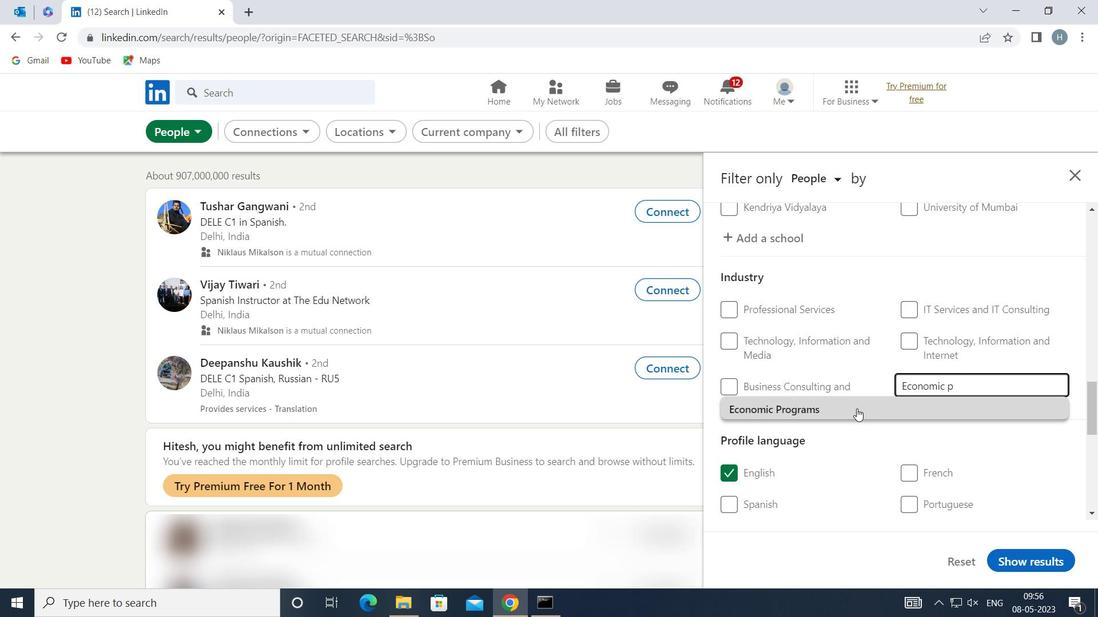 
Action: Mouse scrolled (857, 408) with delta (0, 0)
Screenshot: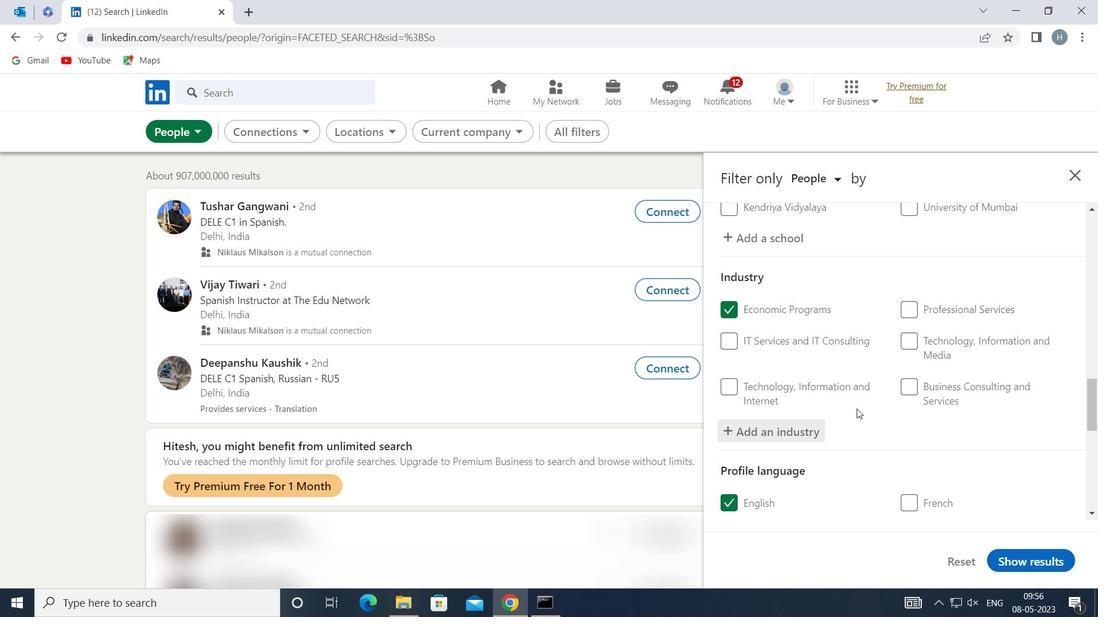 
Action: Mouse scrolled (857, 408) with delta (0, 0)
Screenshot: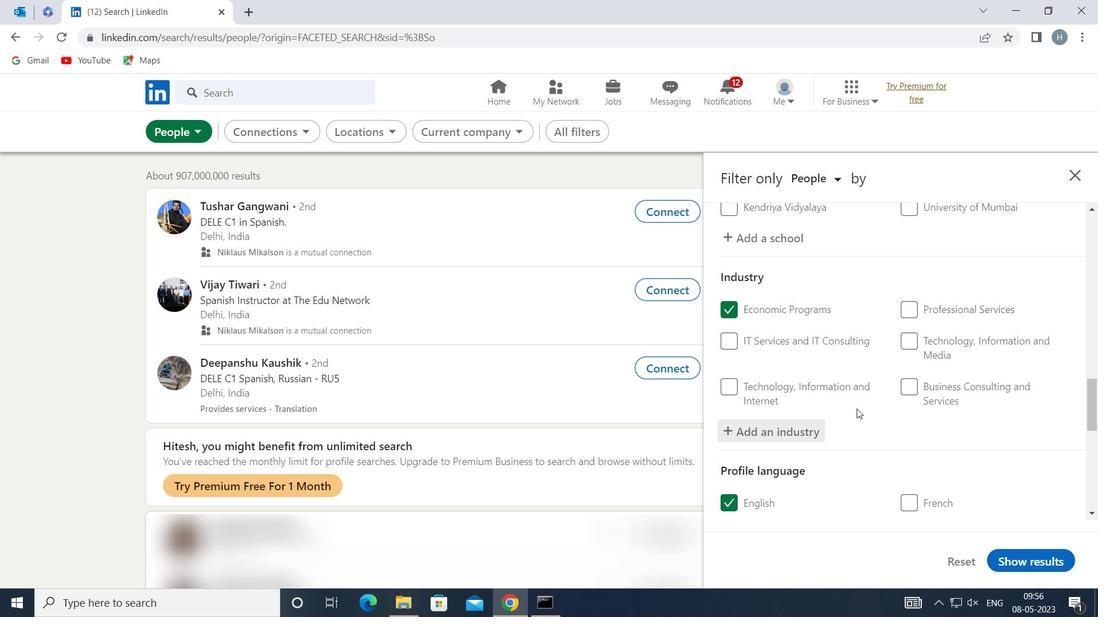 
Action: Mouse scrolled (857, 408) with delta (0, 0)
Screenshot: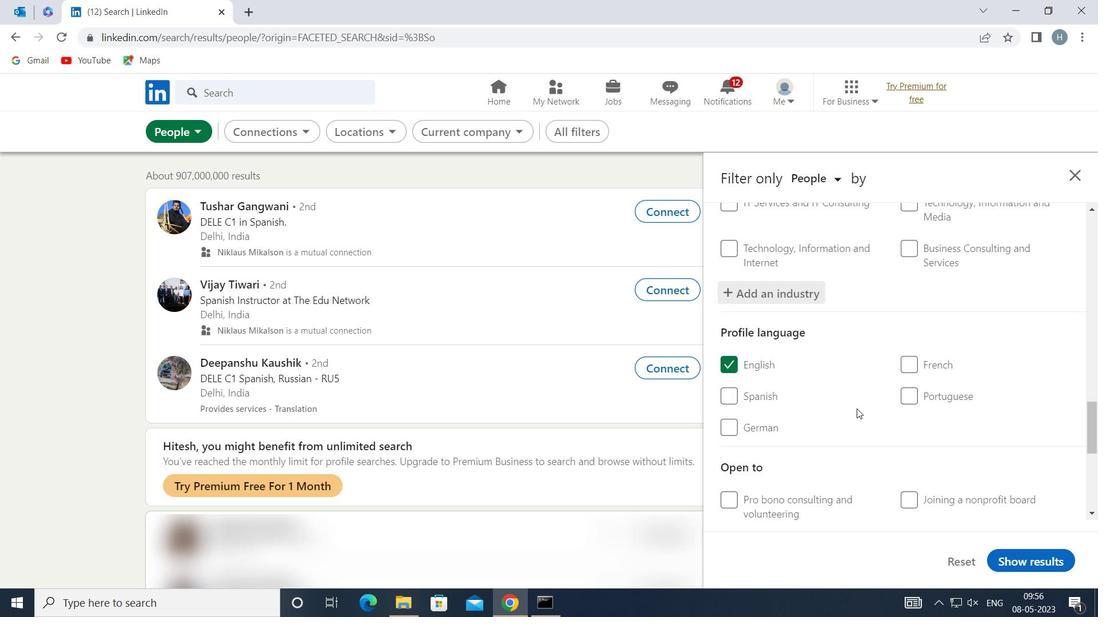 
Action: Mouse scrolled (857, 408) with delta (0, 0)
Screenshot: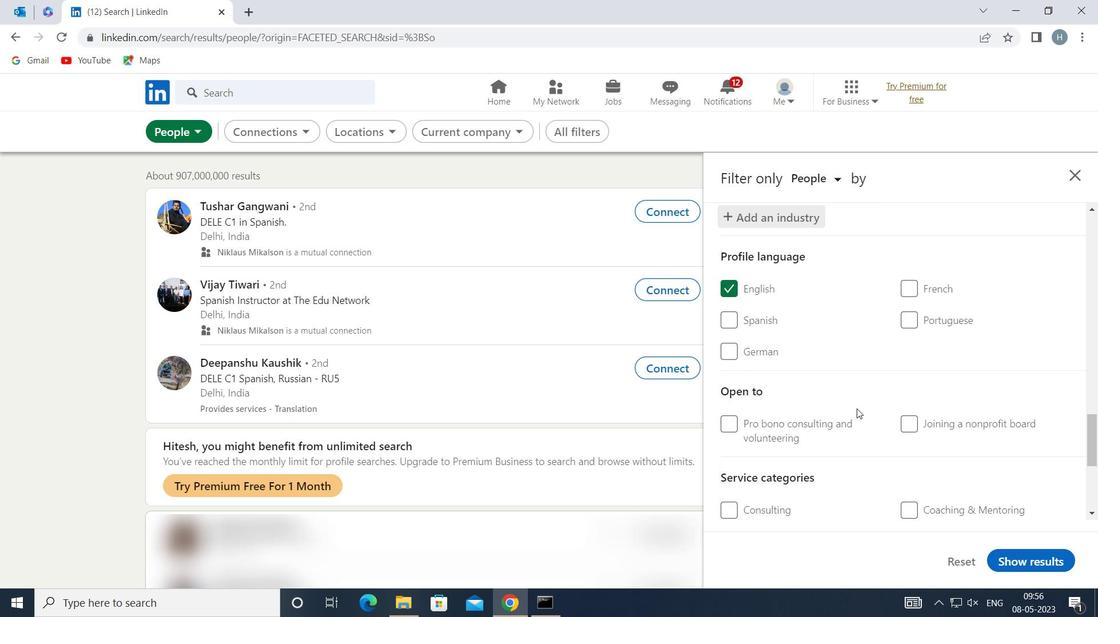 
Action: Mouse scrolled (857, 408) with delta (0, 0)
Screenshot: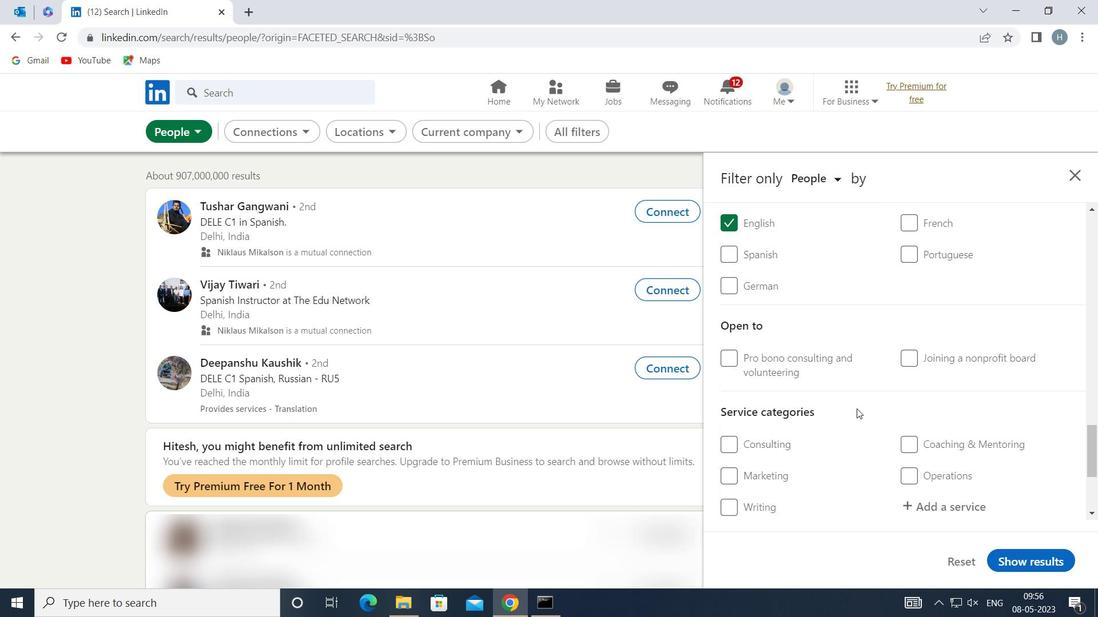 
Action: Mouse scrolled (857, 408) with delta (0, 0)
Screenshot: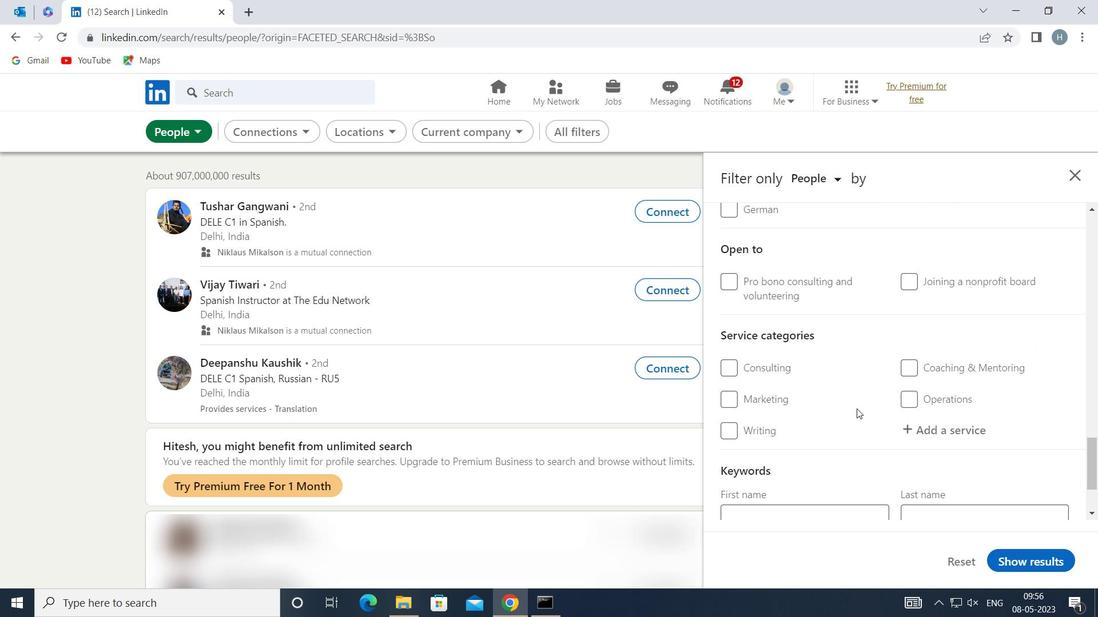 
Action: Mouse moved to (949, 358)
Screenshot: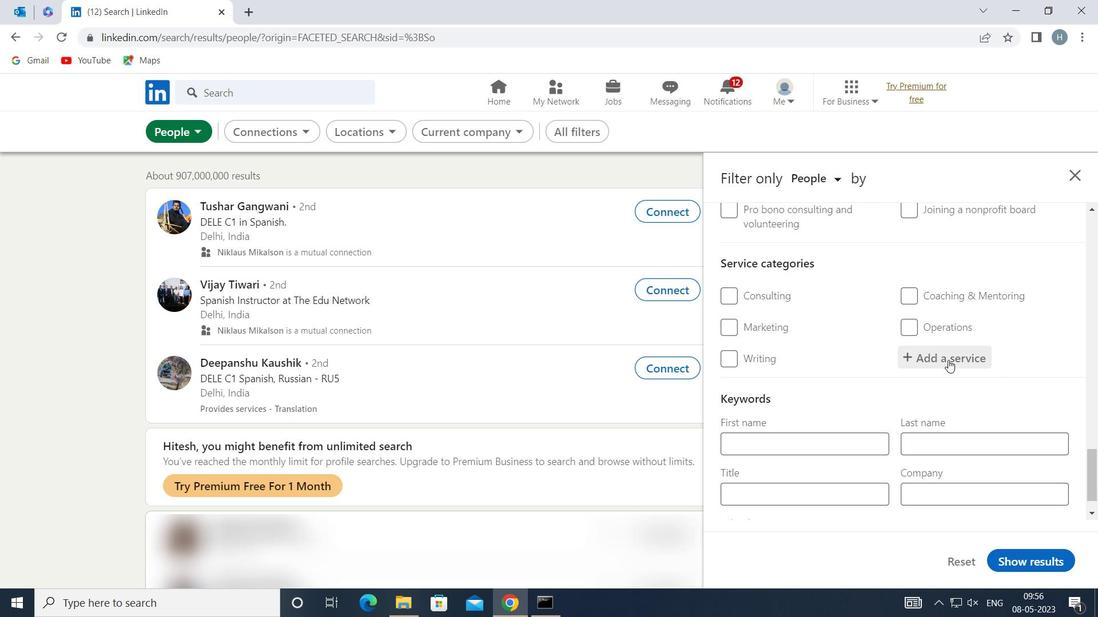 
Action: Mouse pressed left at (949, 358)
Screenshot: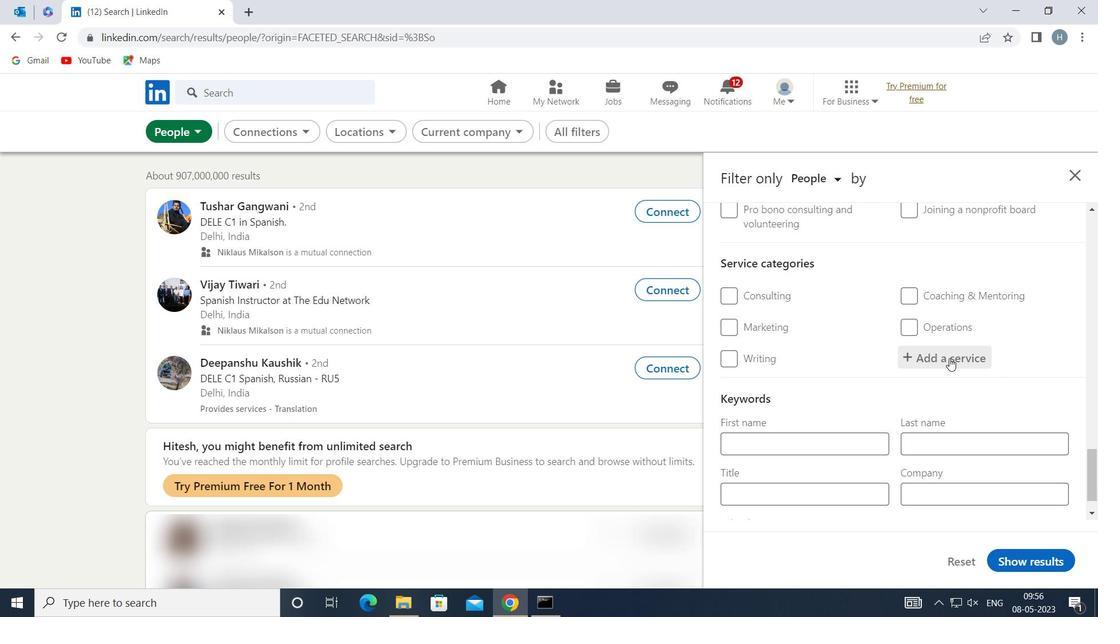
Action: Key pressed <Key.shift>BLOGGING
Screenshot: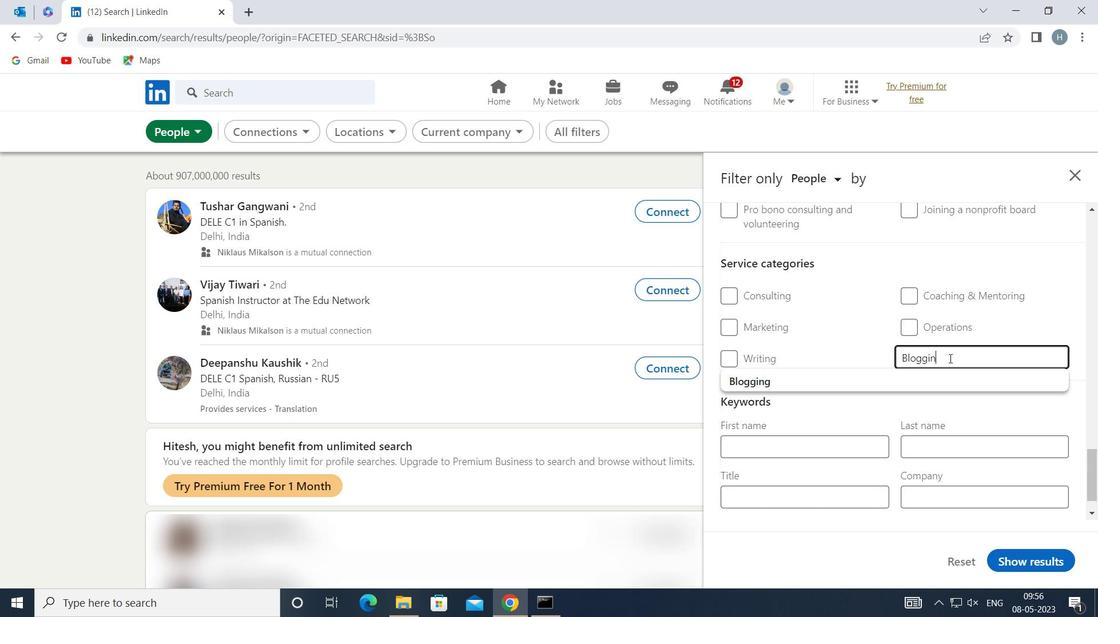 
Action: Mouse moved to (918, 376)
Screenshot: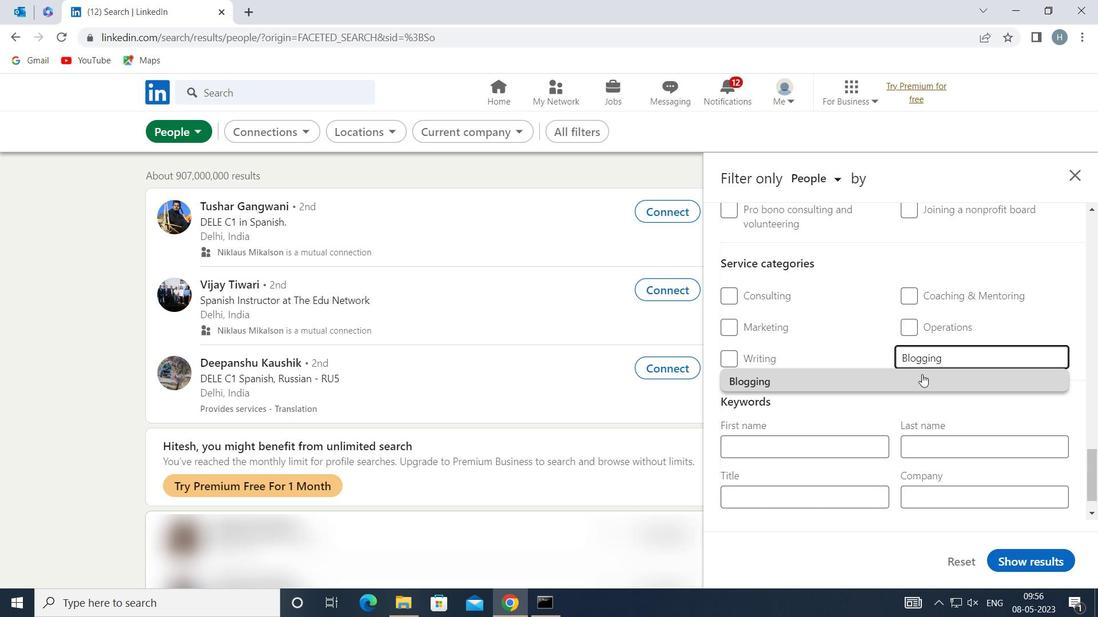 
Action: Mouse pressed left at (918, 376)
Screenshot: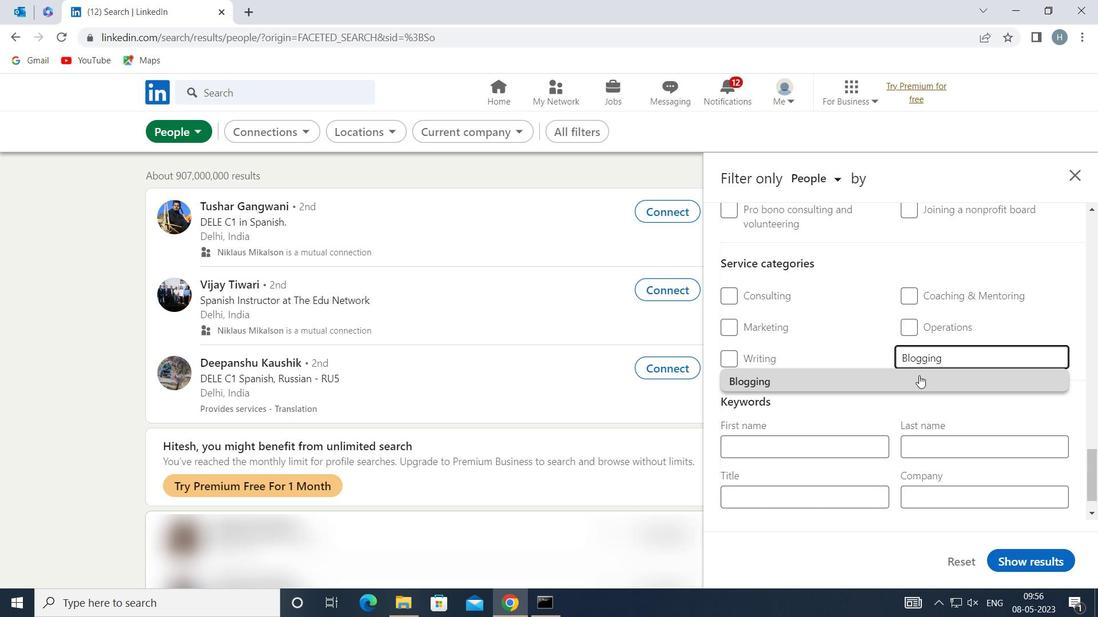 
Action: Mouse moved to (855, 384)
Screenshot: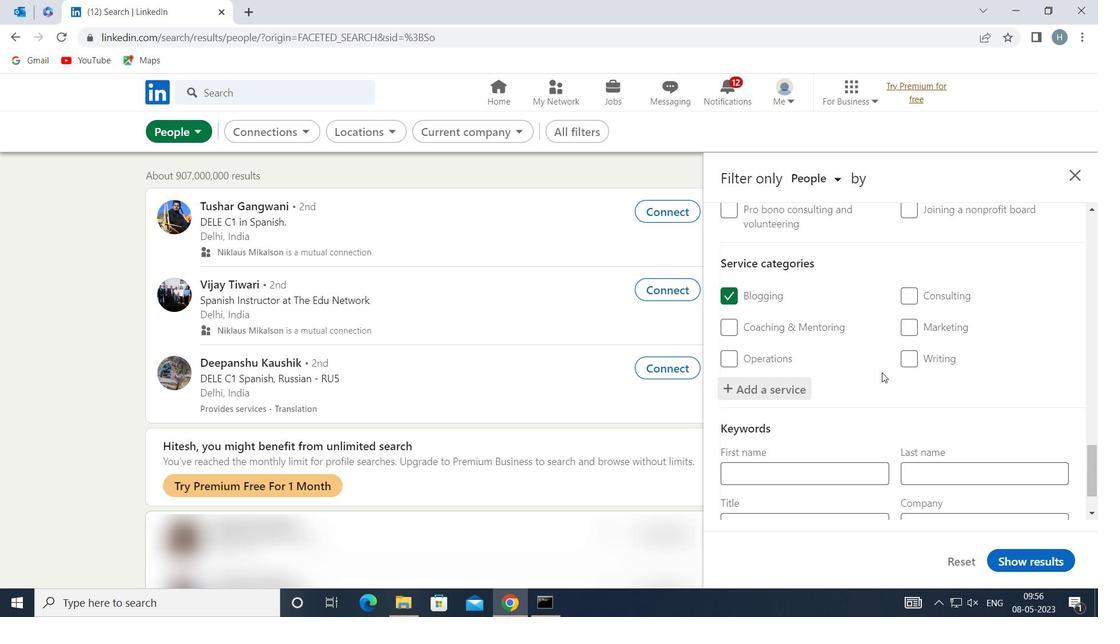 
Action: Mouse scrolled (855, 384) with delta (0, 0)
Screenshot: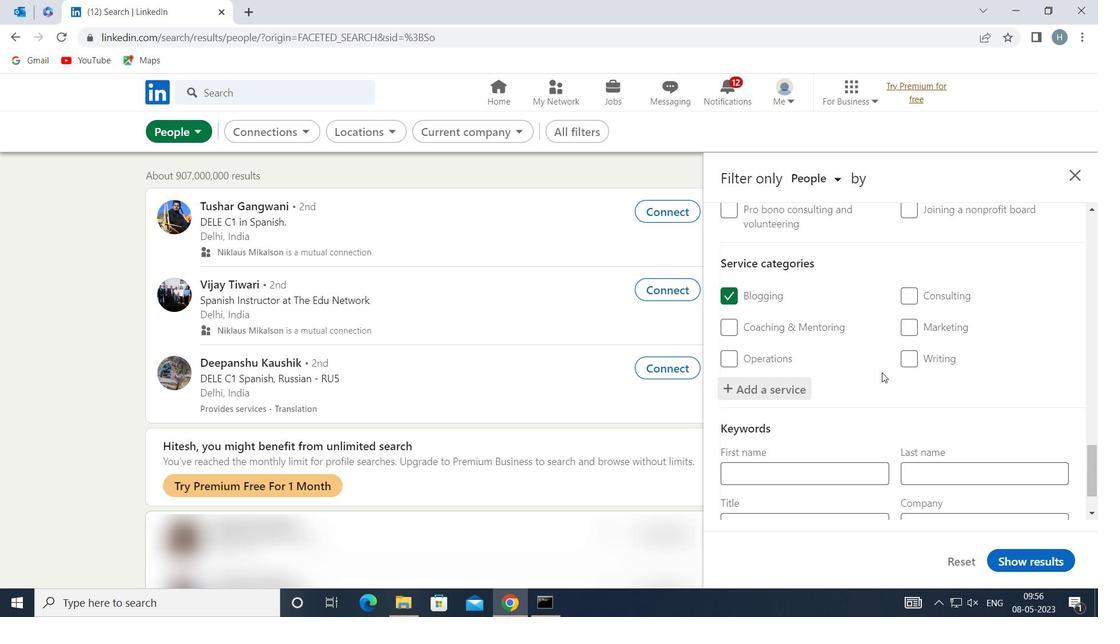 
Action: Mouse moved to (849, 388)
Screenshot: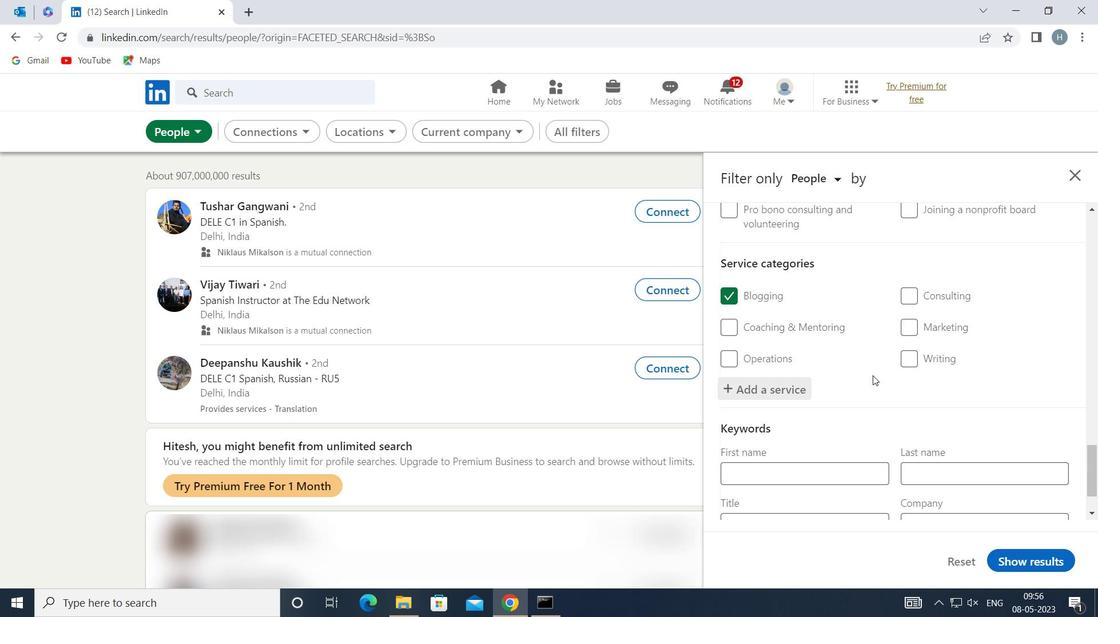 
Action: Mouse scrolled (849, 387) with delta (0, 0)
Screenshot: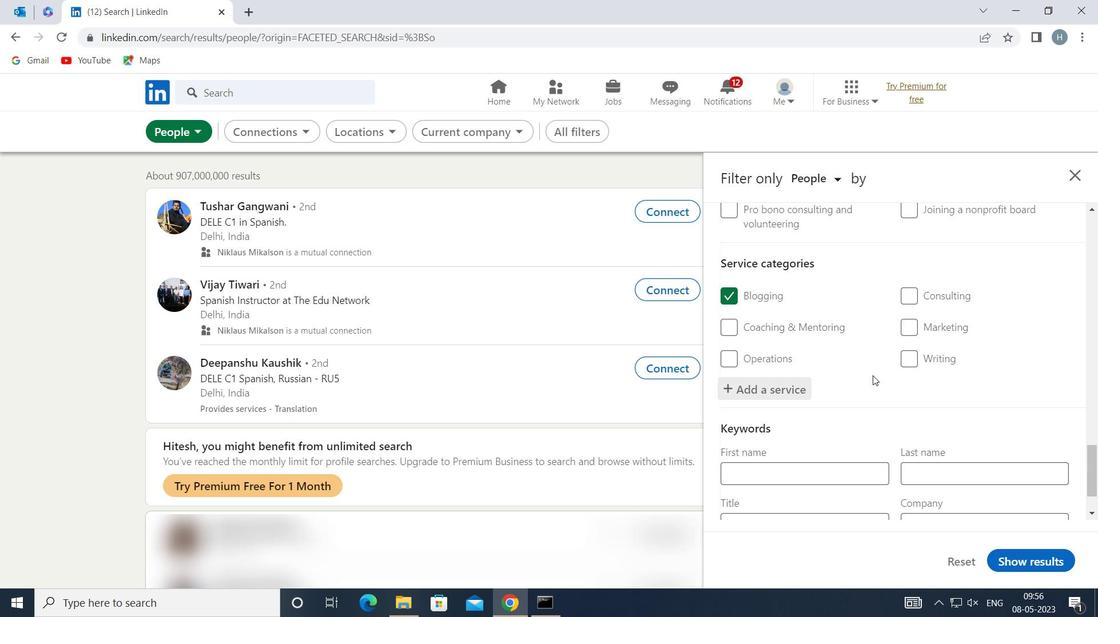 
Action: Mouse moved to (840, 391)
Screenshot: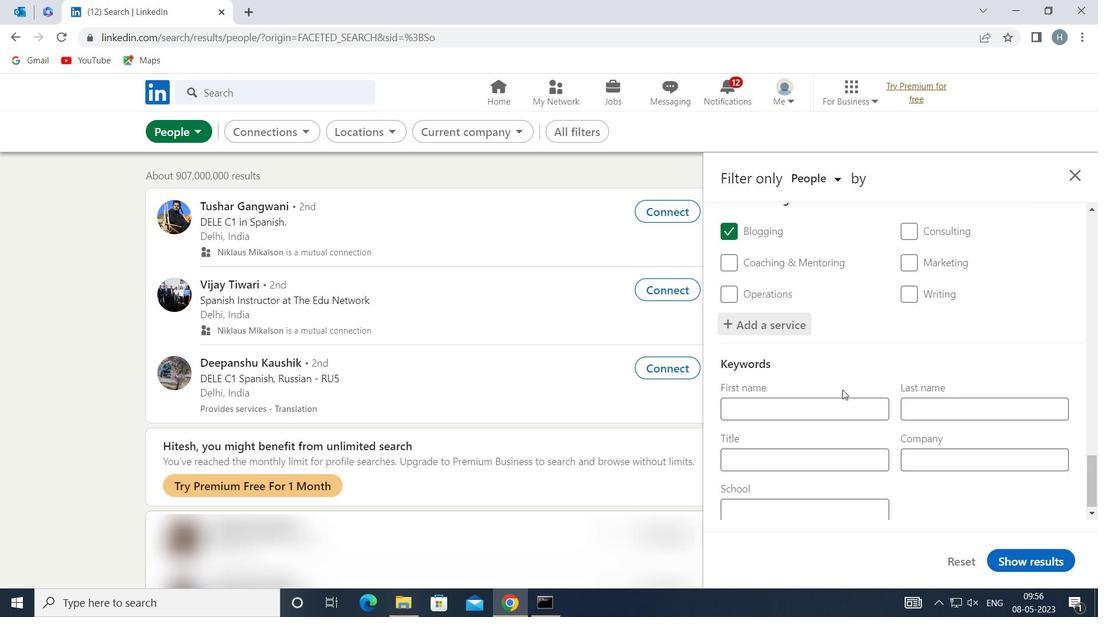 
Action: Mouse scrolled (840, 391) with delta (0, 0)
Screenshot: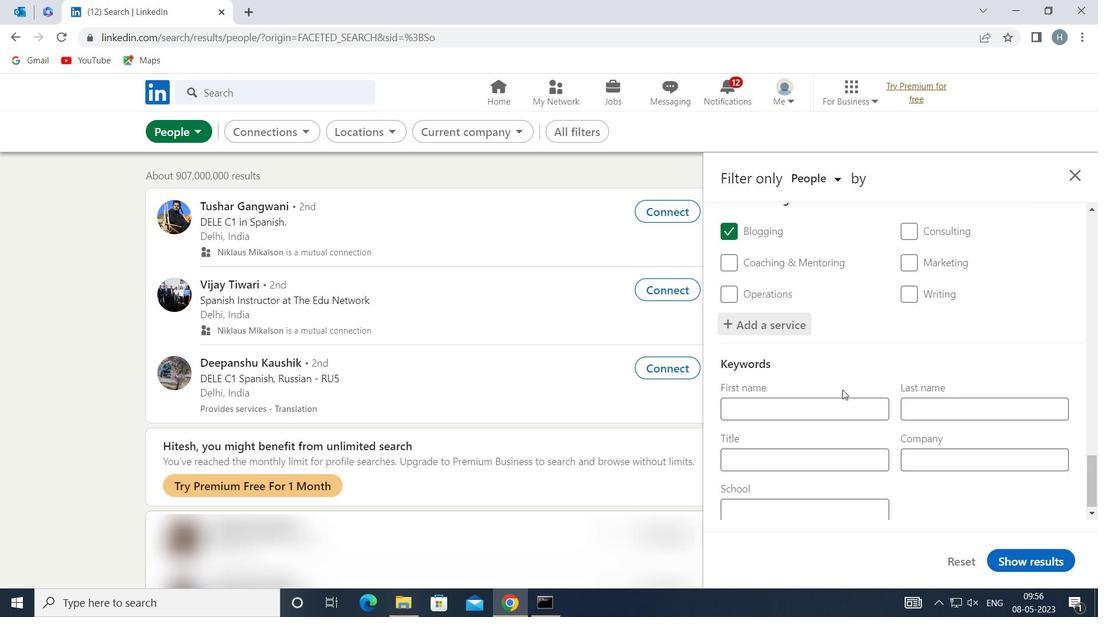 
Action: Mouse moved to (837, 395)
Screenshot: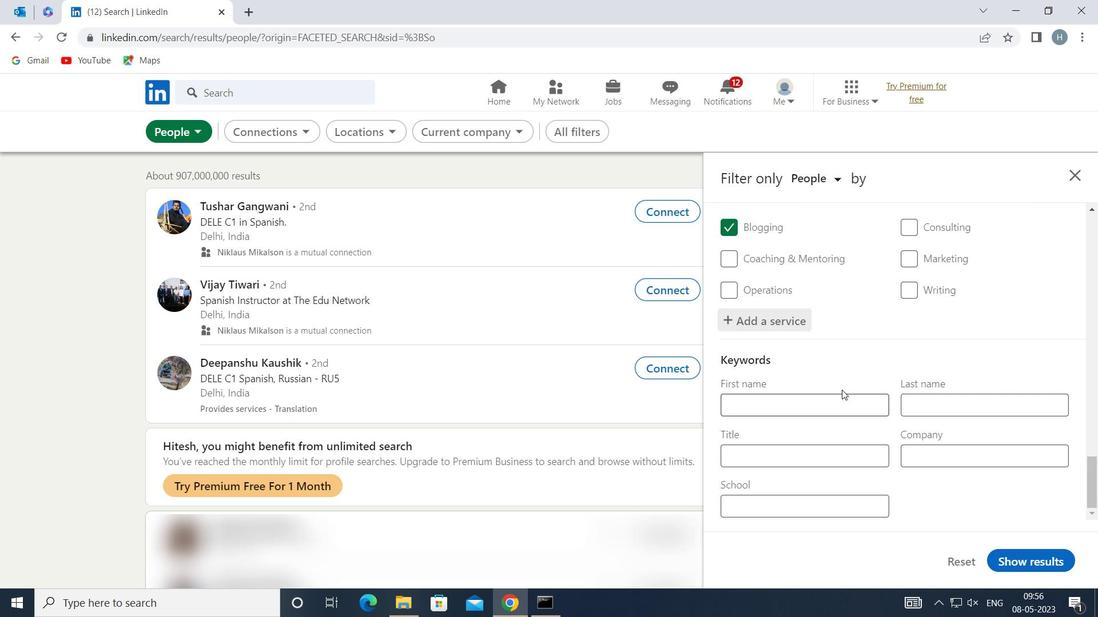 
Action: Mouse scrolled (837, 394) with delta (0, 0)
Screenshot: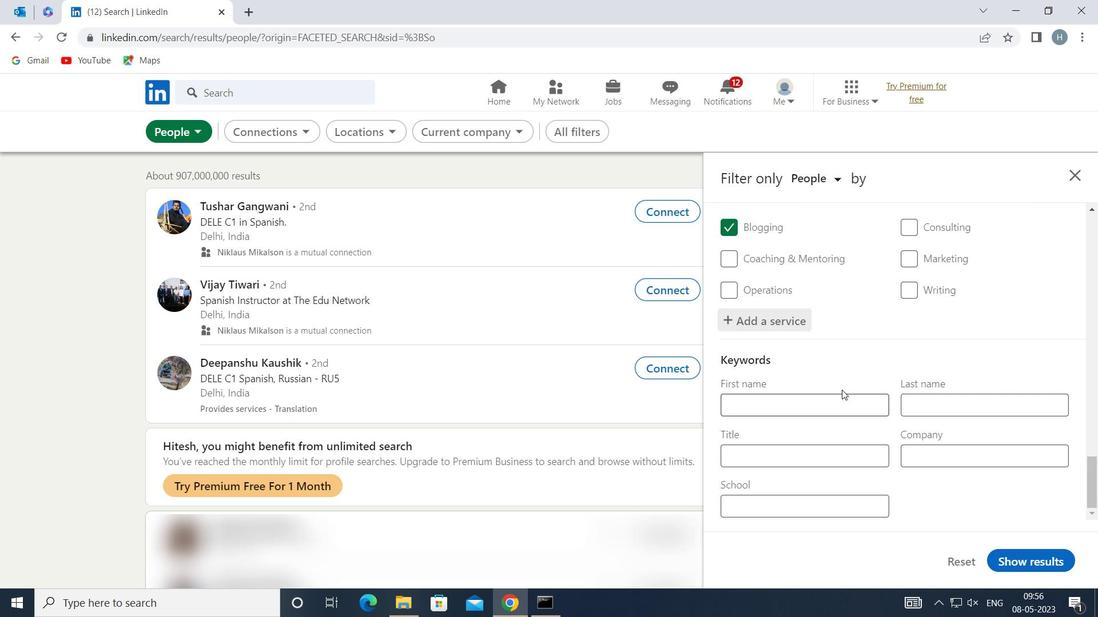 
Action: Mouse moved to (834, 453)
Screenshot: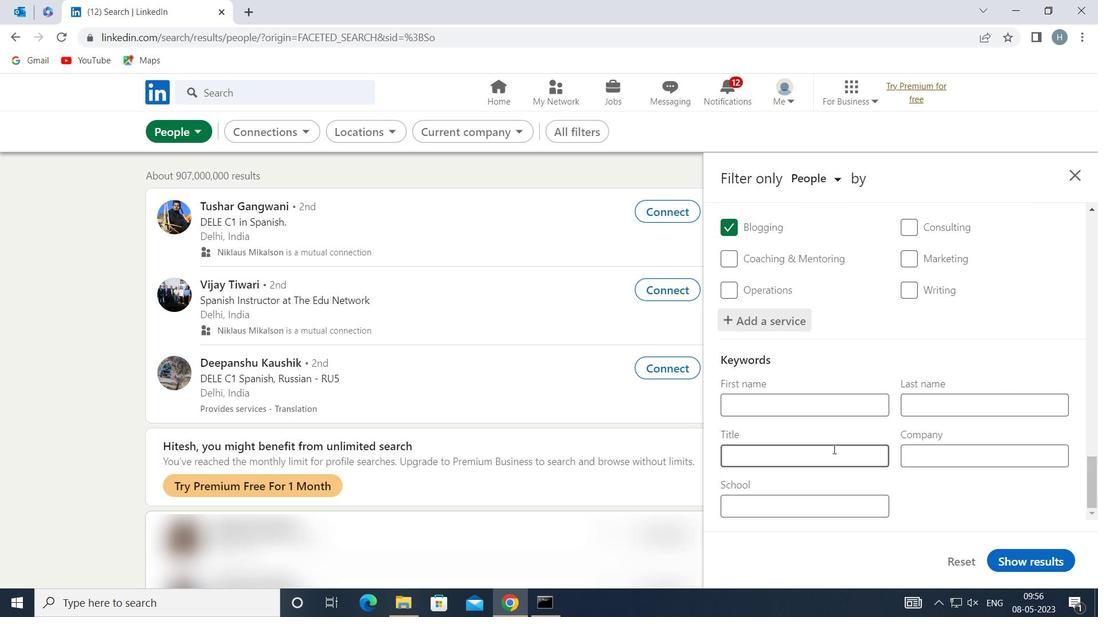 
Action: Mouse pressed left at (834, 453)
Screenshot: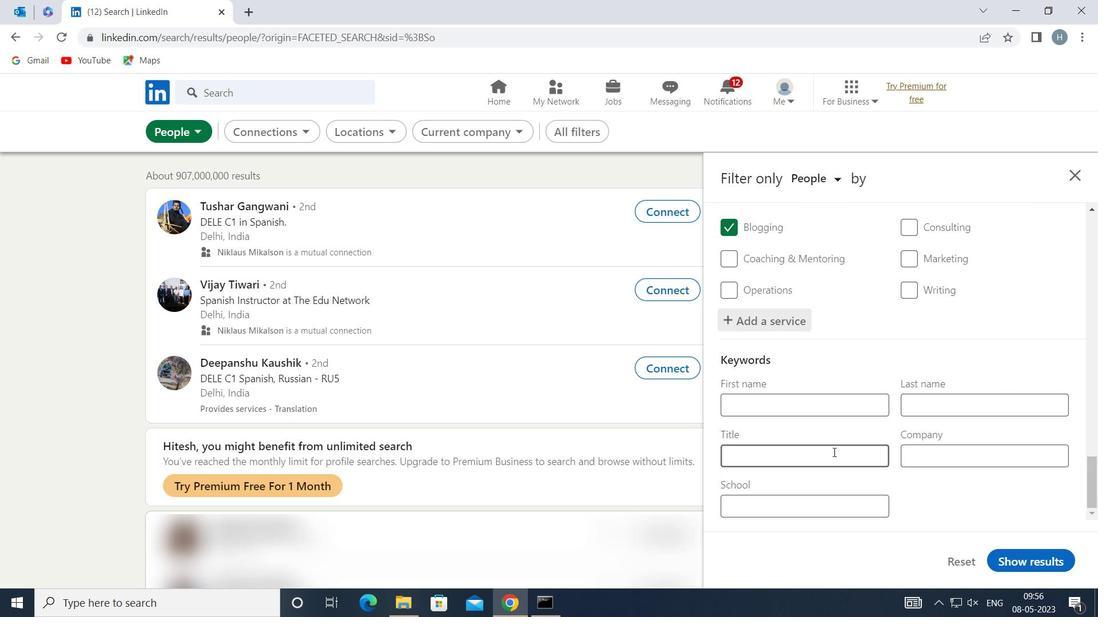 
Action: Mouse moved to (835, 453)
Screenshot: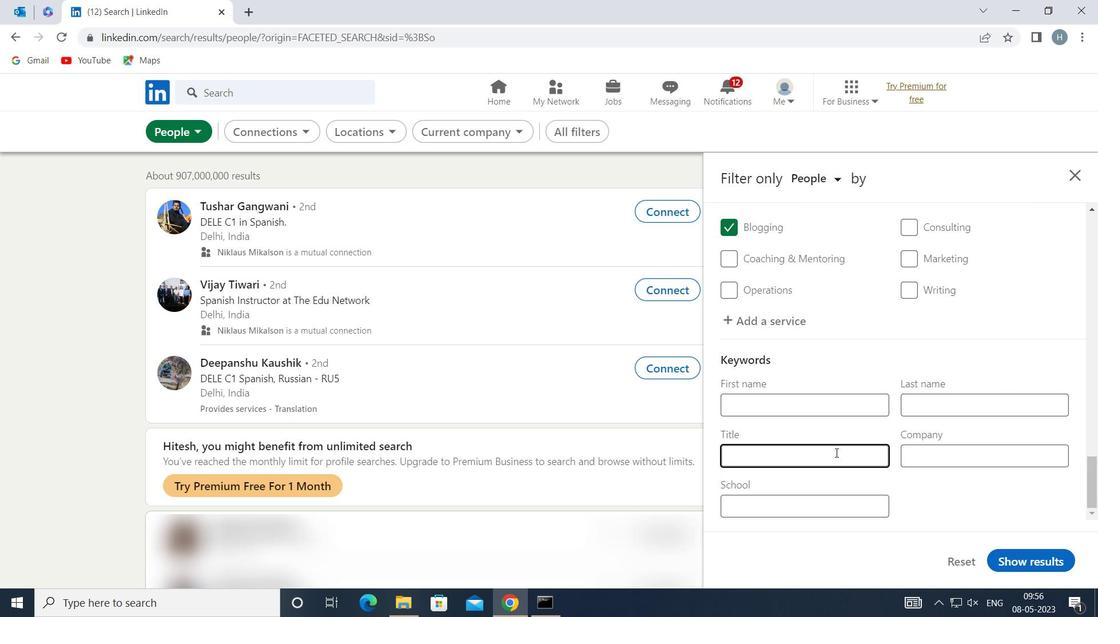 
Action: Key pressed <Key.shift>PAINTER
Screenshot: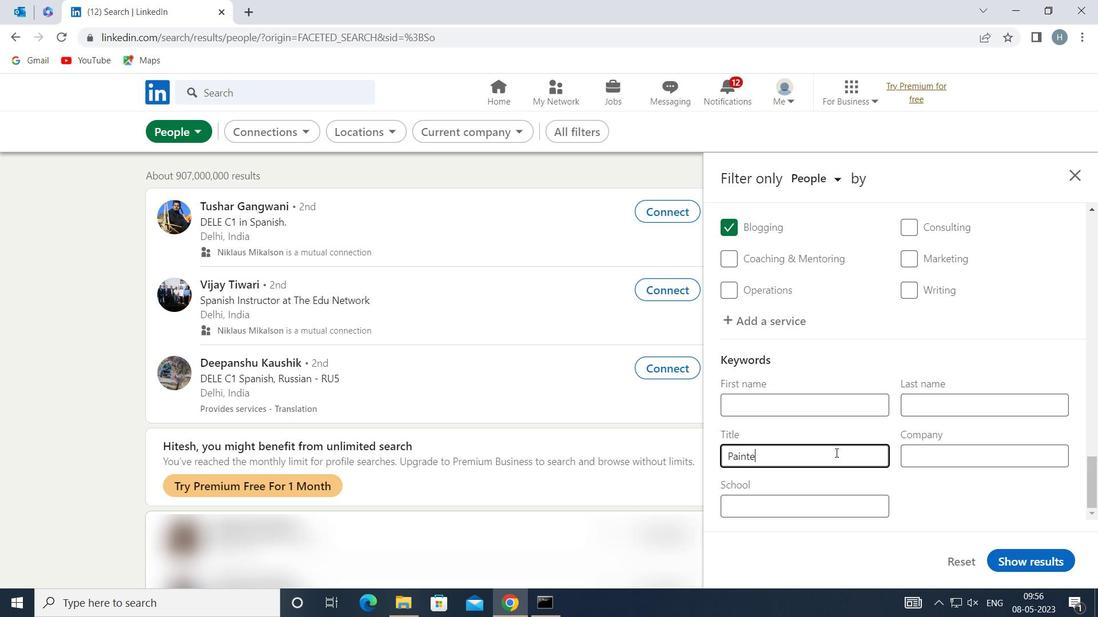 
Action: Mouse moved to (1050, 557)
Screenshot: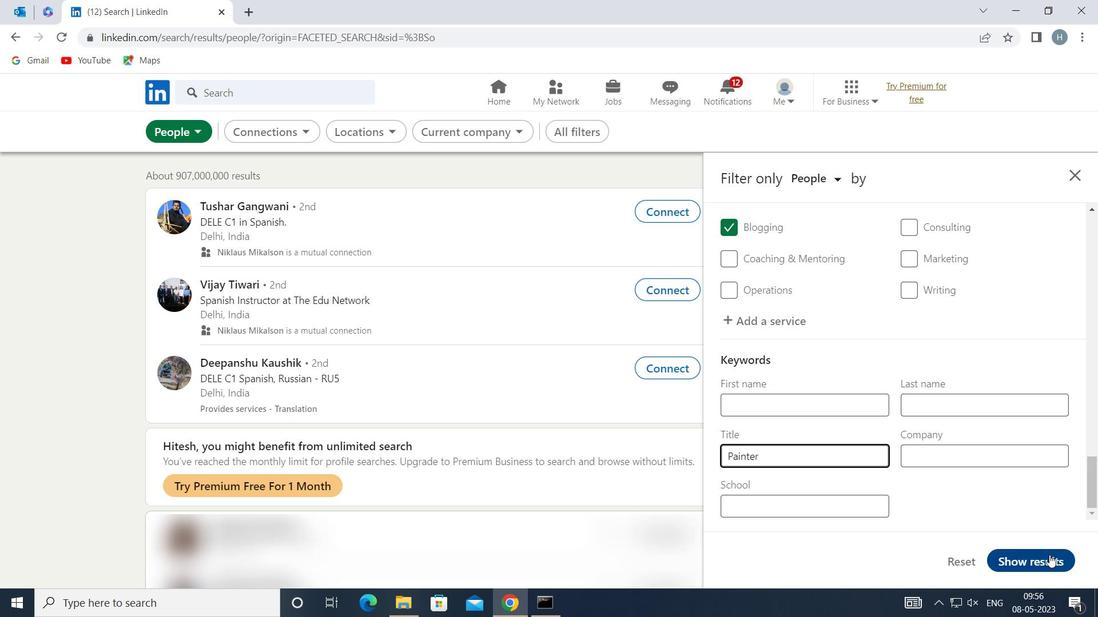 
Action: Mouse pressed left at (1050, 557)
Screenshot: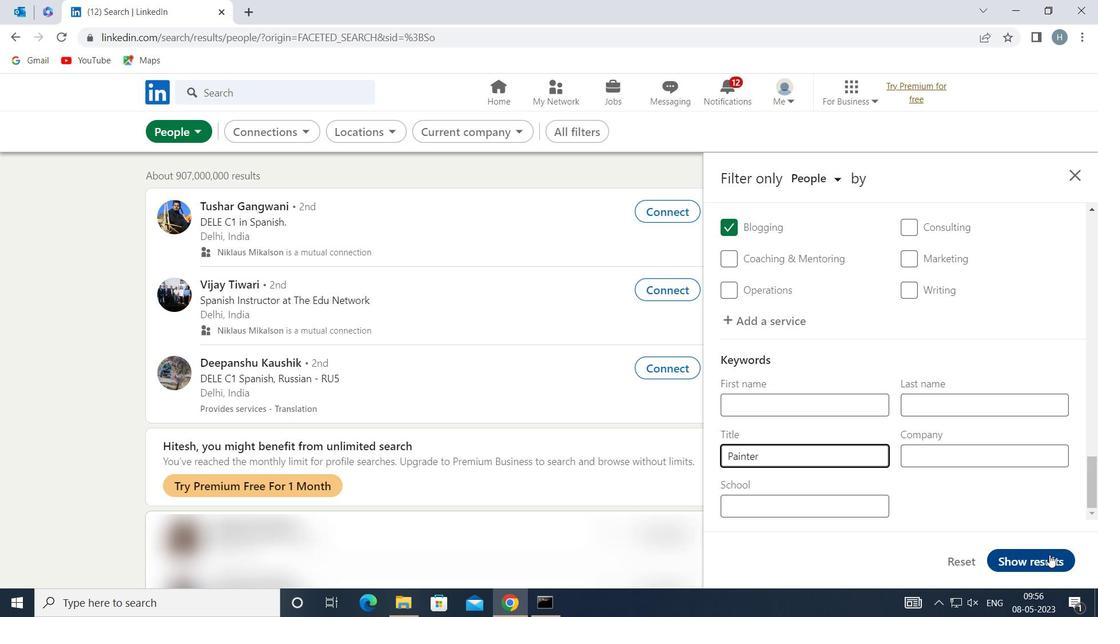 
Action: Mouse moved to (855, 422)
Screenshot: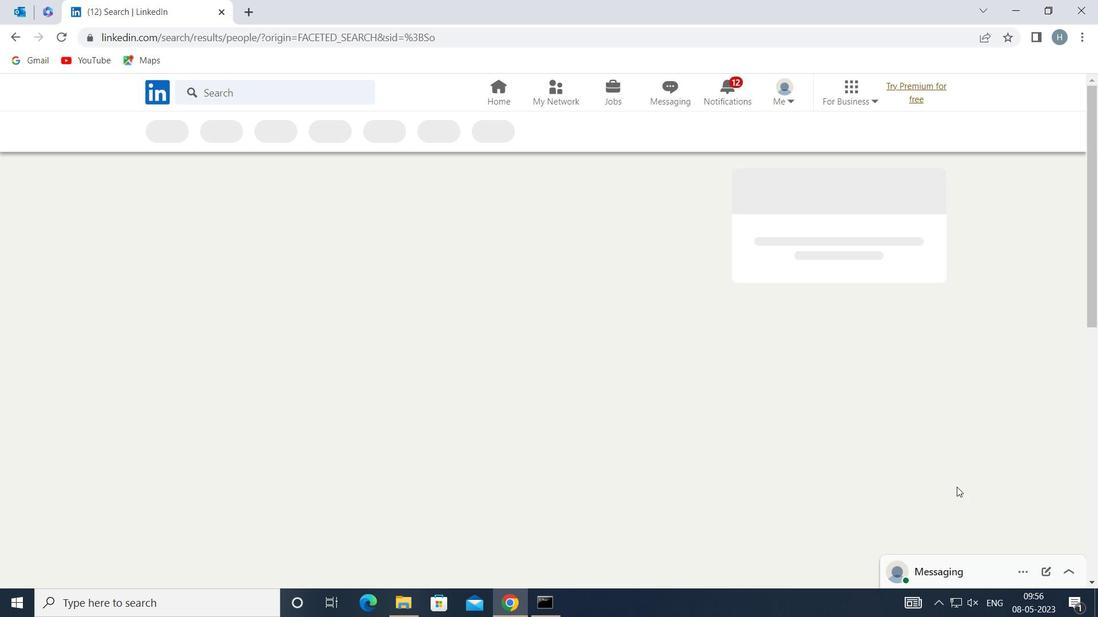 
